 Task: Look for space in Las Breñas, Argentina from 5th September, 2023 to 12th September, 2023 for 2 adults in price range Rs.10000 to Rs.15000.  With 1  bedroom having 1 bed and 1 bathroom. Property type can be house, flat, guest house, hotel. Amenities needed are: heating. Booking option can be shelf check-in. Required host language is English.
Action: Mouse moved to (573, 108)
Screenshot: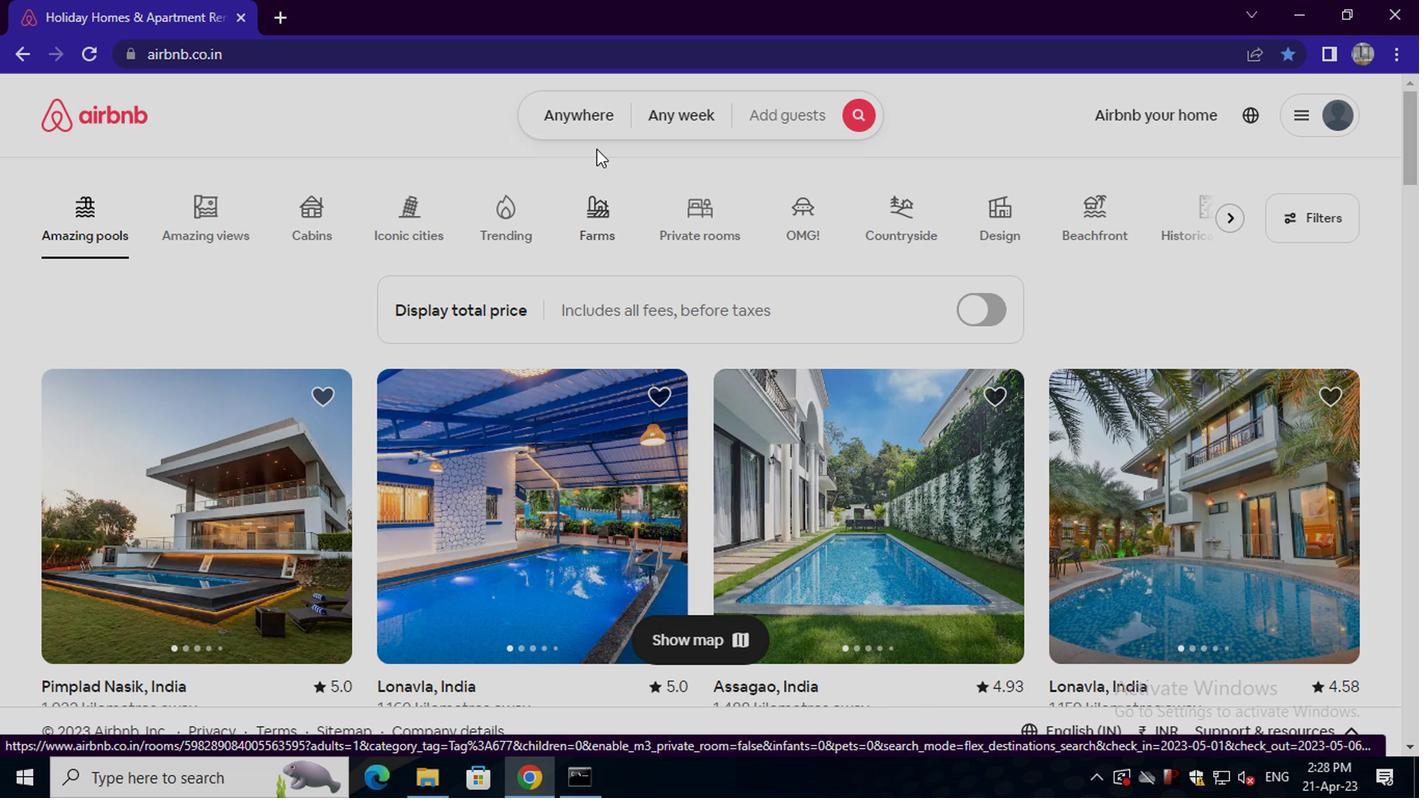 
Action: Mouse pressed left at (573, 108)
Screenshot: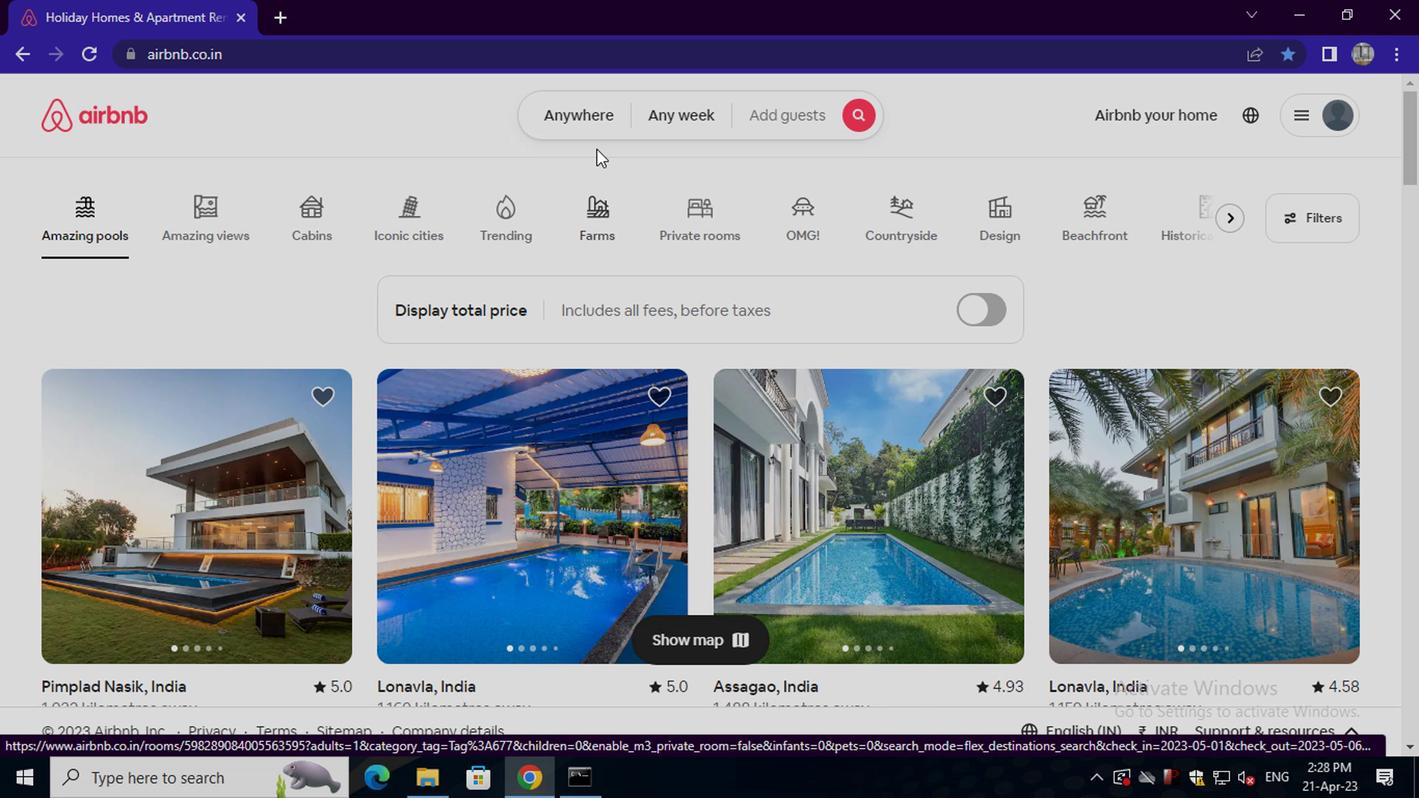 
Action: Mouse moved to (436, 204)
Screenshot: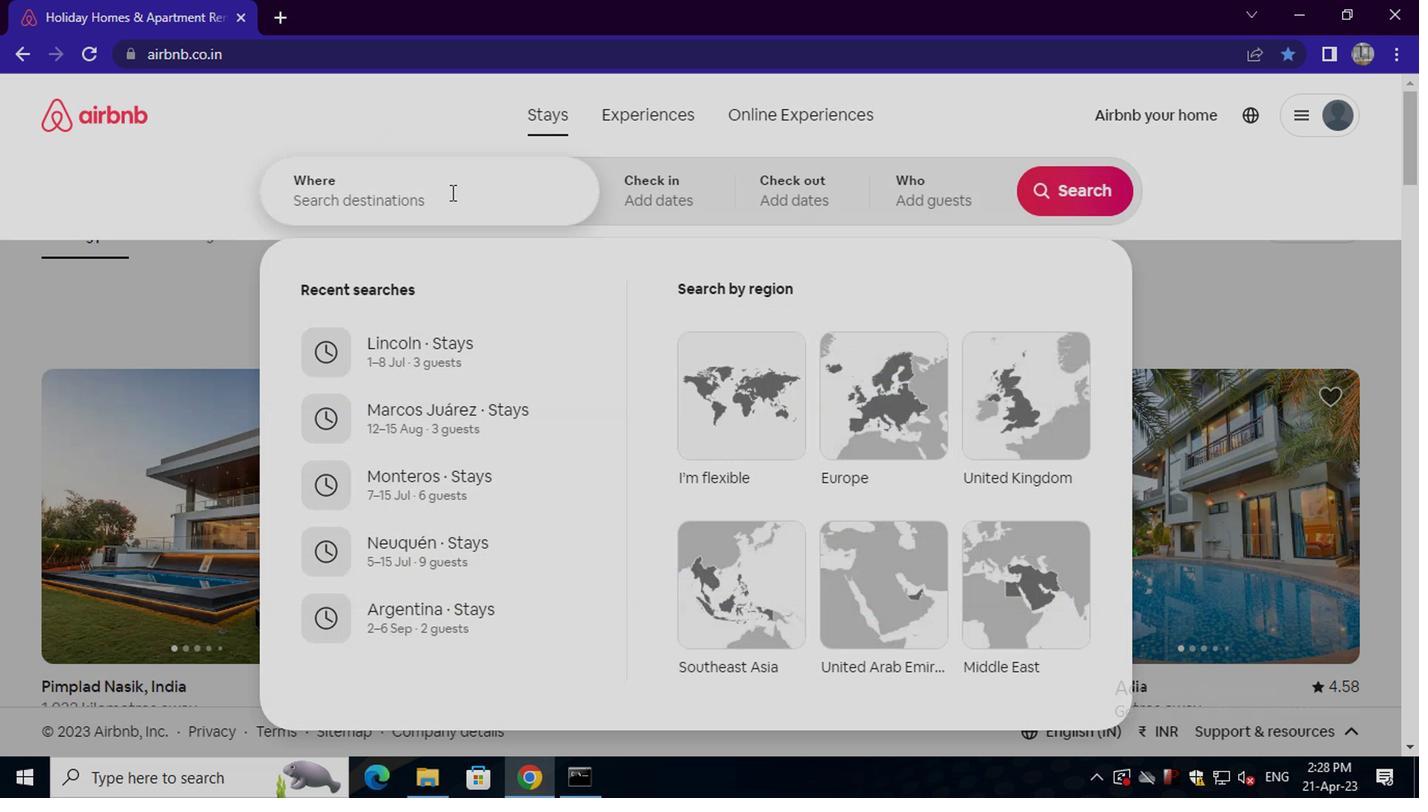 
Action: Mouse pressed left at (436, 204)
Screenshot: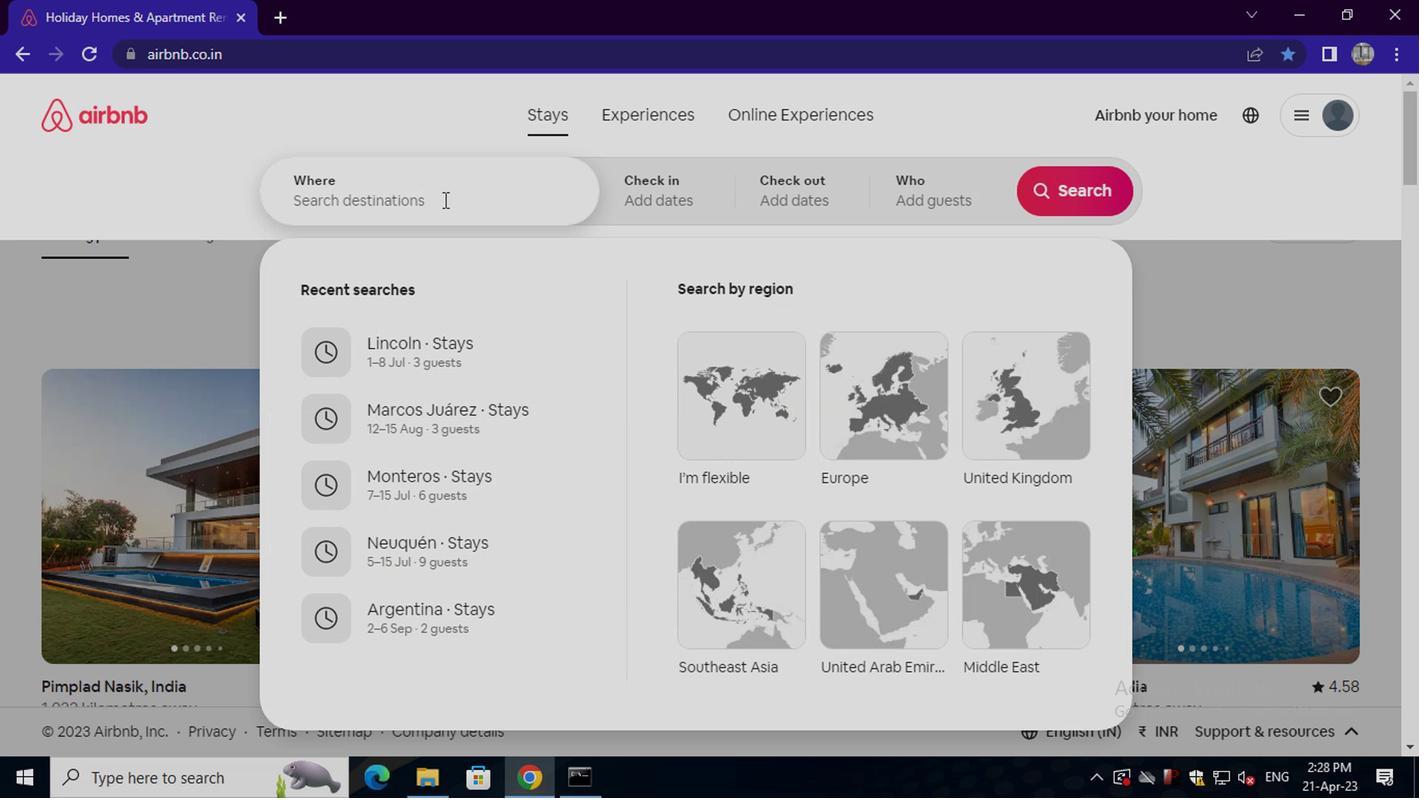 
Action: Key pressed las<Key.space>brenas,<Key.space>argentina<Key.enter>
Screenshot: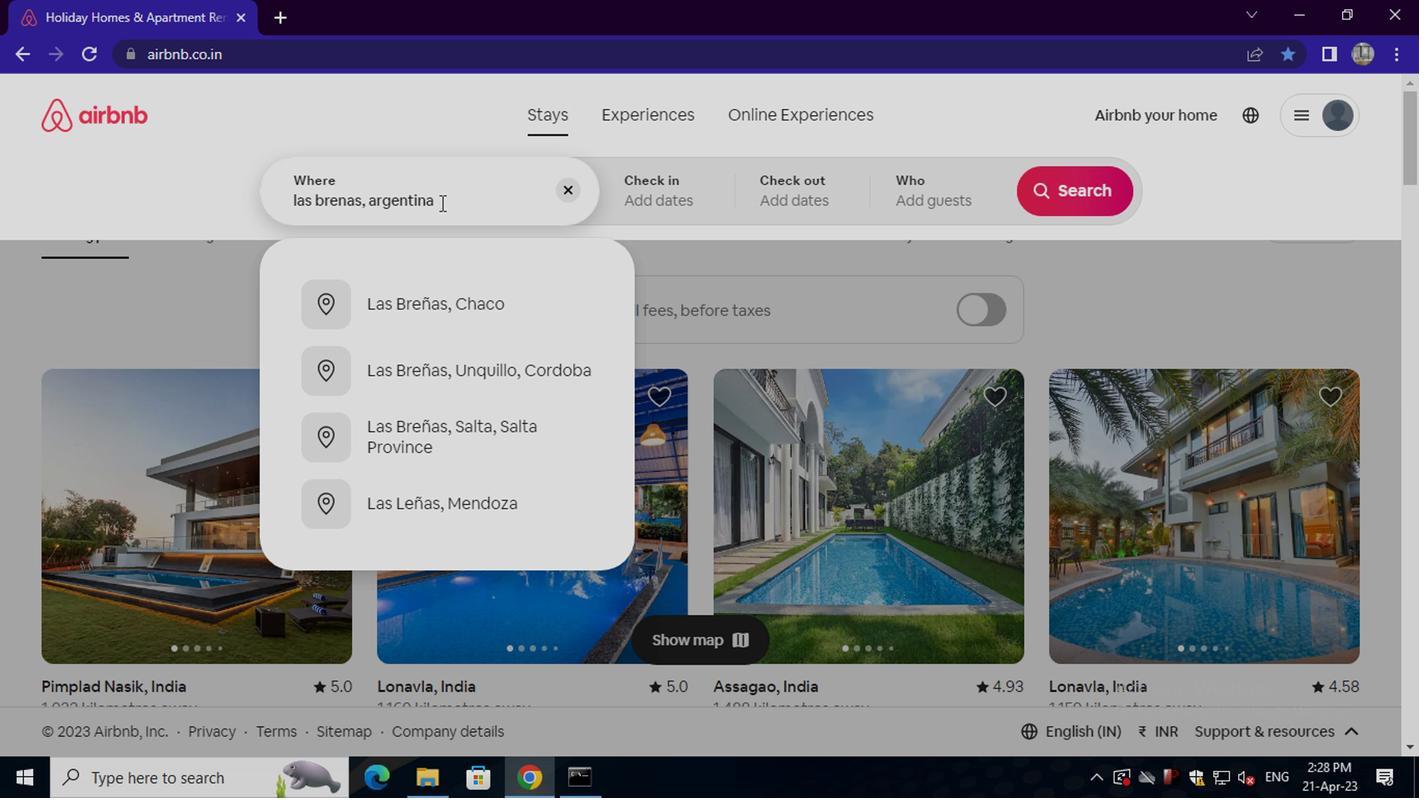 
Action: Mouse moved to (1083, 368)
Screenshot: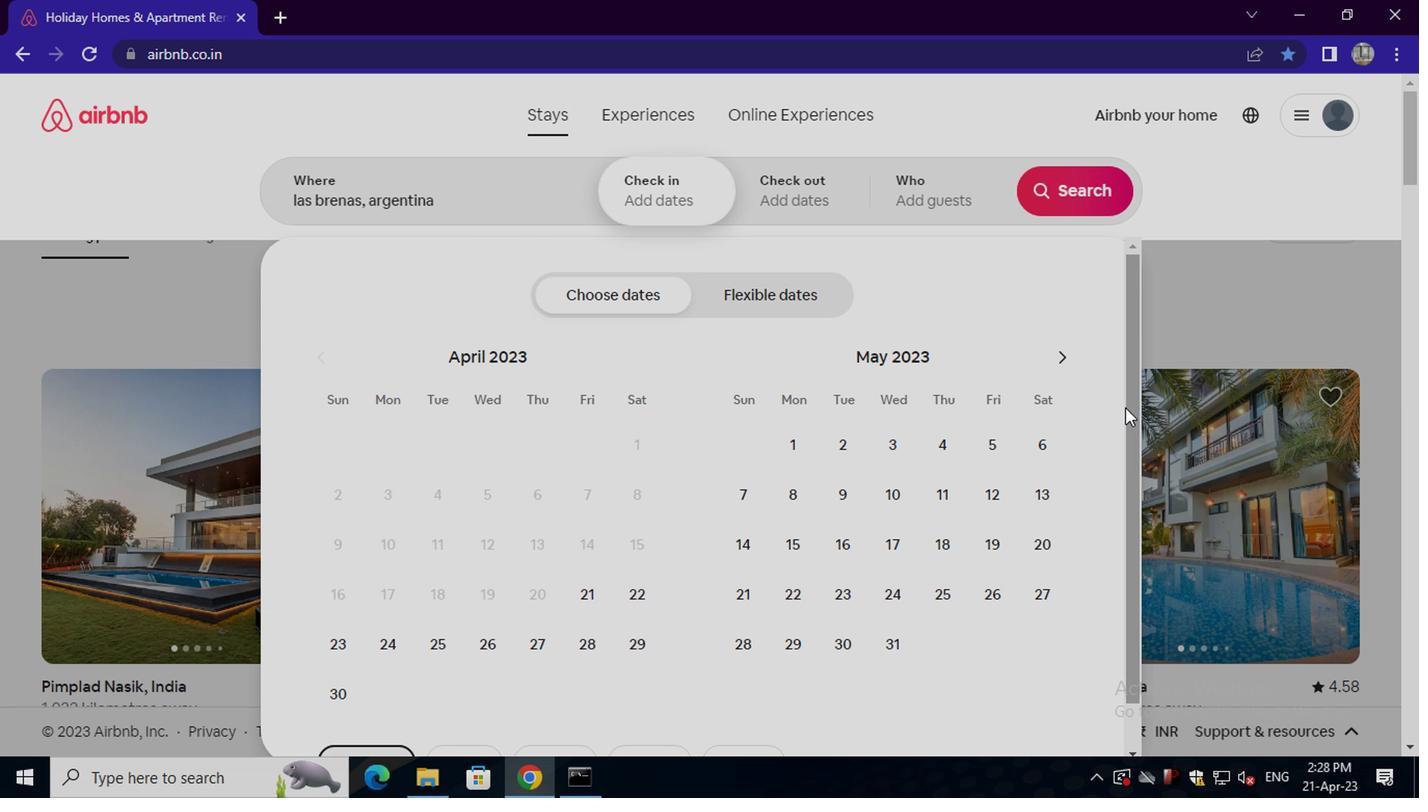 
Action: Mouse pressed left at (1083, 368)
Screenshot: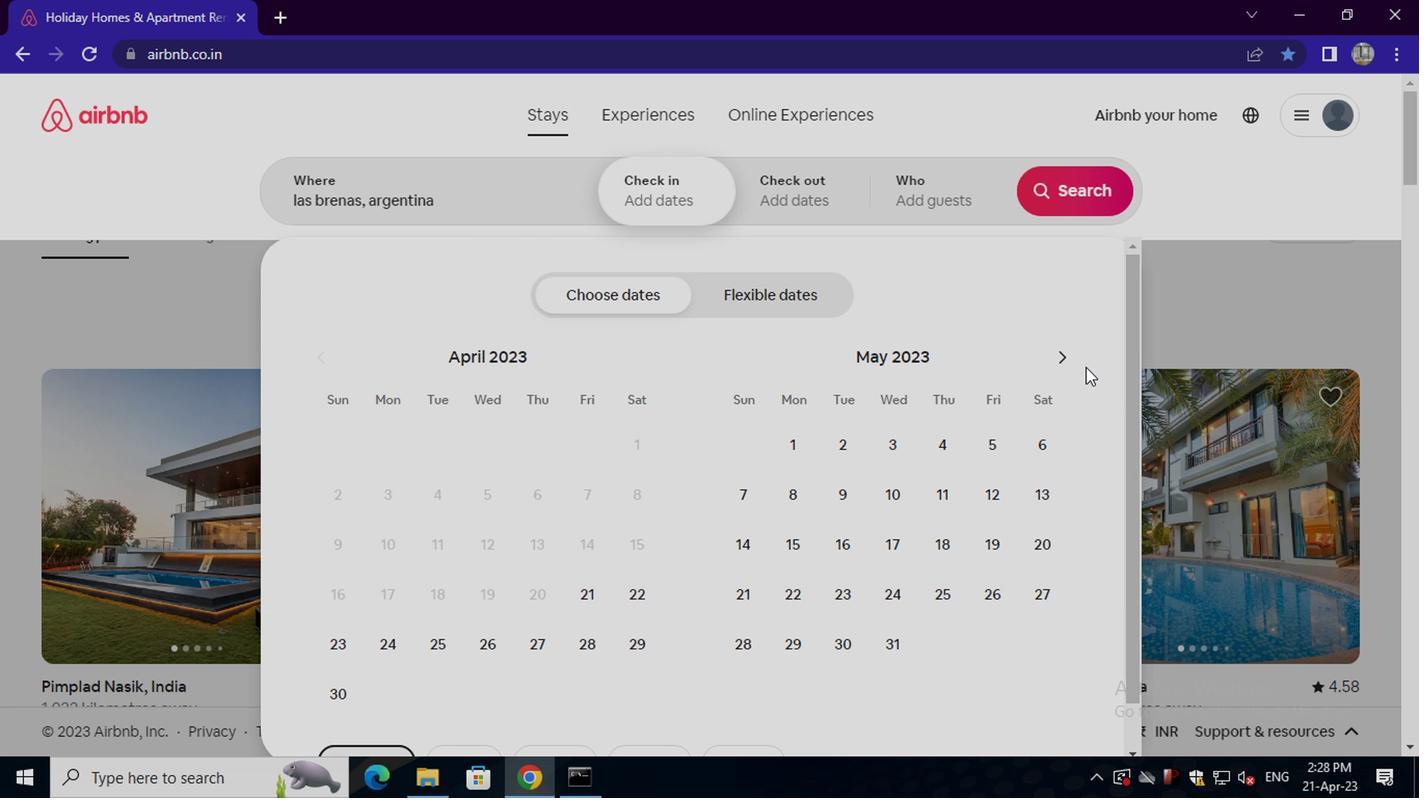 
Action: Mouse moved to (1065, 355)
Screenshot: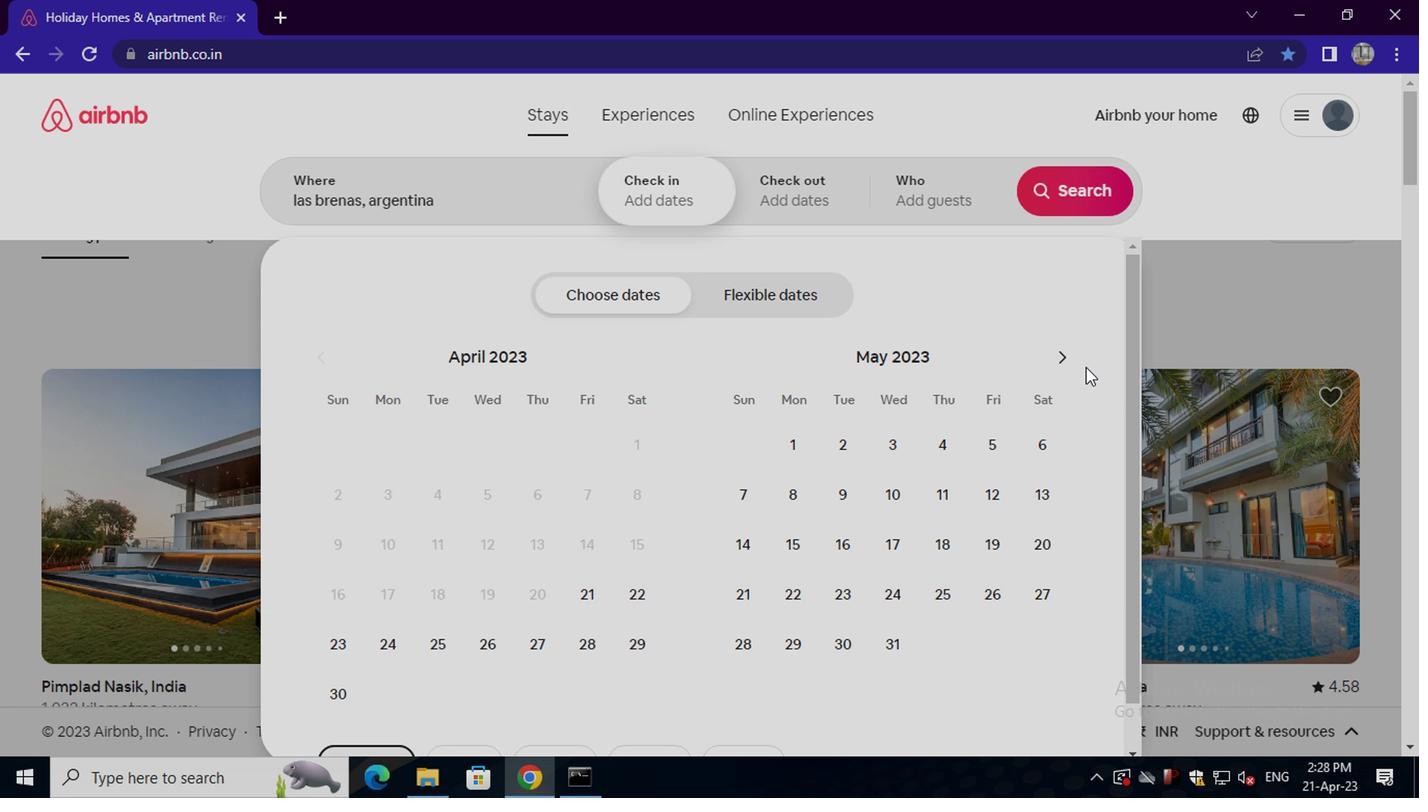 
Action: Mouse pressed left at (1065, 355)
Screenshot: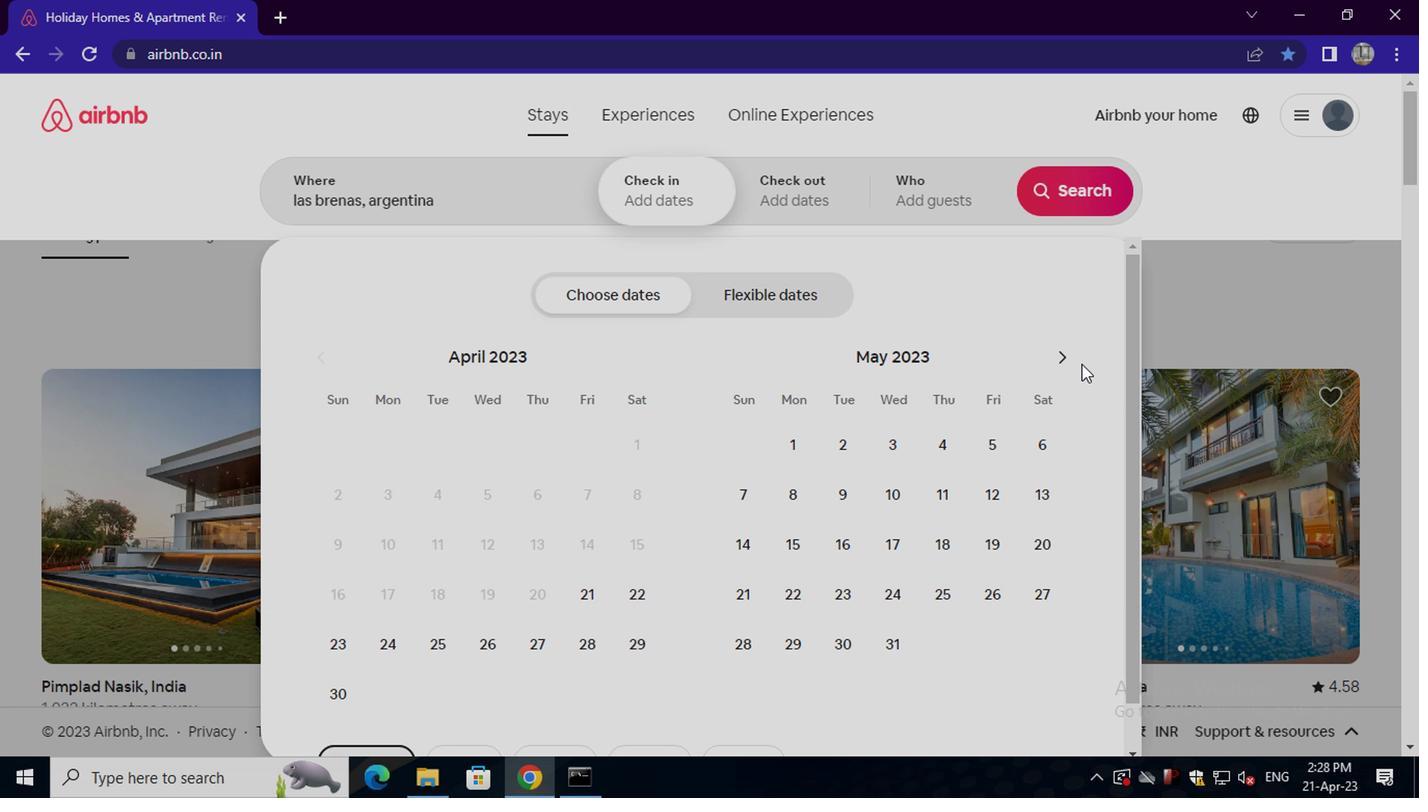 
Action: Mouse pressed left at (1065, 355)
Screenshot: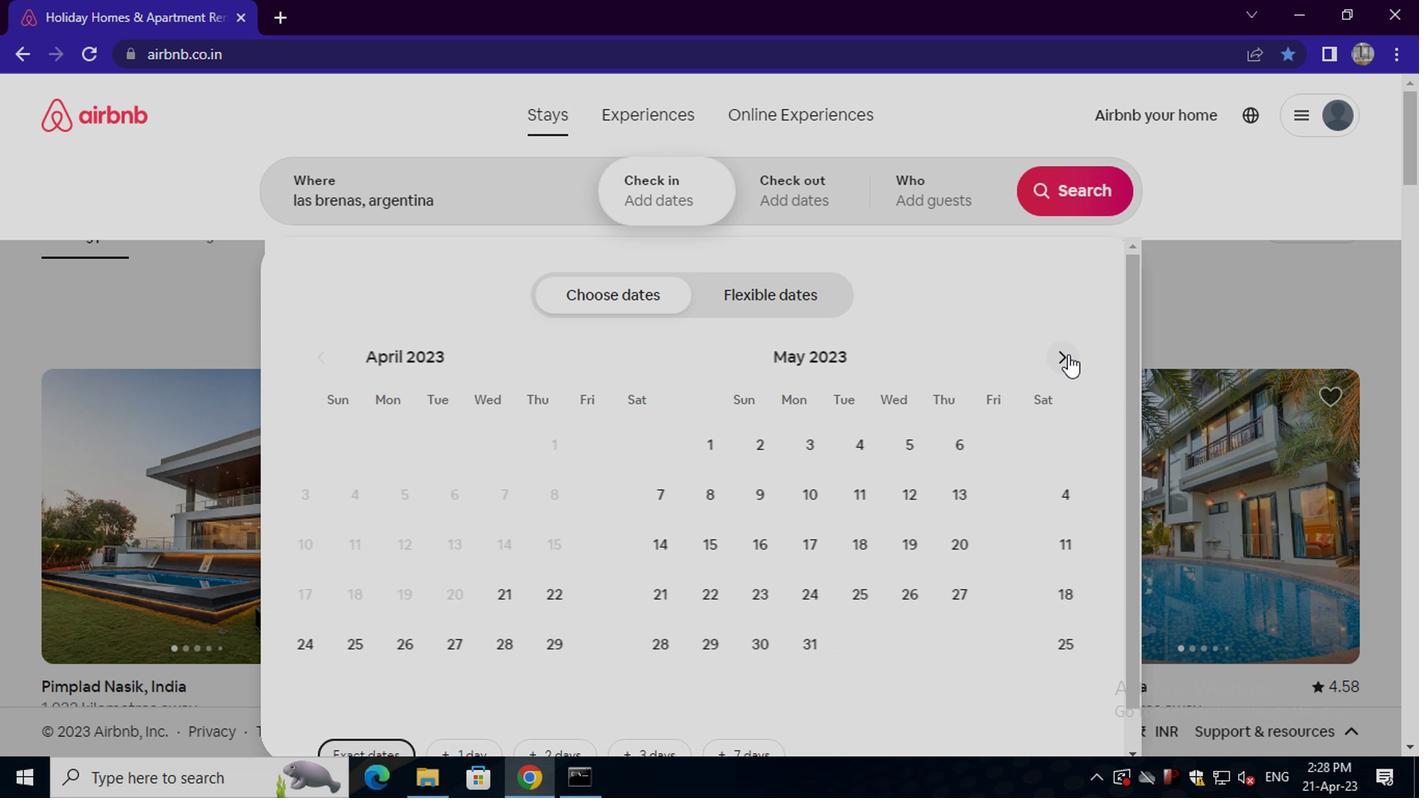 
Action: Mouse pressed left at (1065, 355)
Screenshot: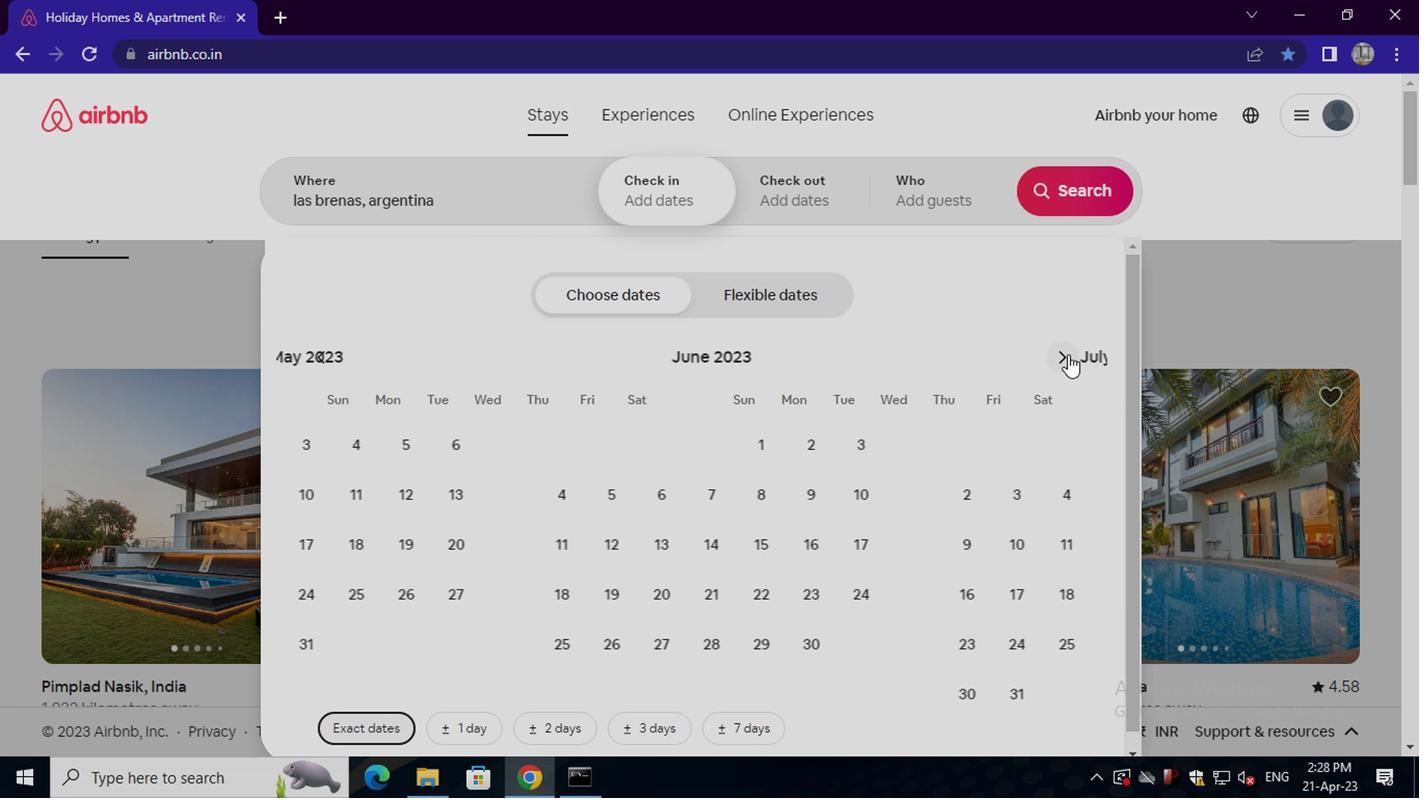 
Action: Mouse pressed left at (1065, 355)
Screenshot: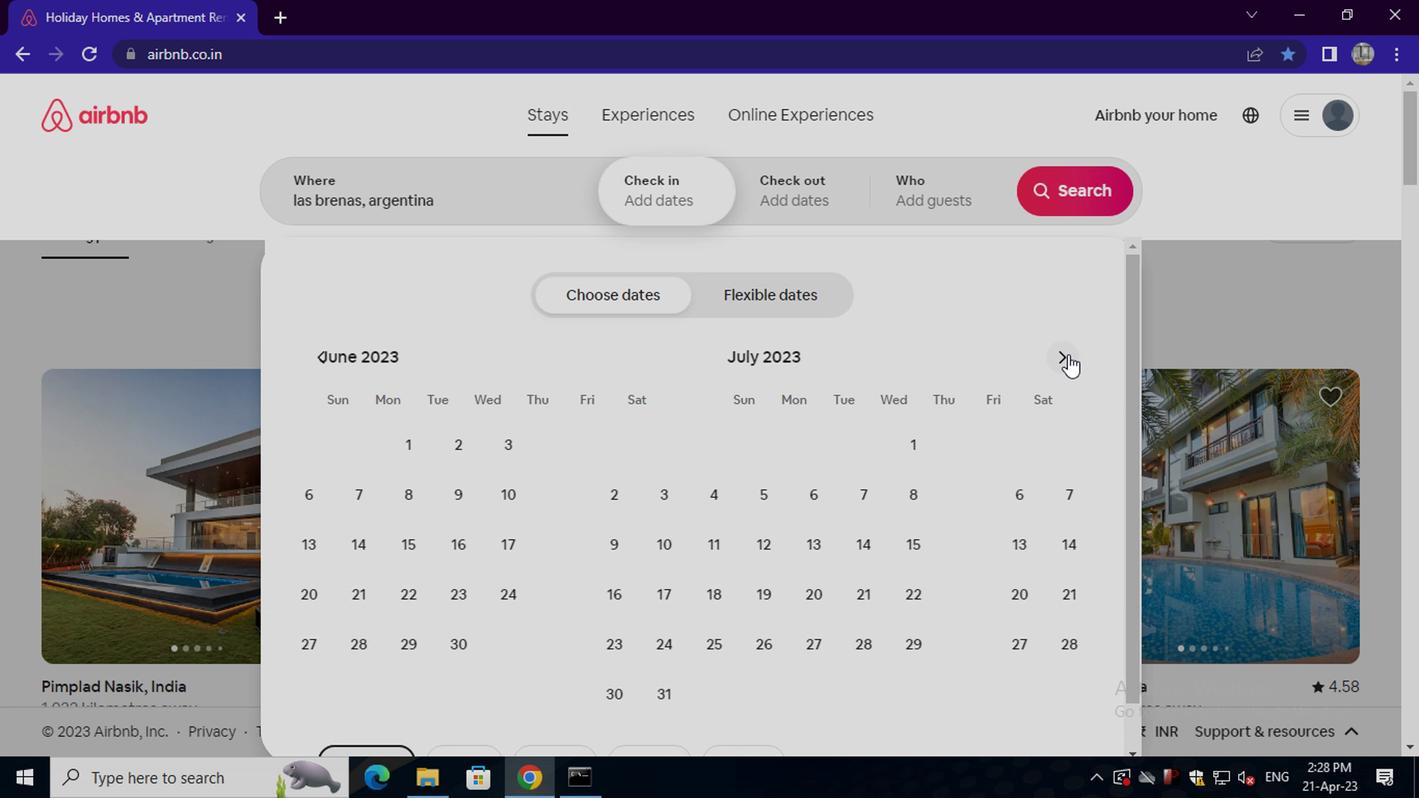 
Action: Mouse moved to (851, 494)
Screenshot: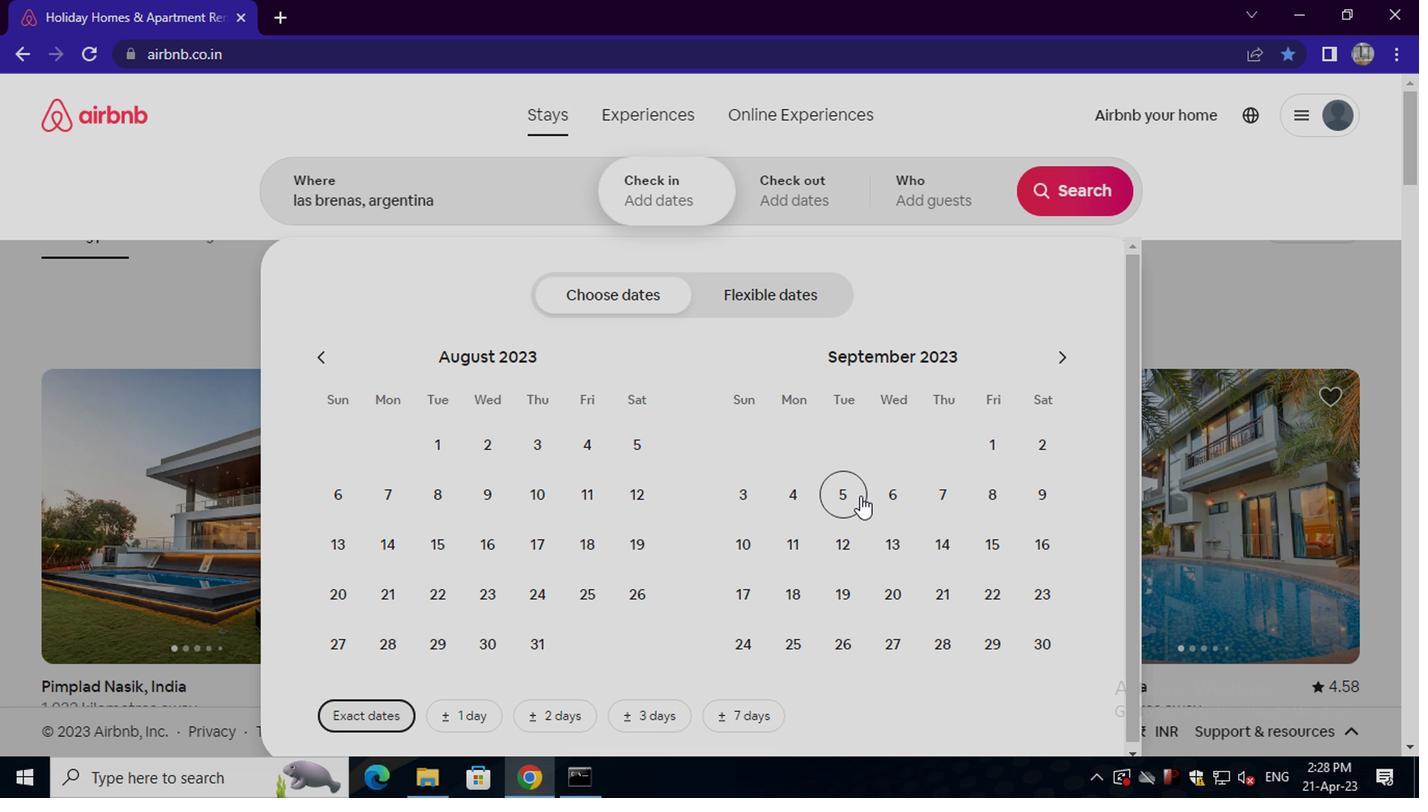 
Action: Mouse pressed left at (851, 494)
Screenshot: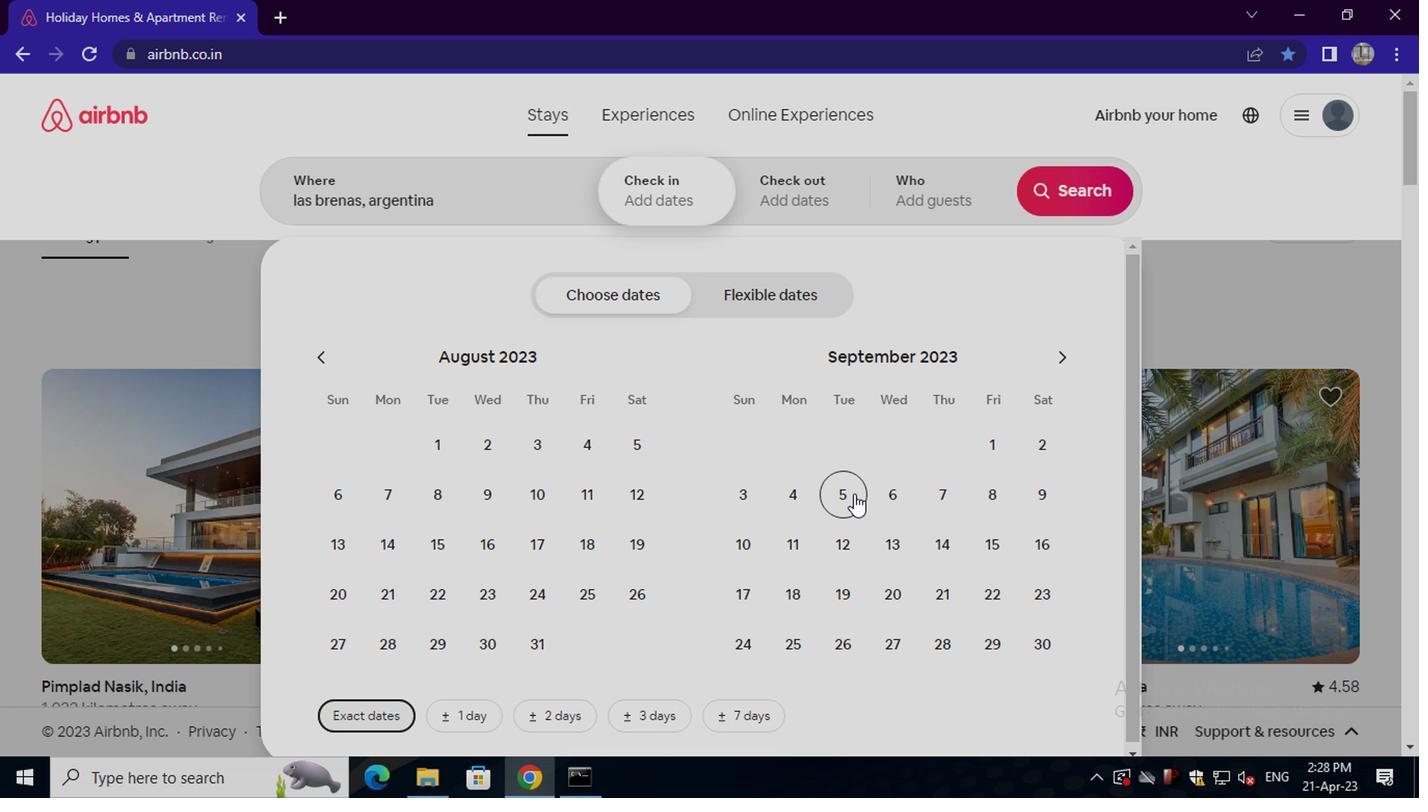 
Action: Mouse moved to (850, 546)
Screenshot: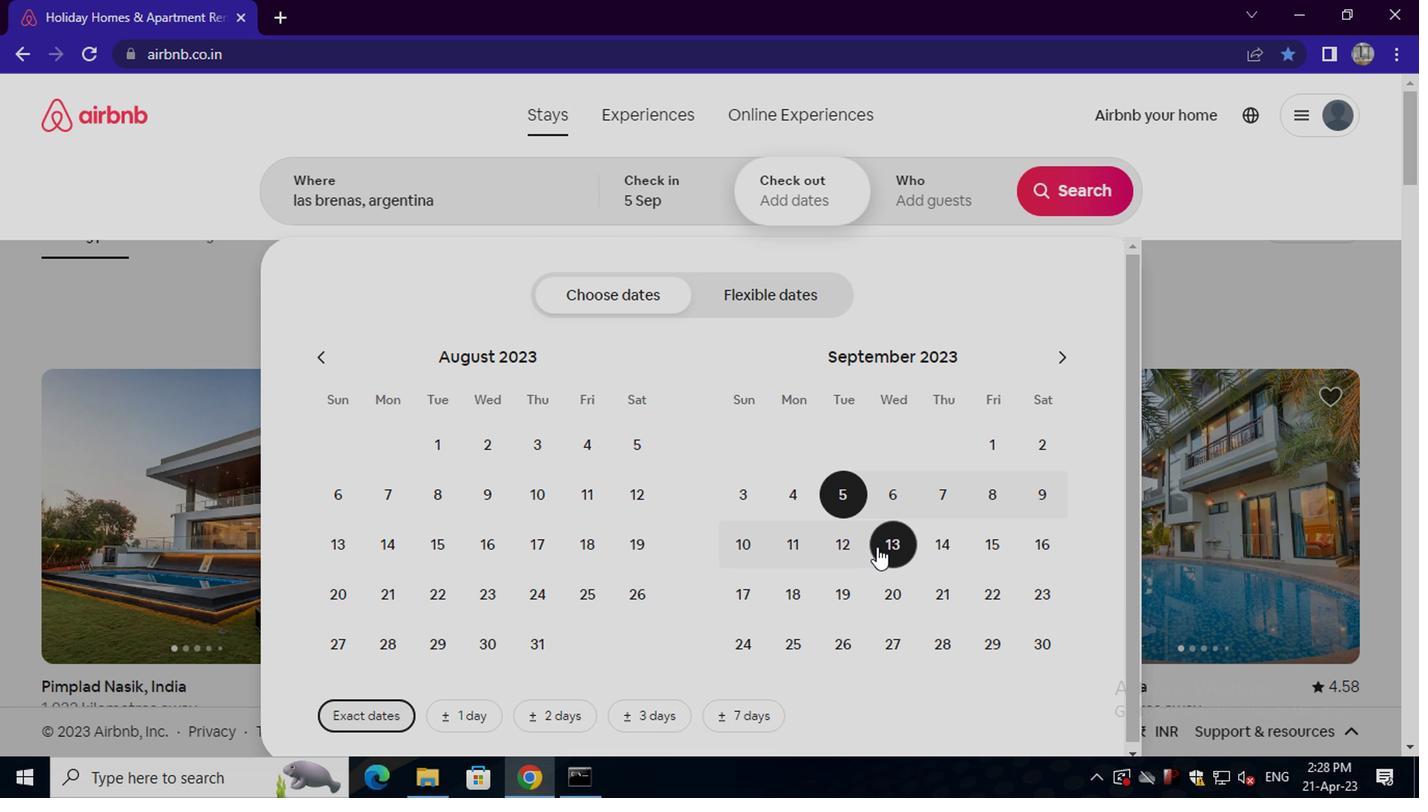 
Action: Mouse pressed left at (850, 546)
Screenshot: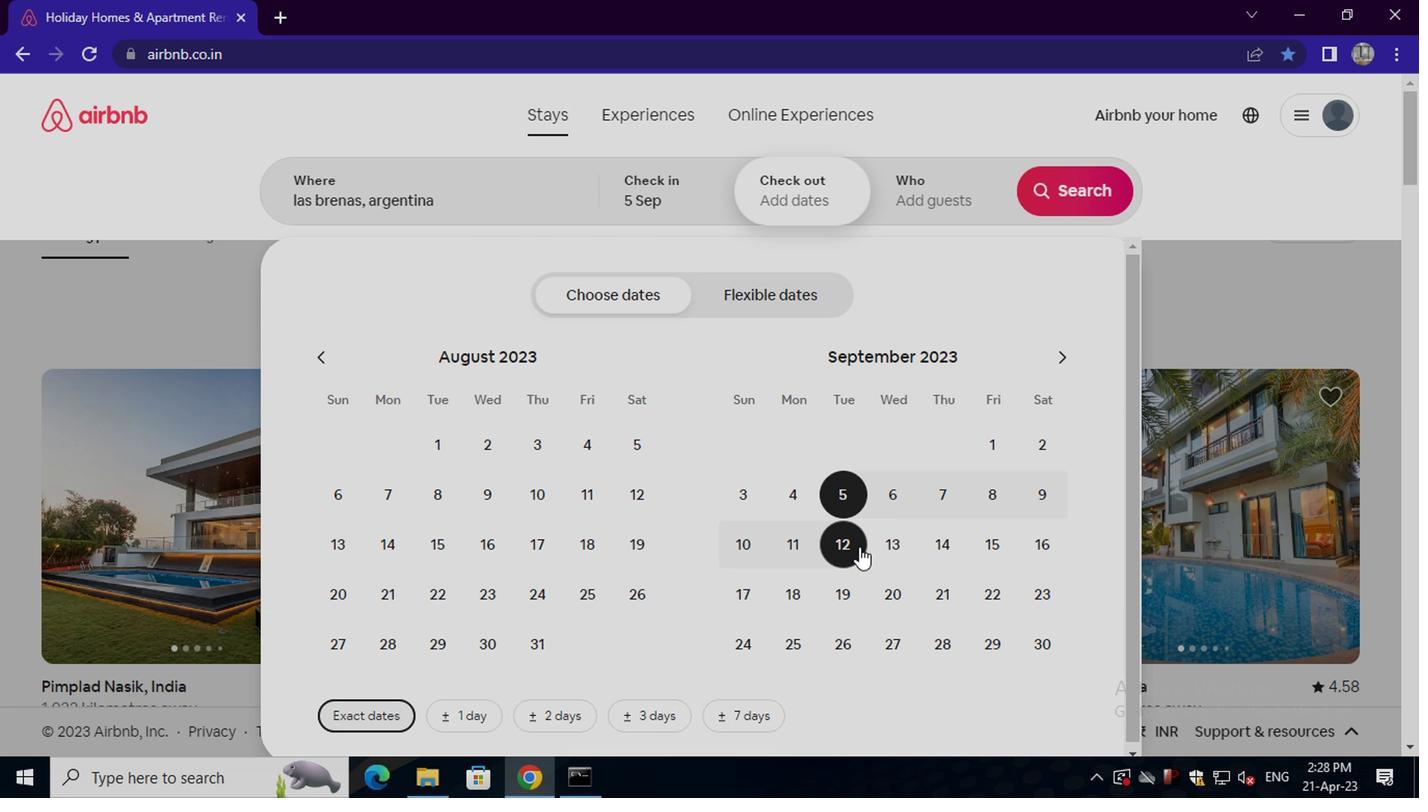 
Action: Mouse moved to (949, 183)
Screenshot: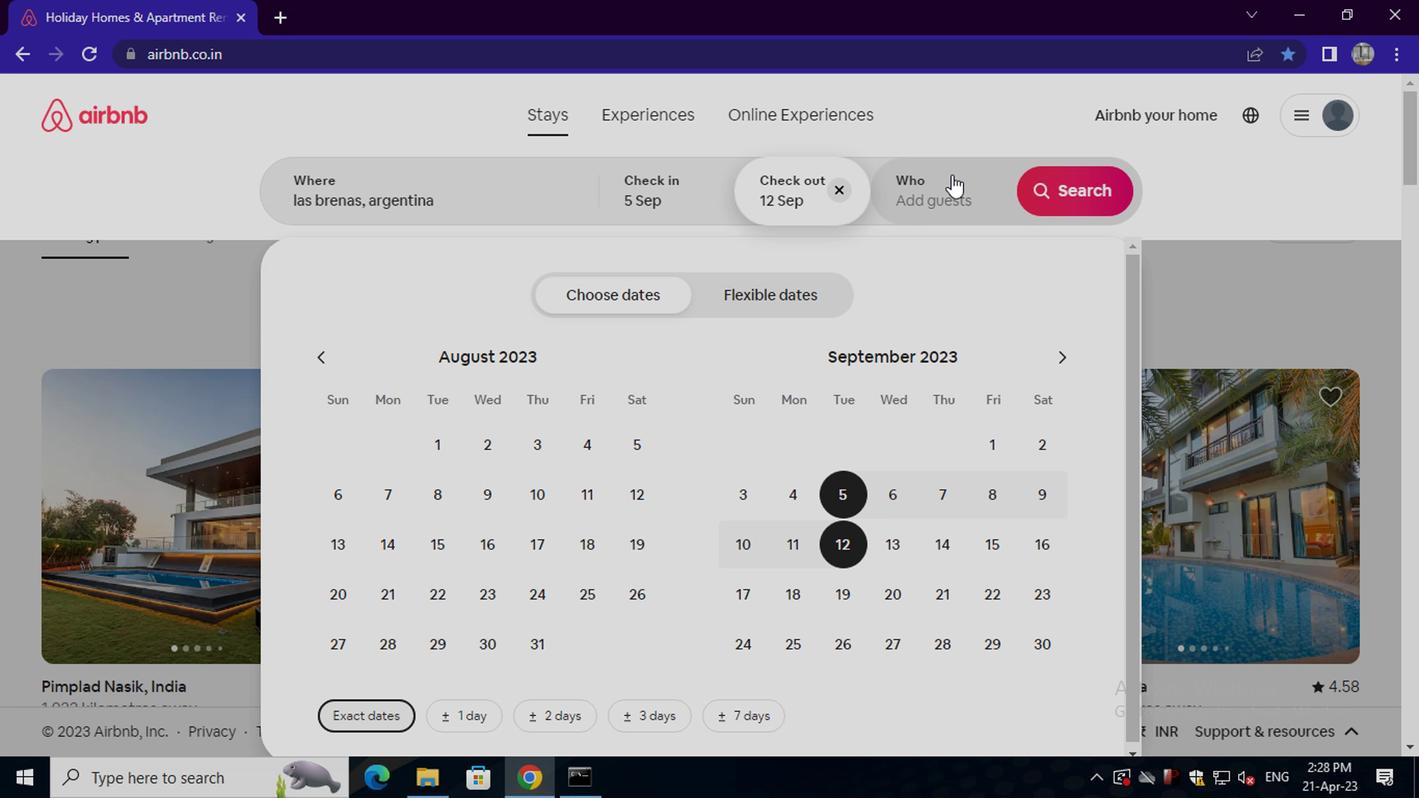 
Action: Mouse pressed left at (949, 183)
Screenshot: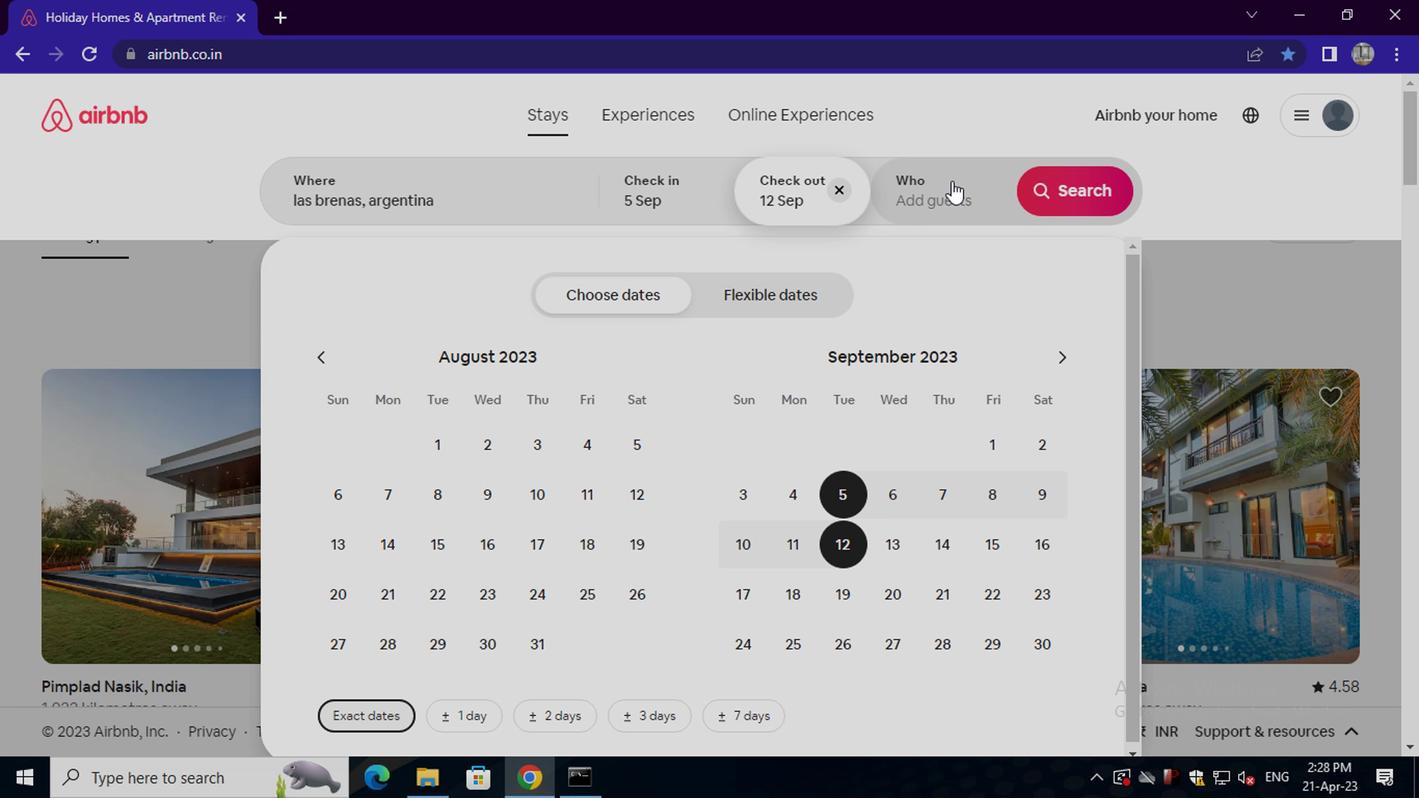 
Action: Mouse moved to (1087, 306)
Screenshot: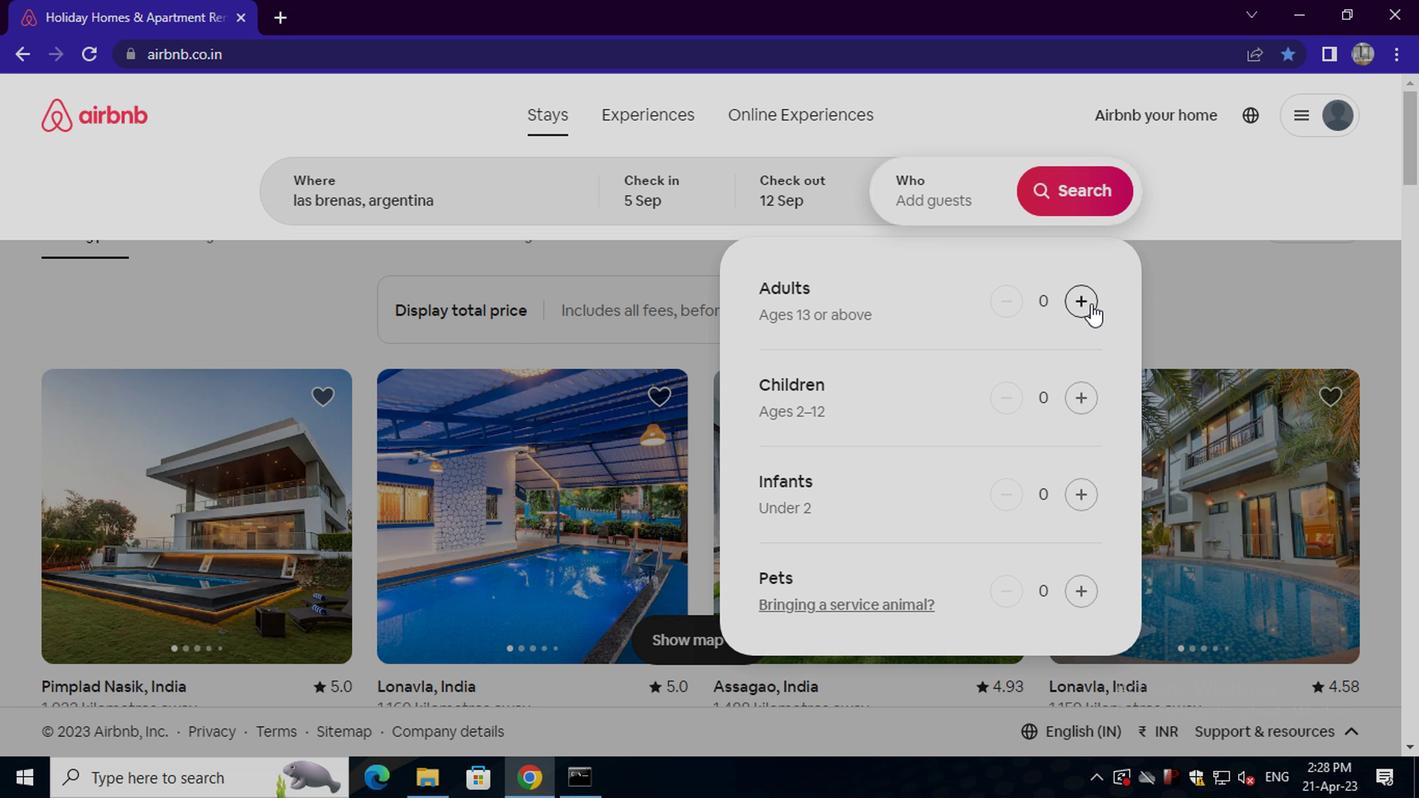 
Action: Mouse pressed left at (1087, 306)
Screenshot: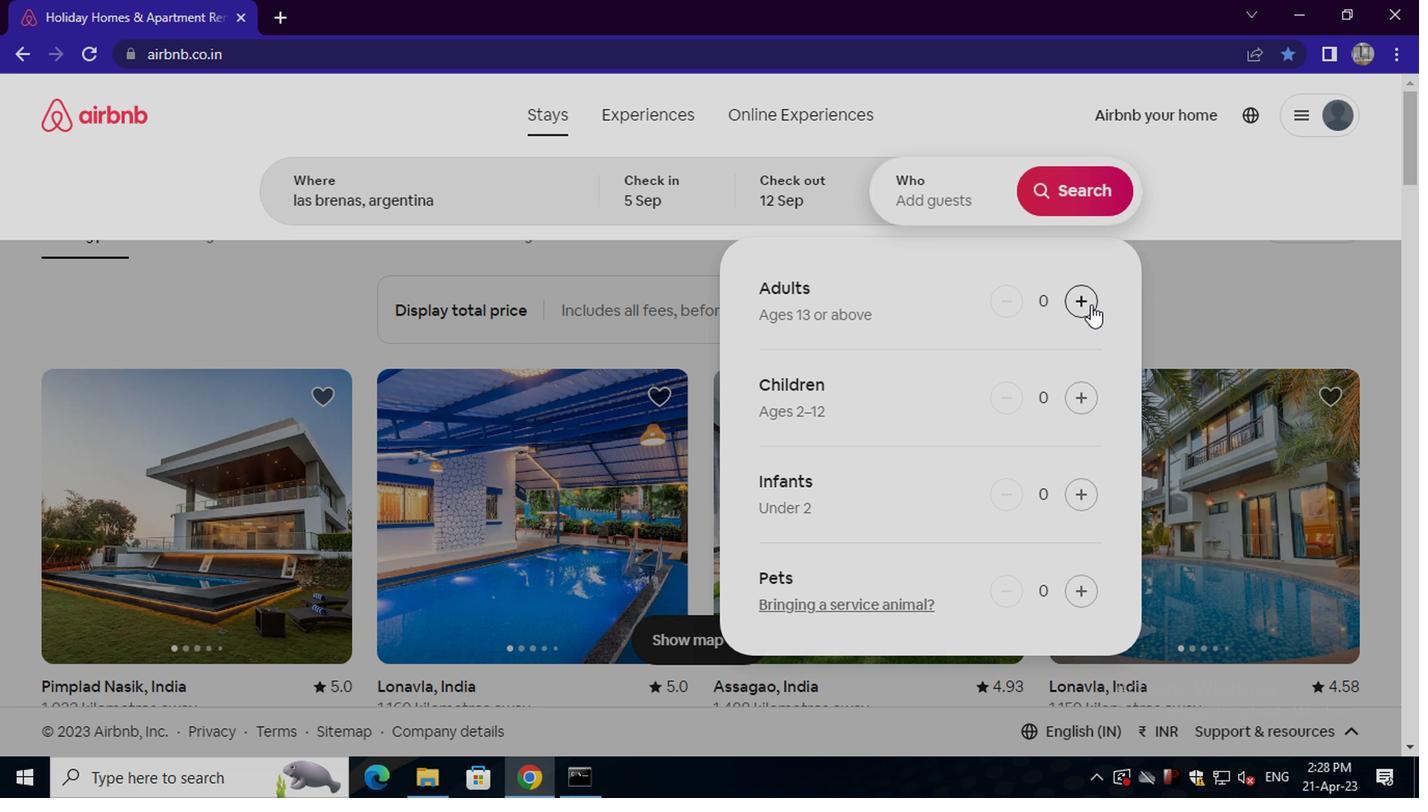 
Action: Mouse pressed left at (1087, 306)
Screenshot: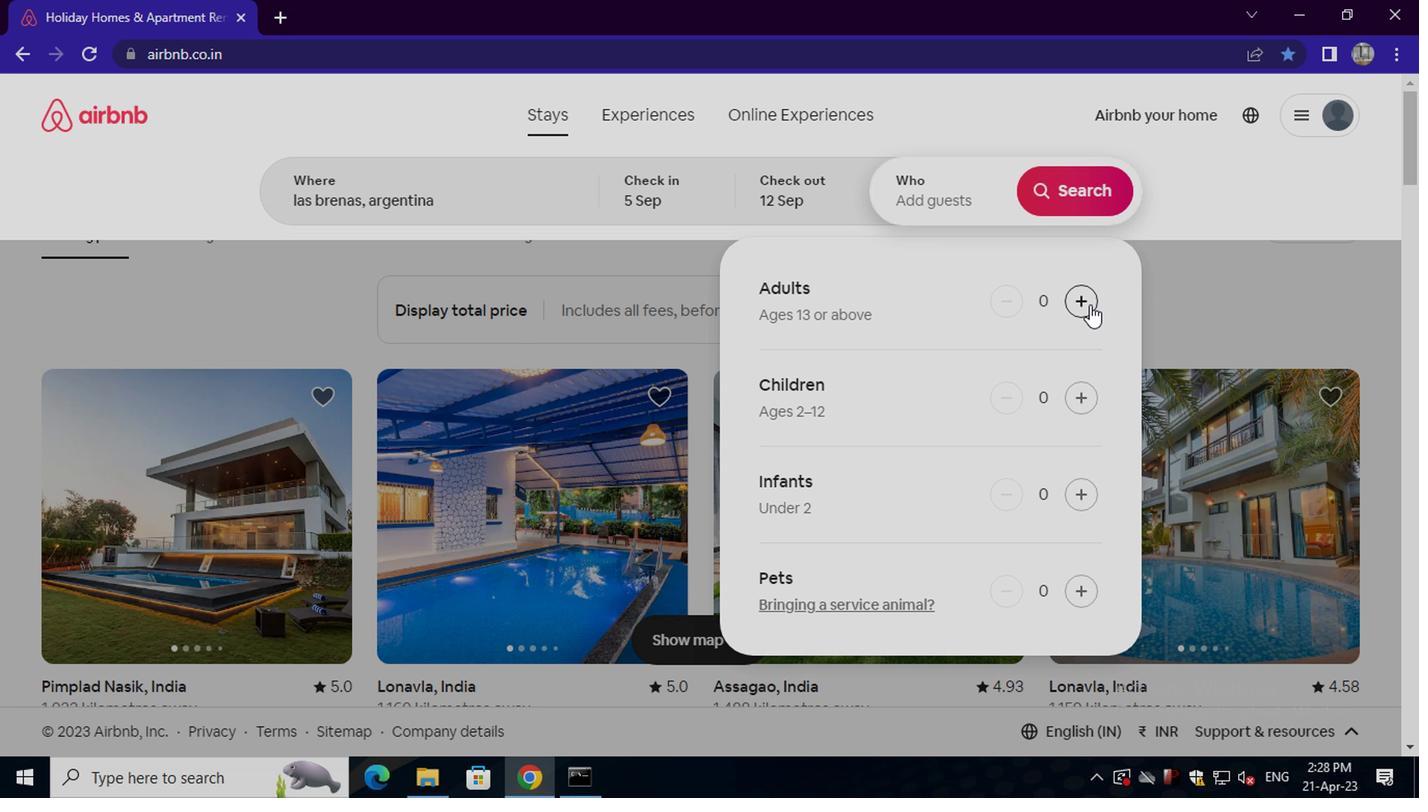 
Action: Mouse moved to (1084, 199)
Screenshot: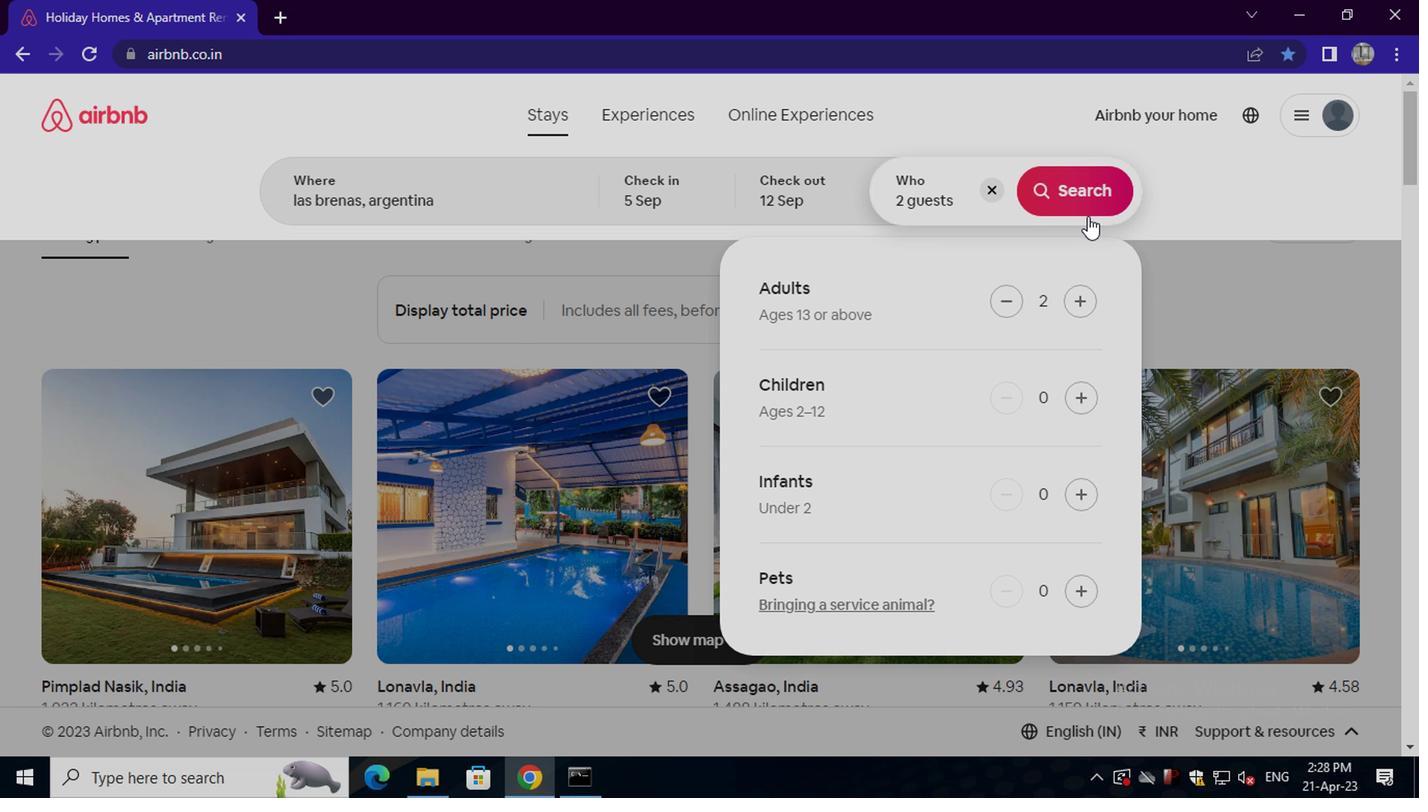 
Action: Mouse pressed left at (1084, 199)
Screenshot: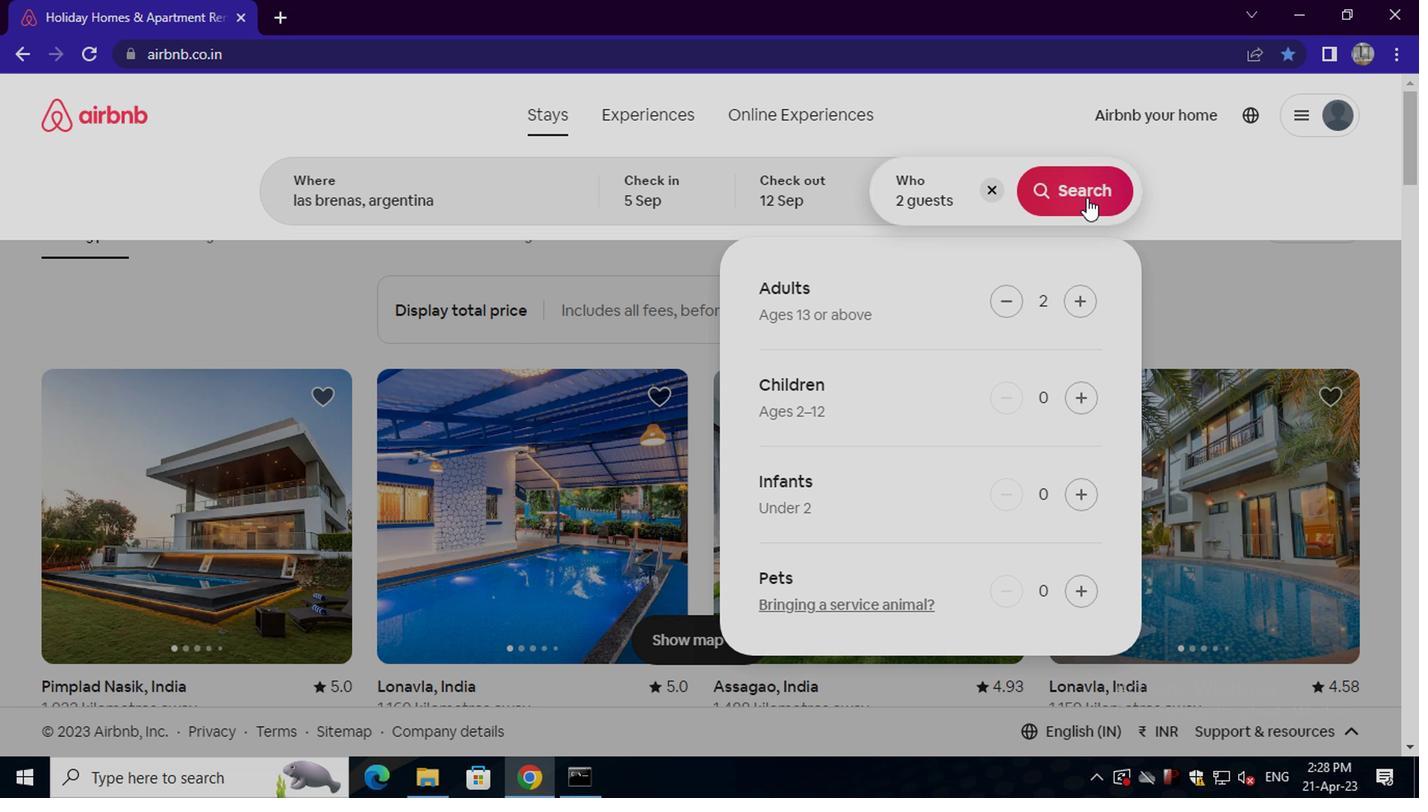 
Action: Mouse moved to (1322, 205)
Screenshot: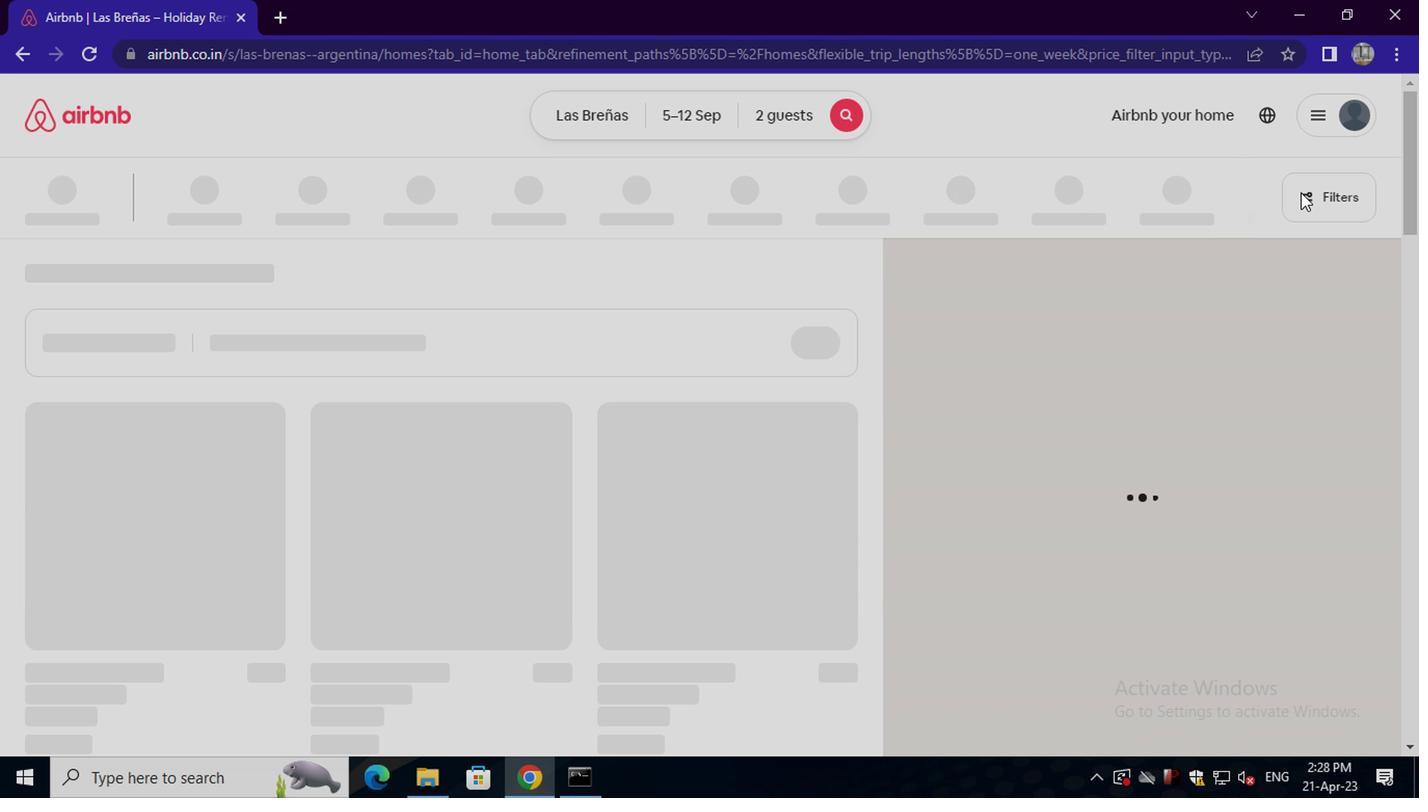 
Action: Mouse pressed left at (1322, 205)
Screenshot: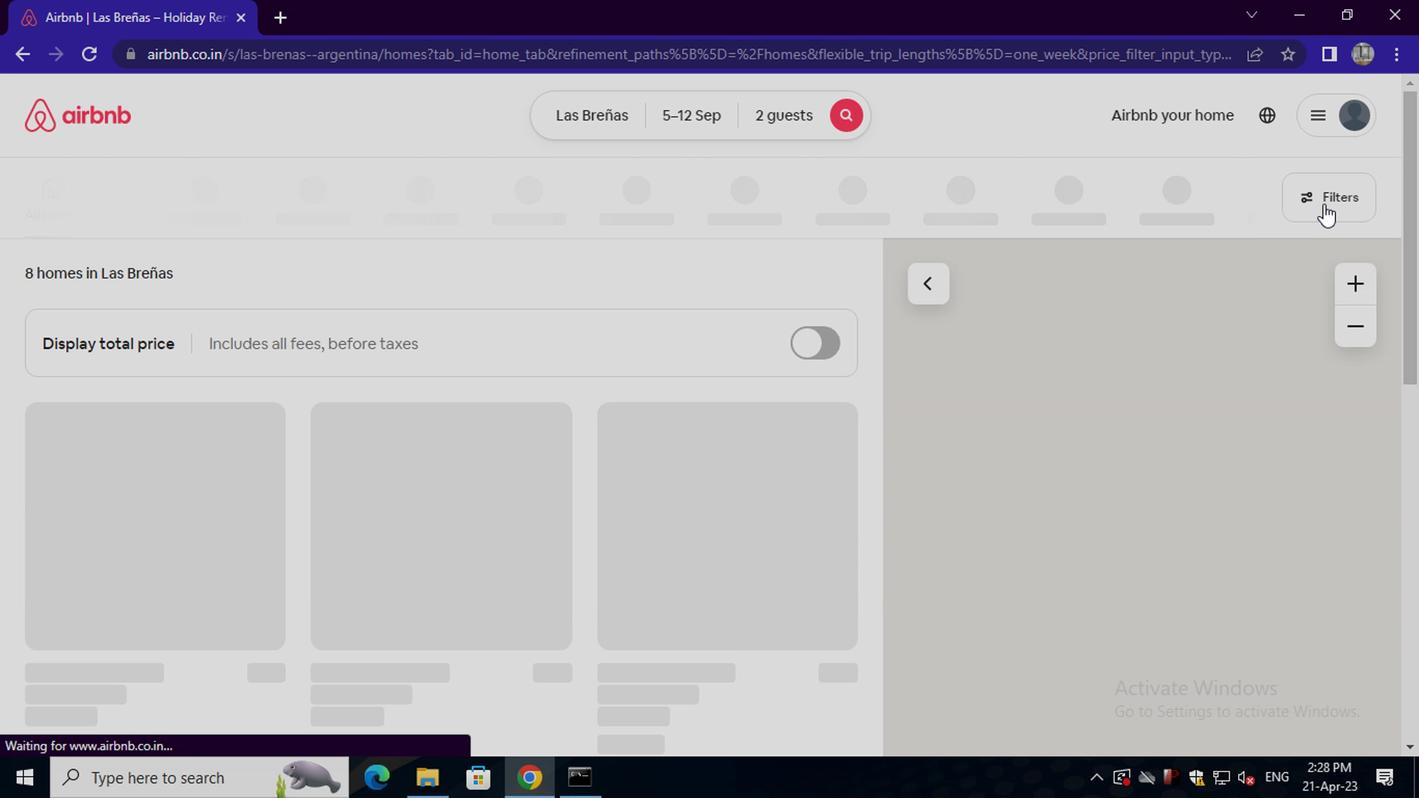 
Action: Mouse moved to (529, 465)
Screenshot: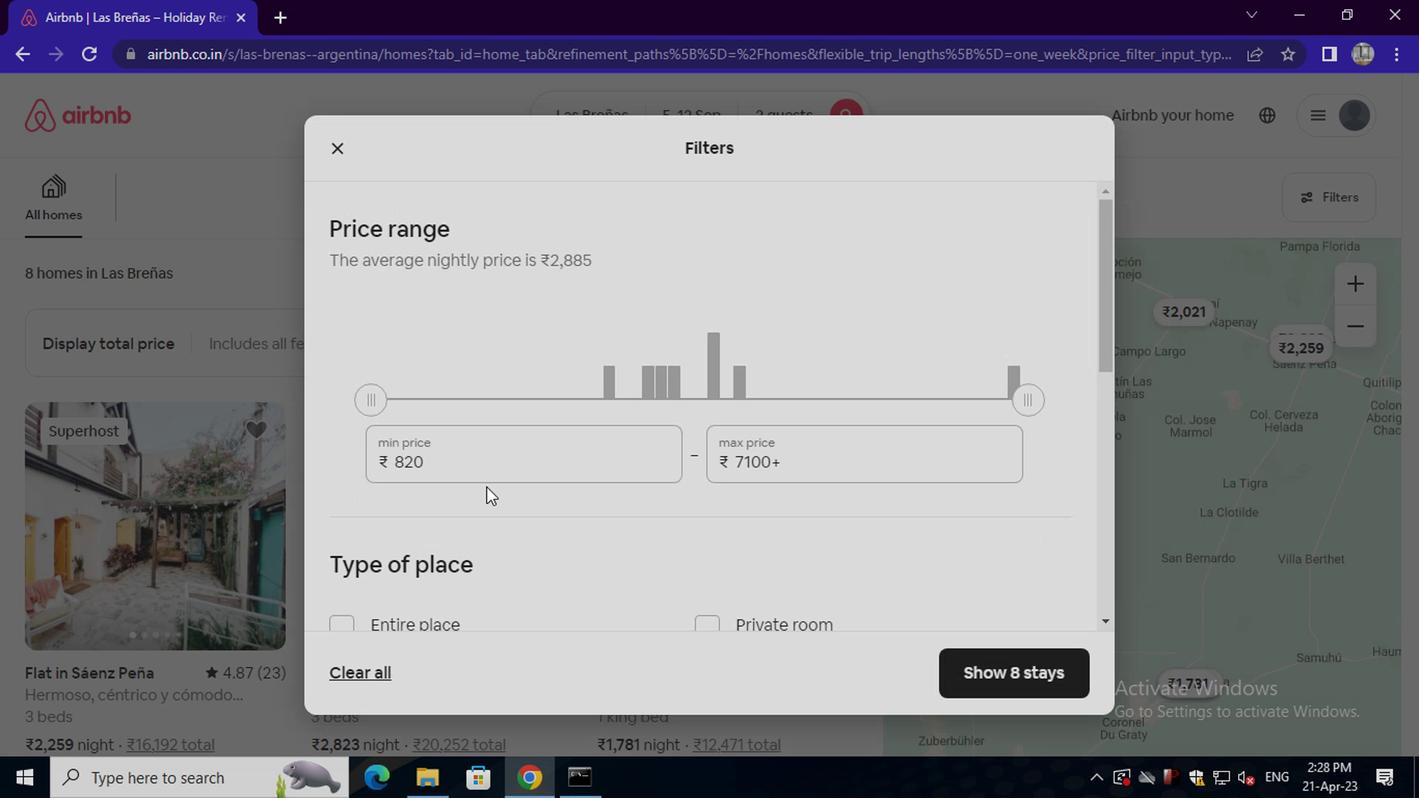 
Action: Mouse pressed left at (529, 465)
Screenshot: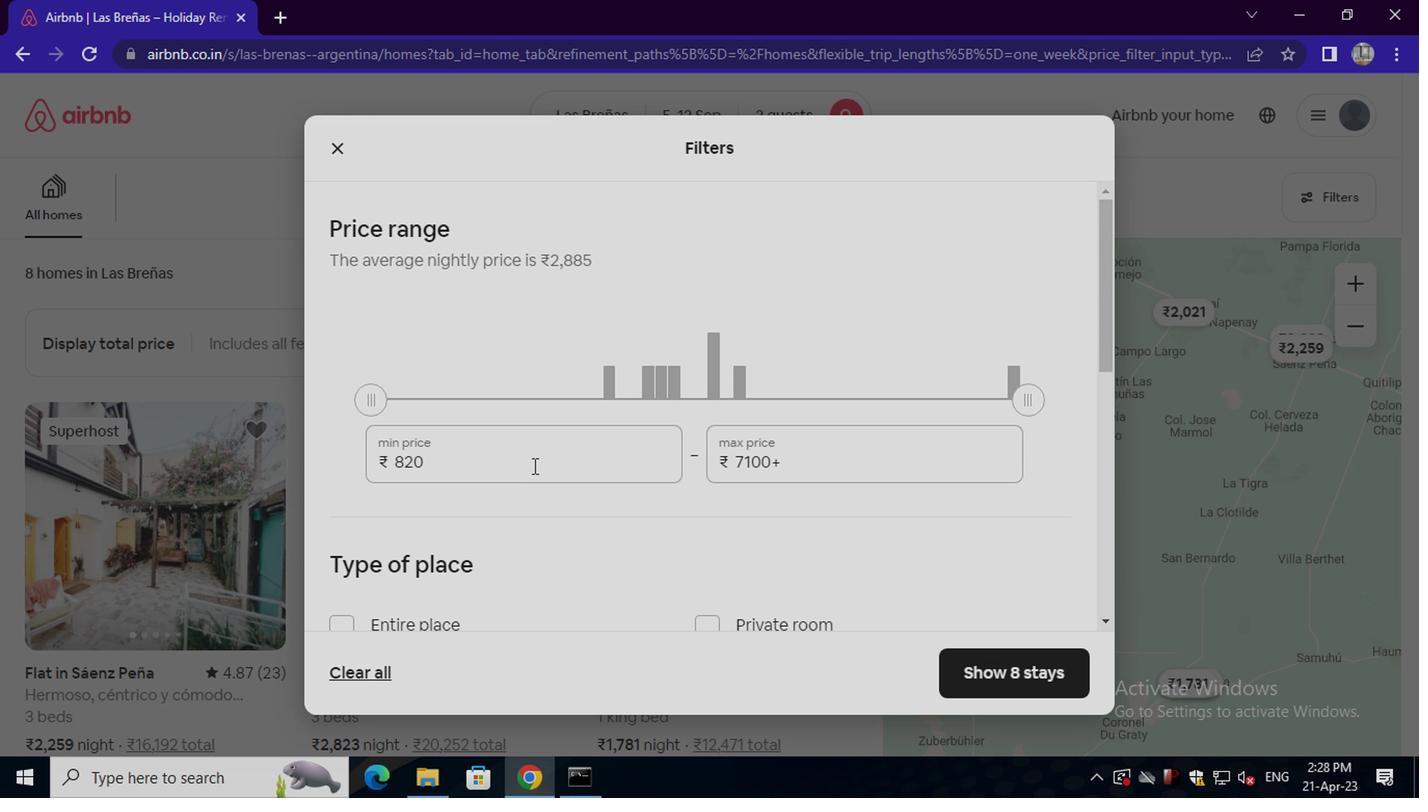 
Action: Key pressed <Key.backspace><Key.backspace><Key.backspace><Key.backspace><Key.backspace><Key.backspace><Key.backspace><Key.backspace><Key.backspace><Key.backspace>10000
Screenshot: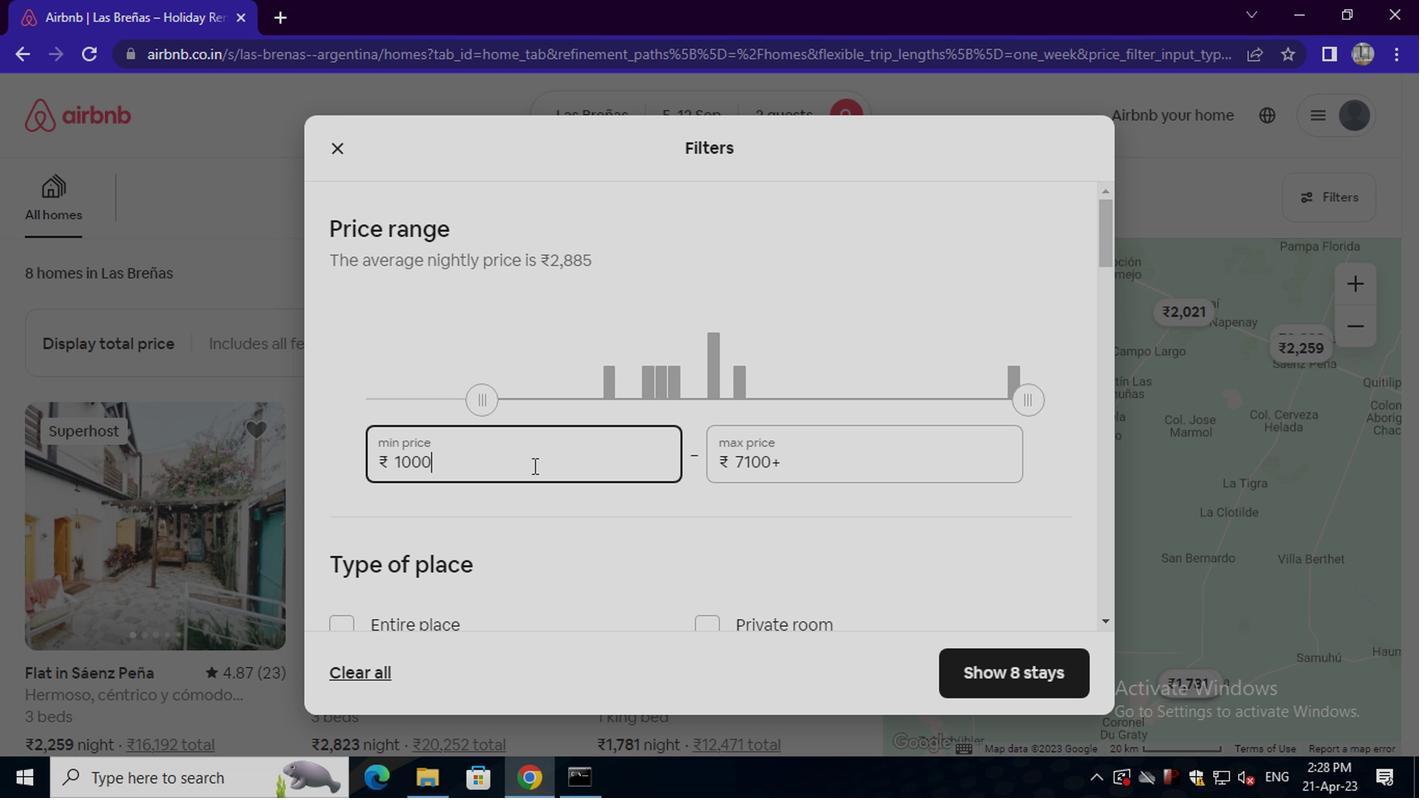 
Action: Mouse moved to (792, 459)
Screenshot: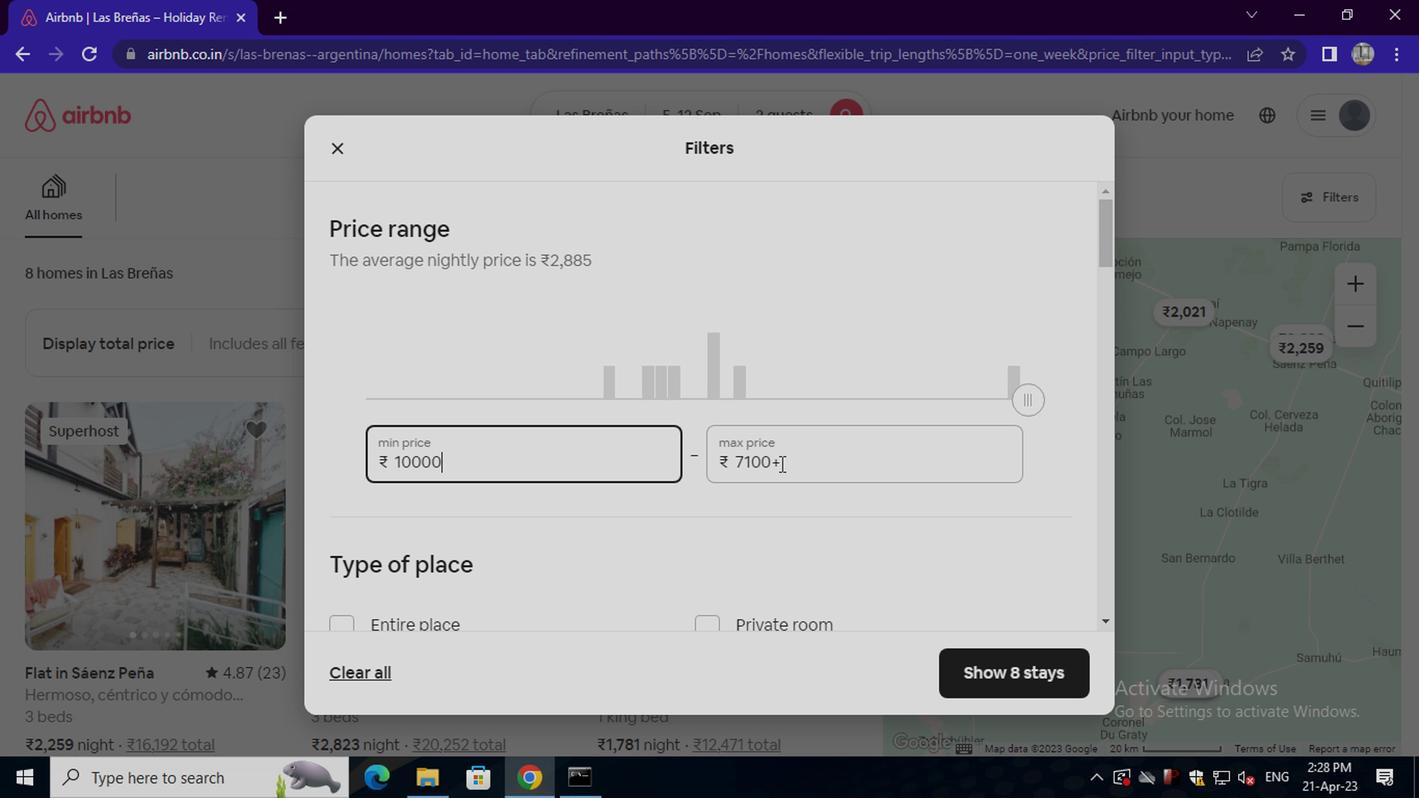 
Action: Mouse pressed left at (792, 459)
Screenshot: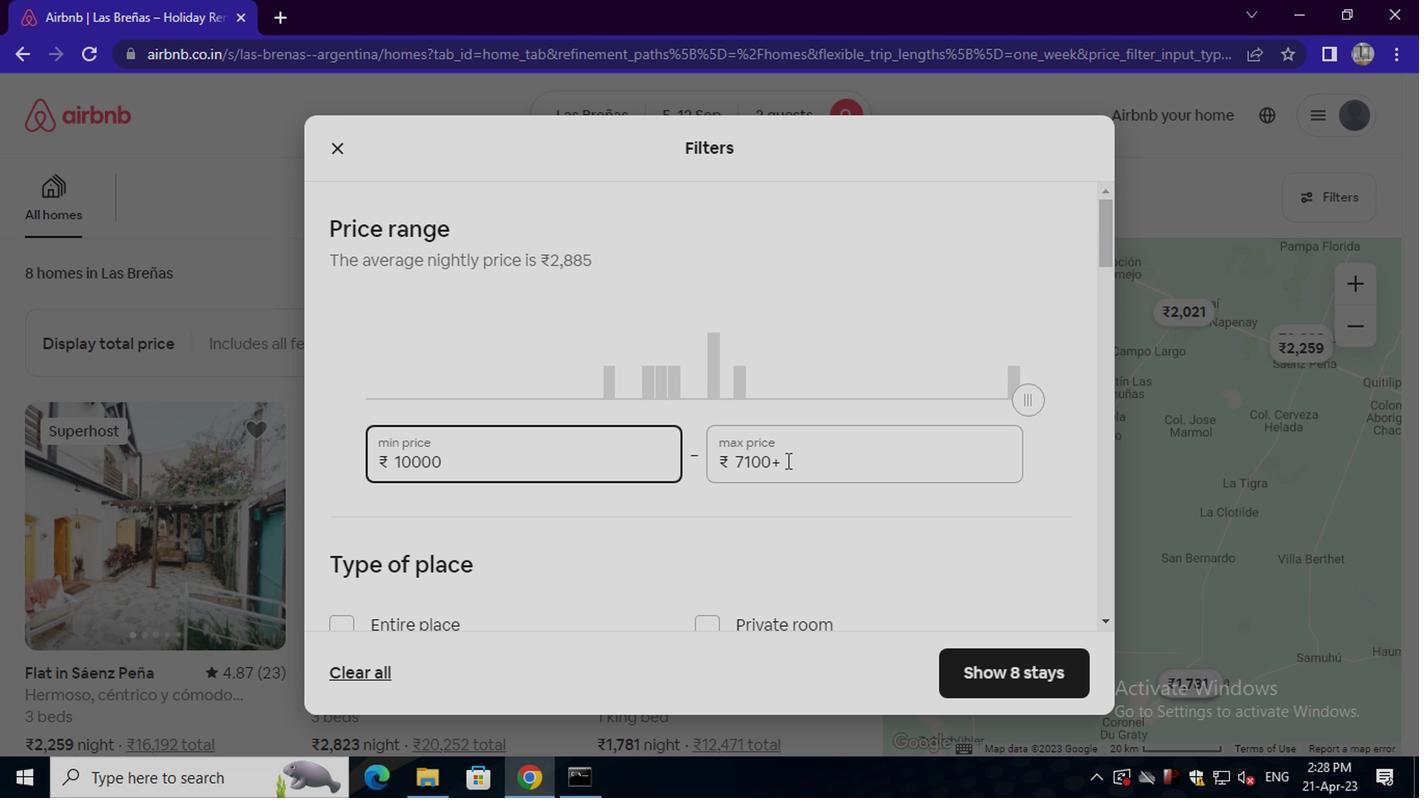 
Action: Key pressed <Key.backspace><Key.backspace><Key.backspace><Key.backspace><Key.backspace><Key.backspace><Key.backspace><Key.backspace><Key.backspace><Key.backspace><Key.backspace>15000
Screenshot: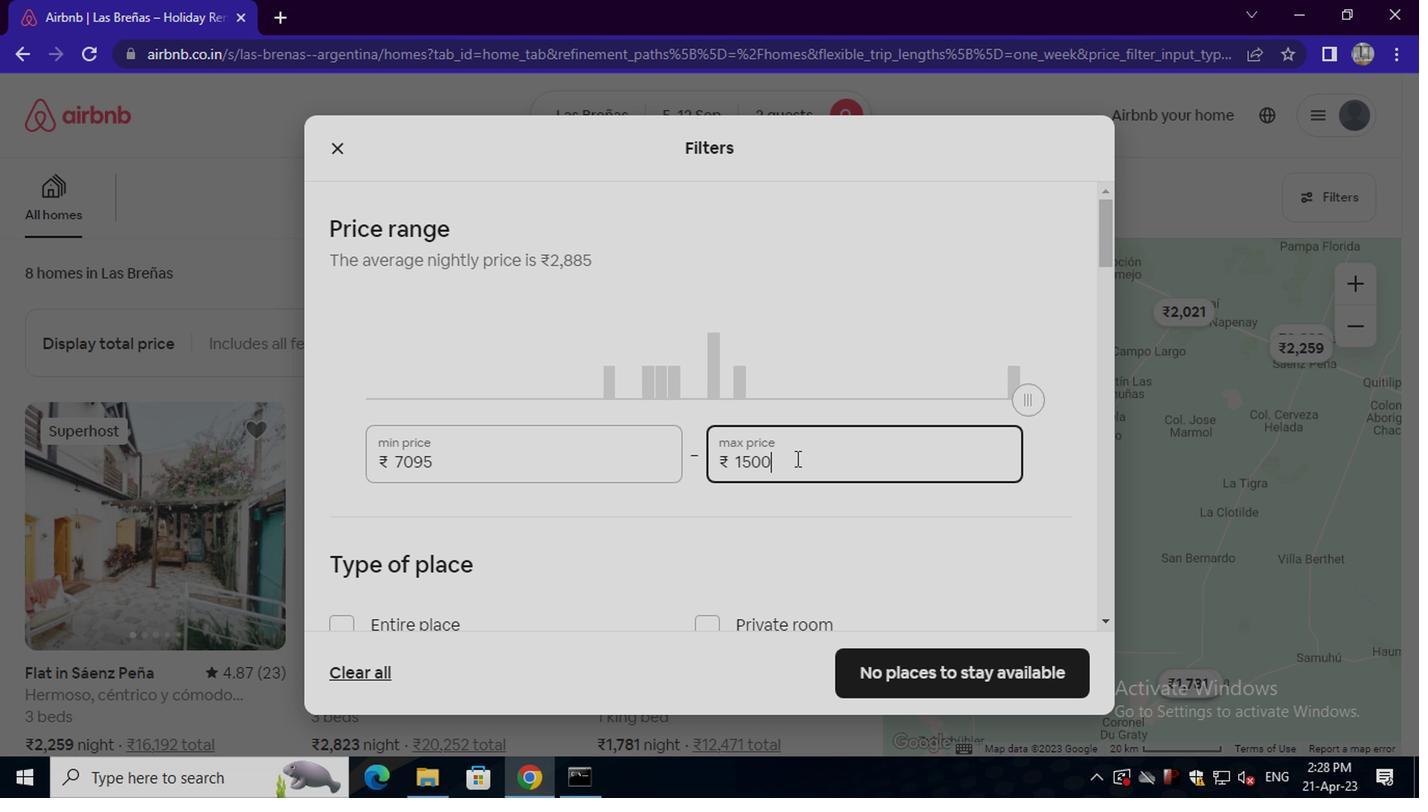 
Action: Mouse scrolled (792, 457) with delta (0, -1)
Screenshot: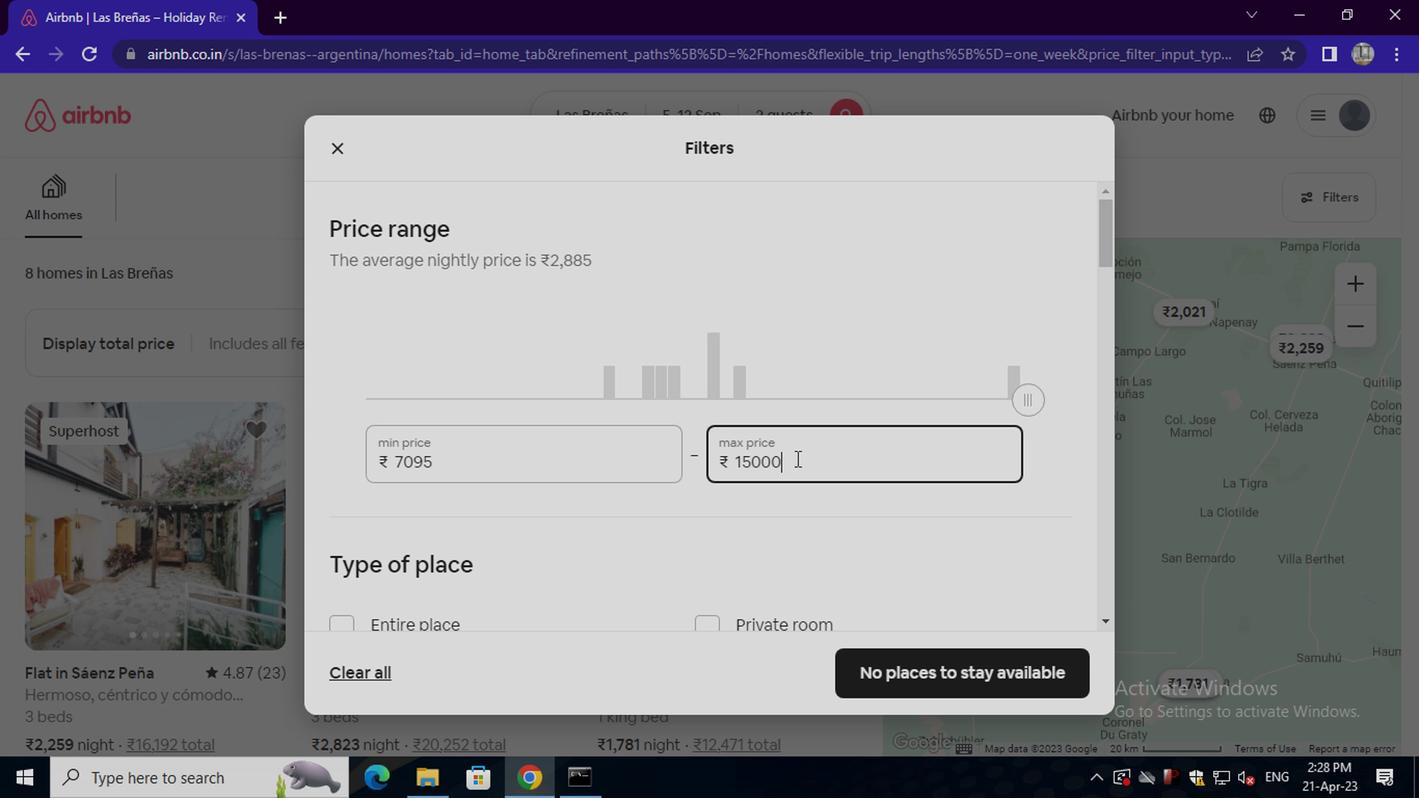 
Action: Mouse scrolled (792, 457) with delta (0, -1)
Screenshot: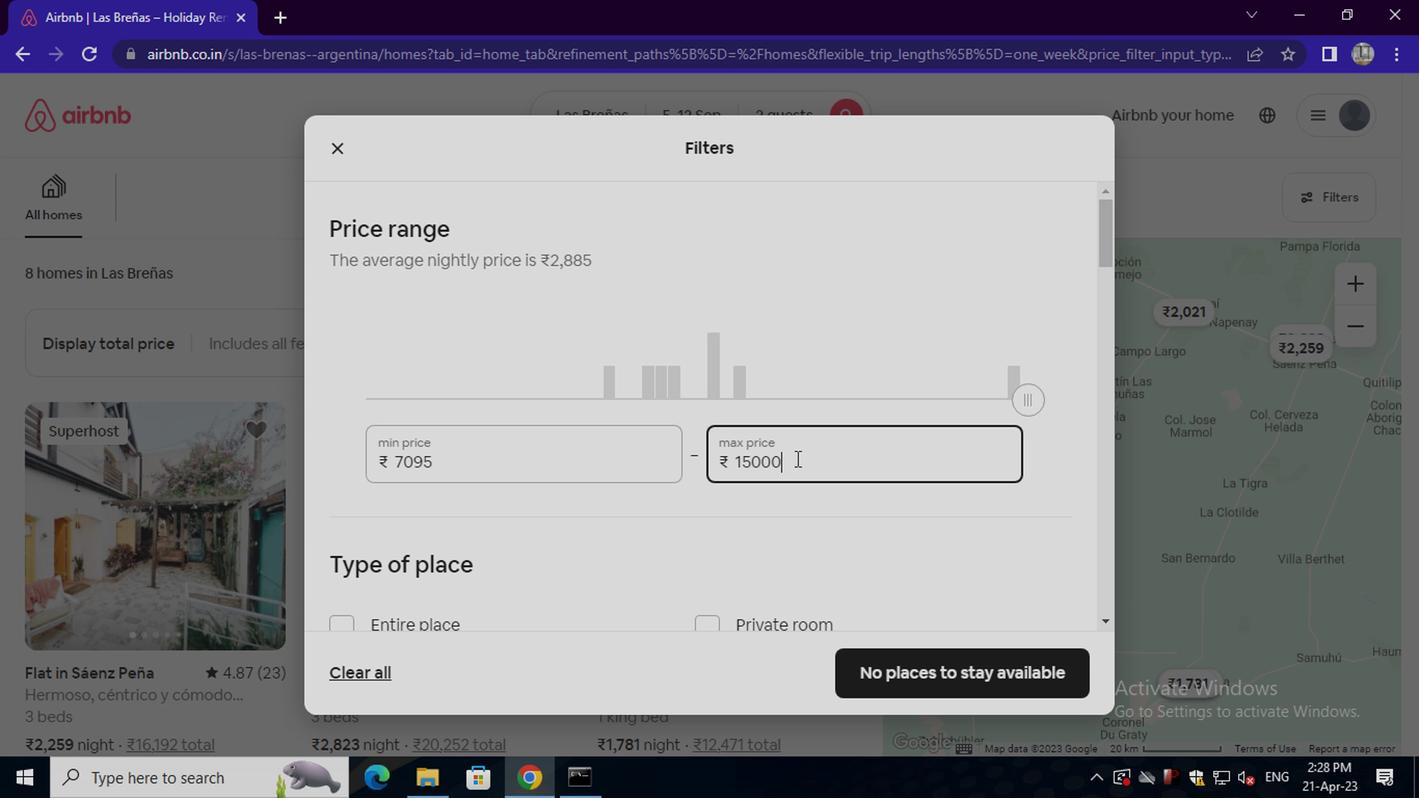 
Action: Mouse moved to (792, 460)
Screenshot: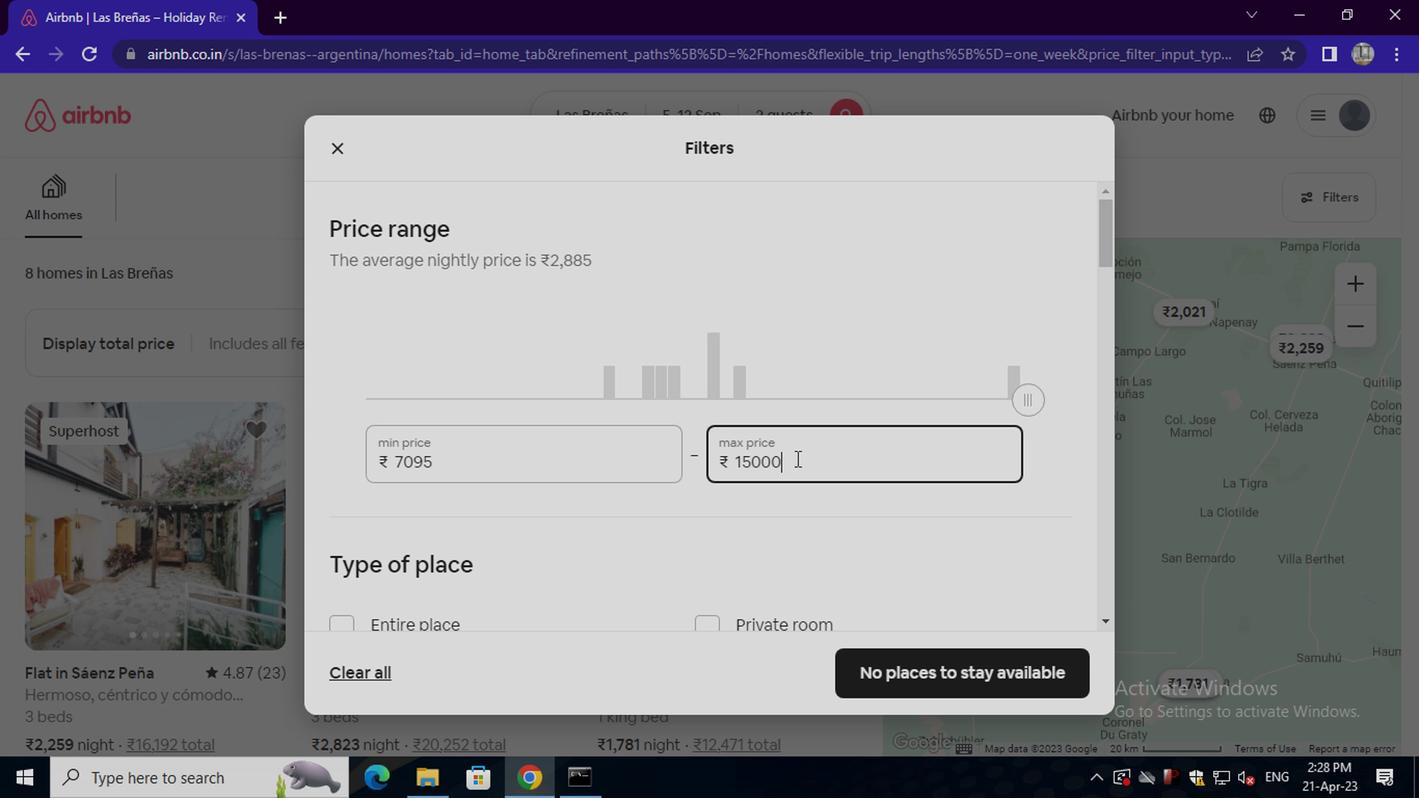 
Action: Mouse scrolled (792, 459) with delta (0, 0)
Screenshot: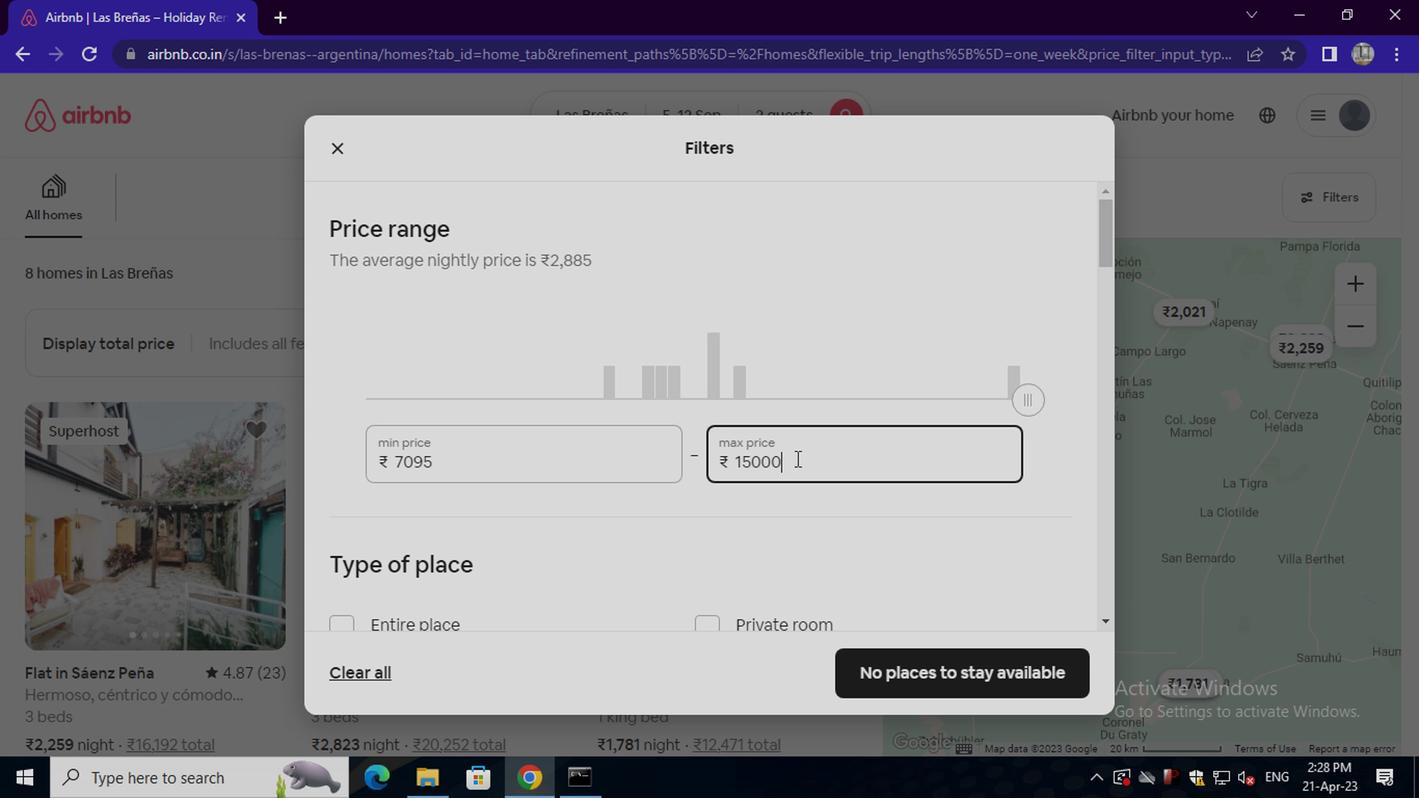 
Action: Mouse moved to (380, 363)
Screenshot: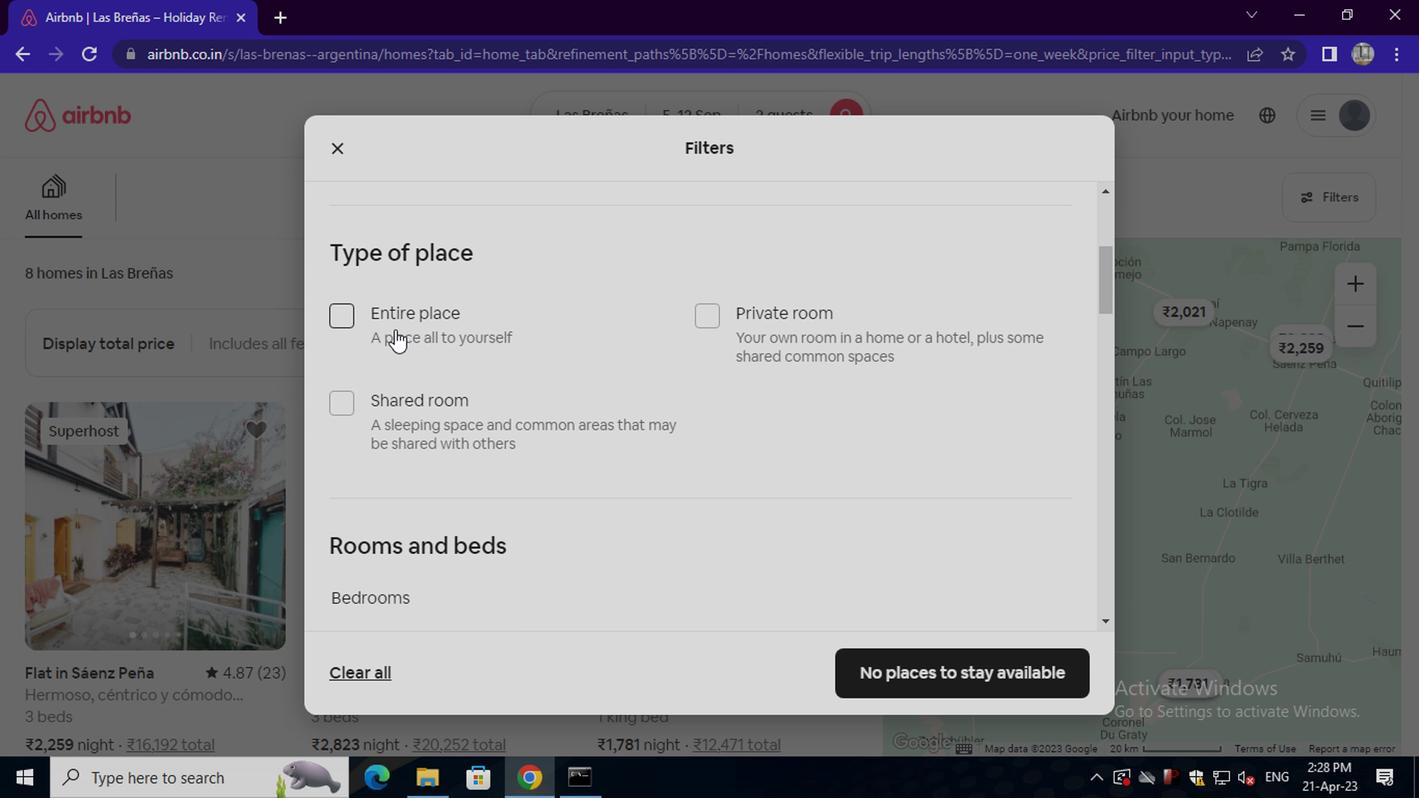 
Action: Mouse scrolled (380, 363) with delta (0, 0)
Screenshot: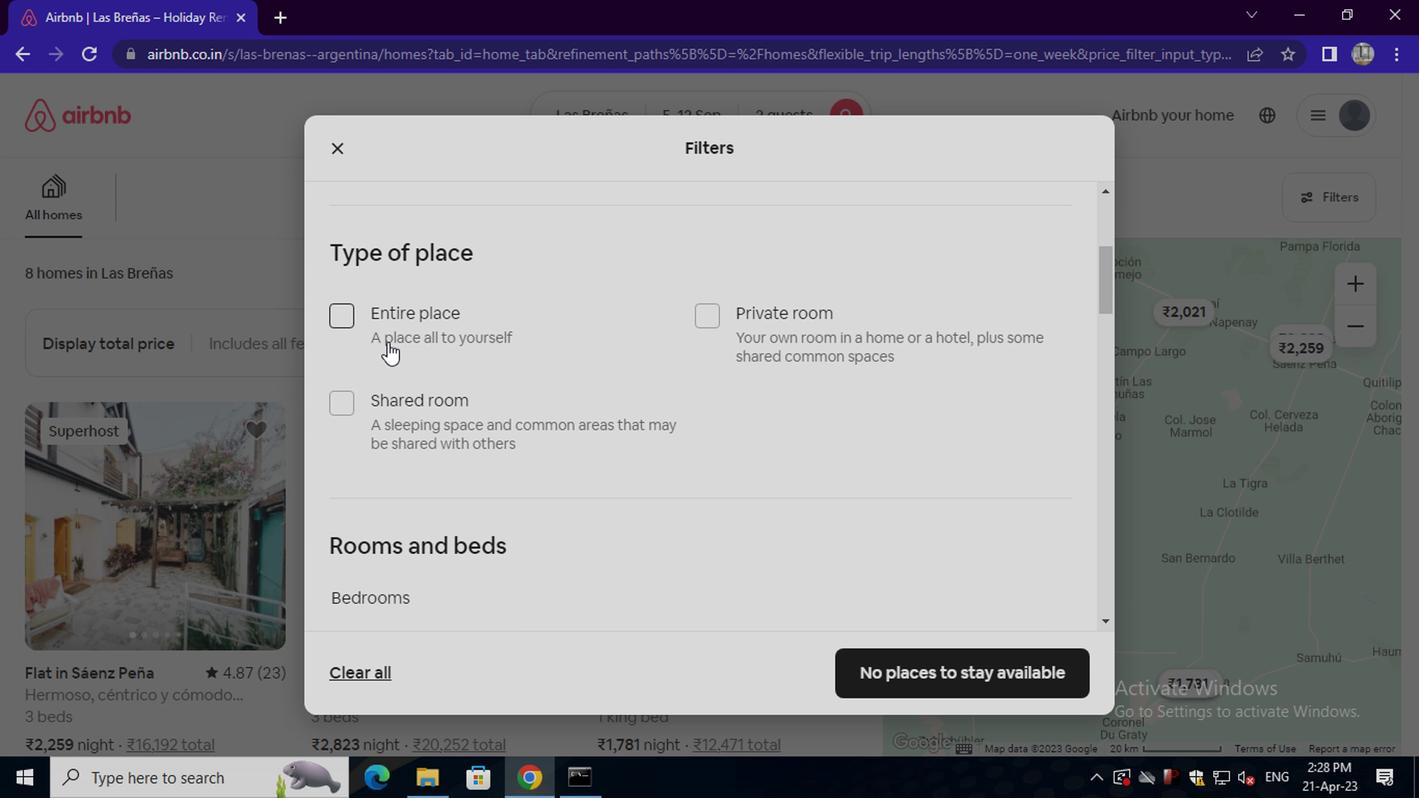 
Action: Mouse moved to (379, 364)
Screenshot: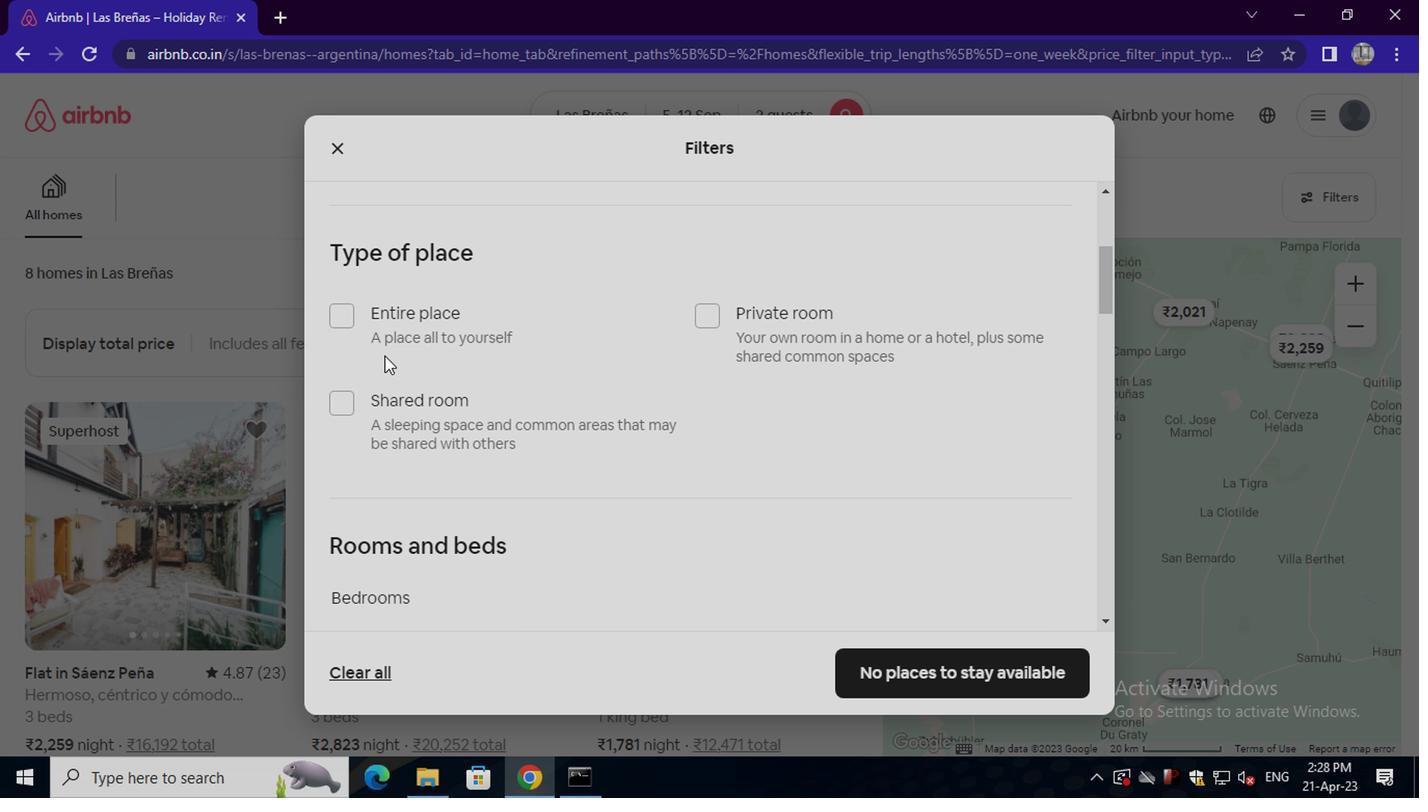 
Action: Mouse scrolled (379, 363) with delta (0, 0)
Screenshot: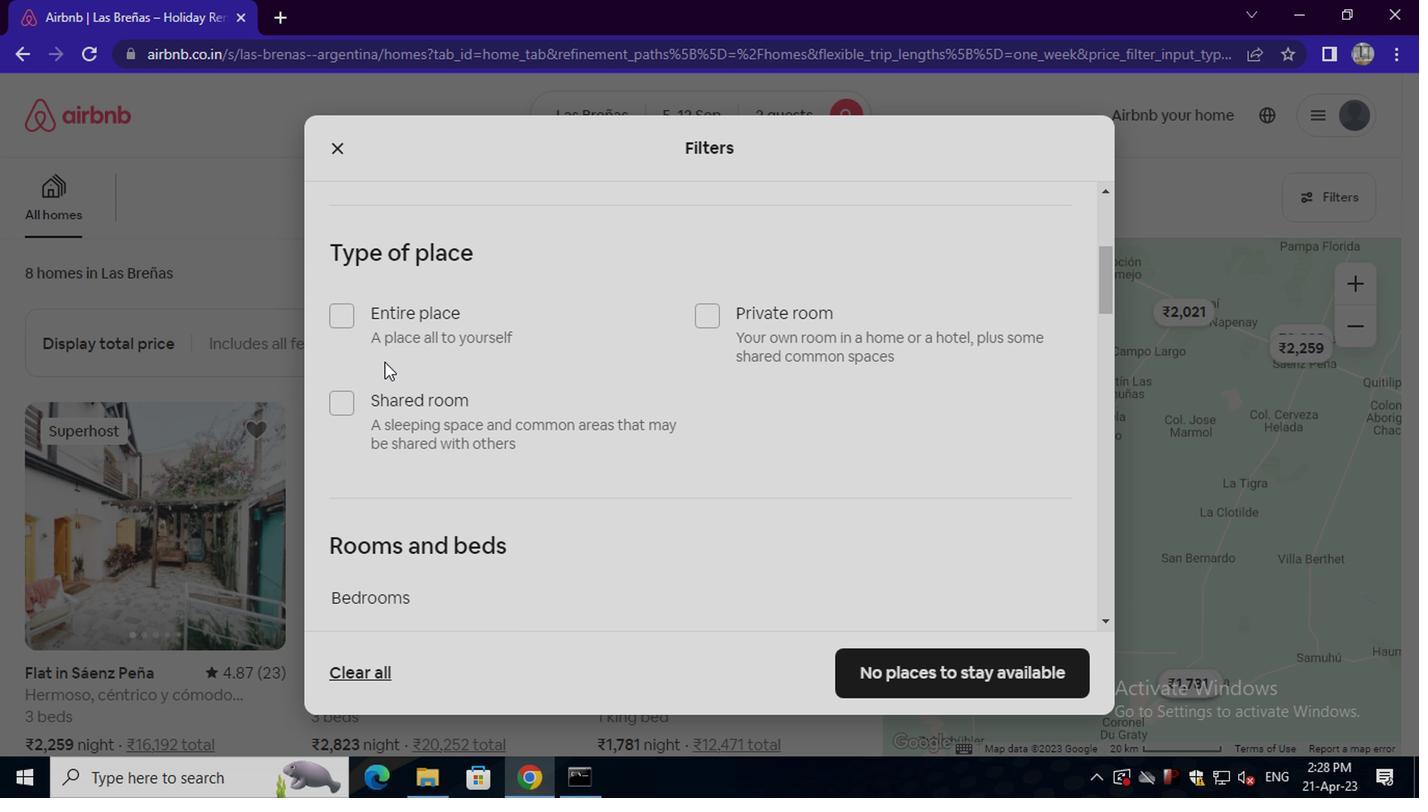 
Action: Mouse moved to (429, 448)
Screenshot: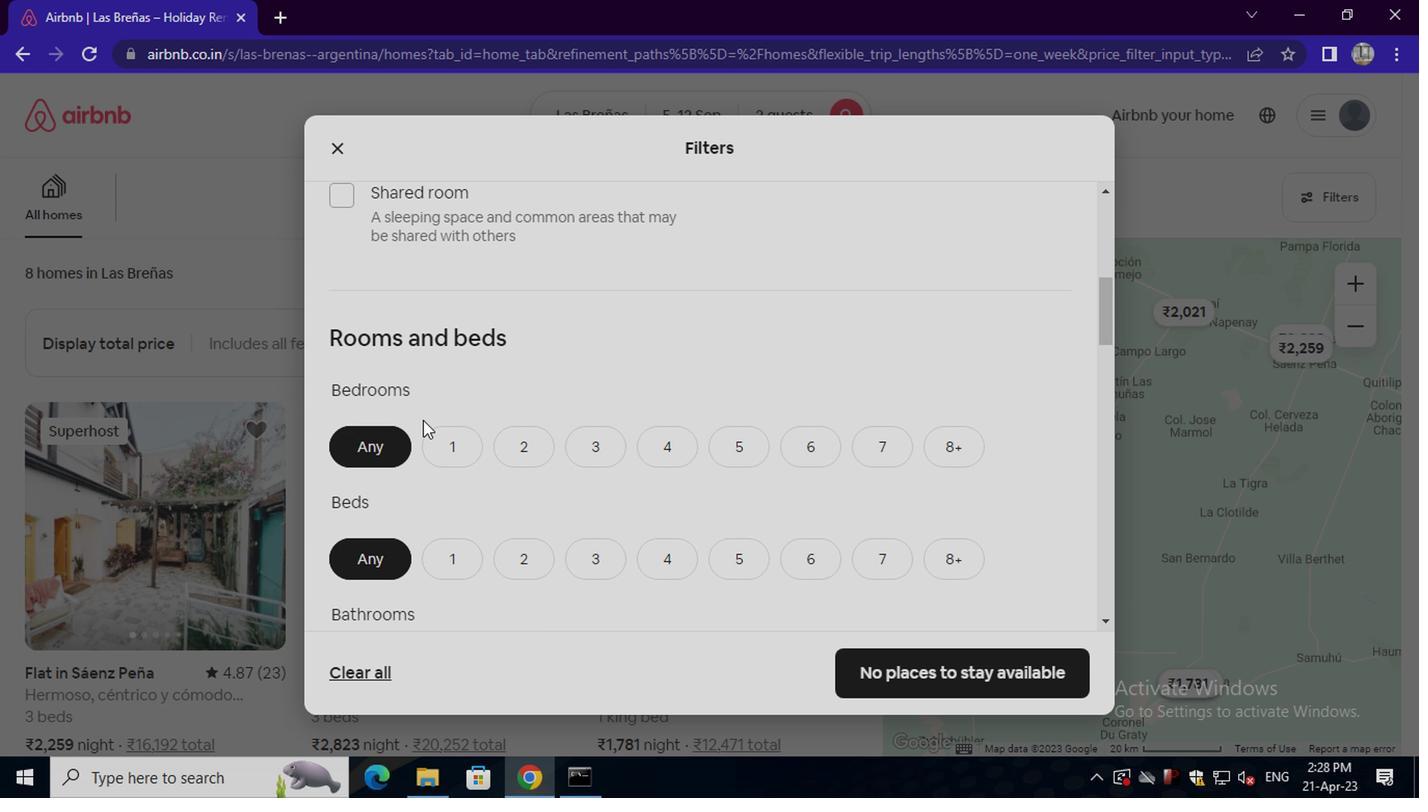 
Action: Mouse pressed left at (429, 448)
Screenshot: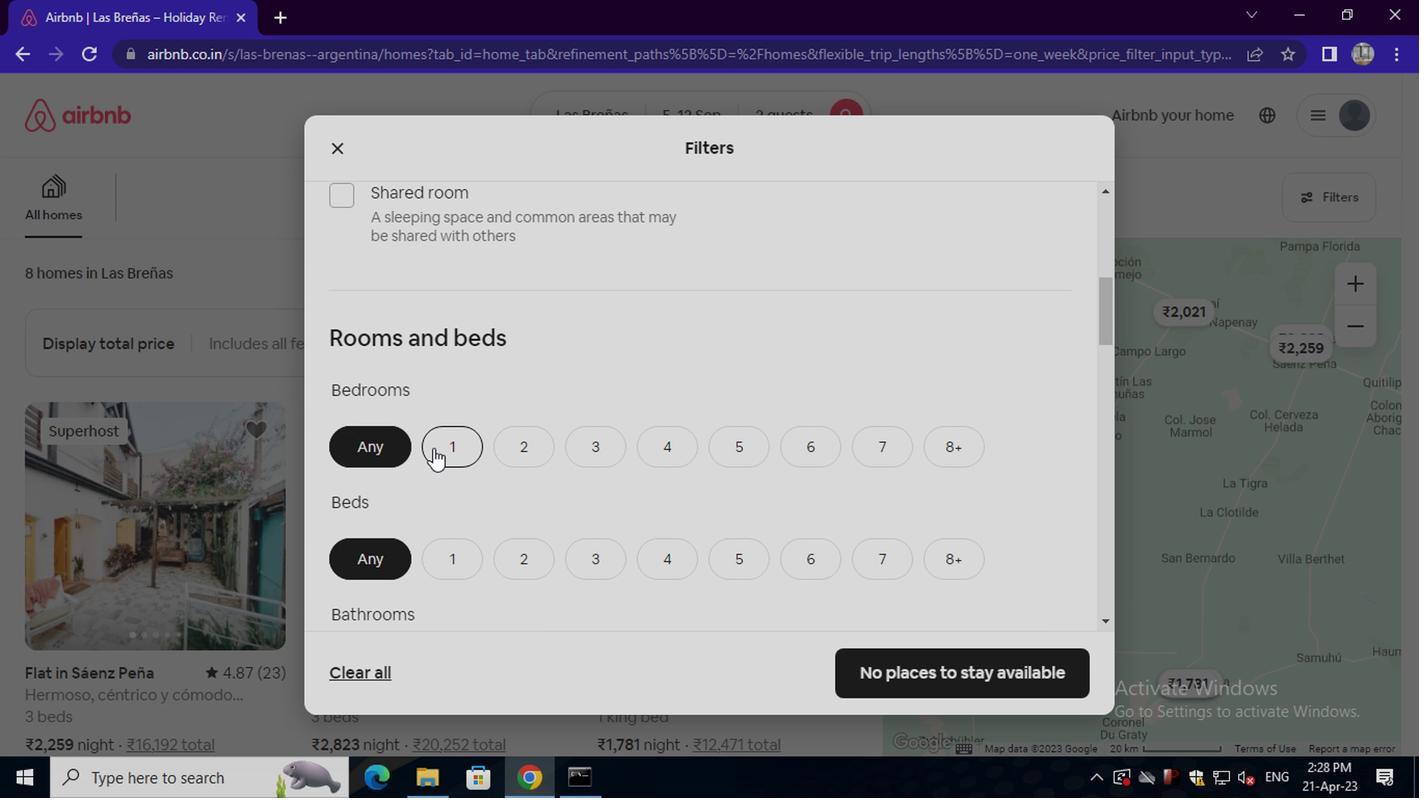 
Action: Mouse scrolled (429, 447) with delta (0, -1)
Screenshot: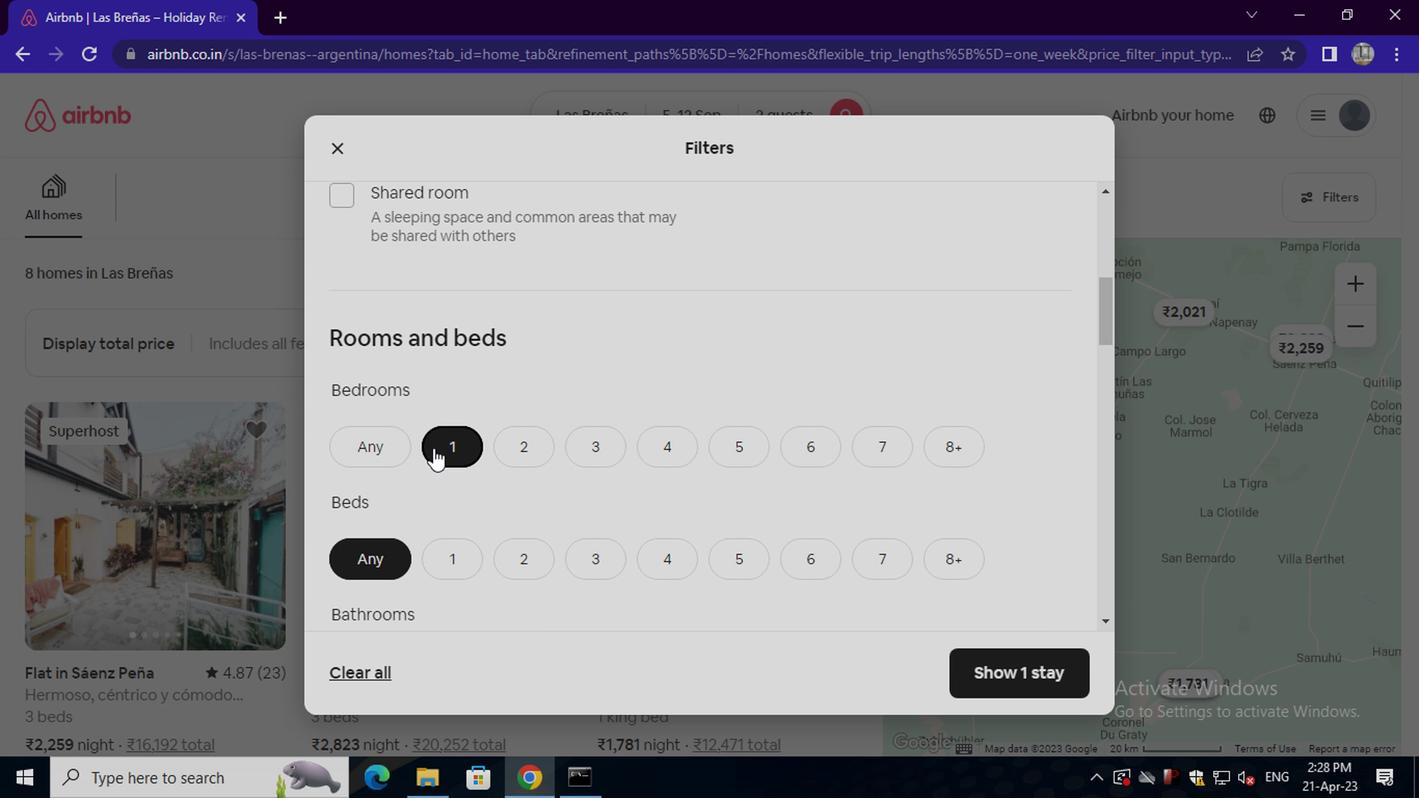 
Action: Mouse moved to (464, 468)
Screenshot: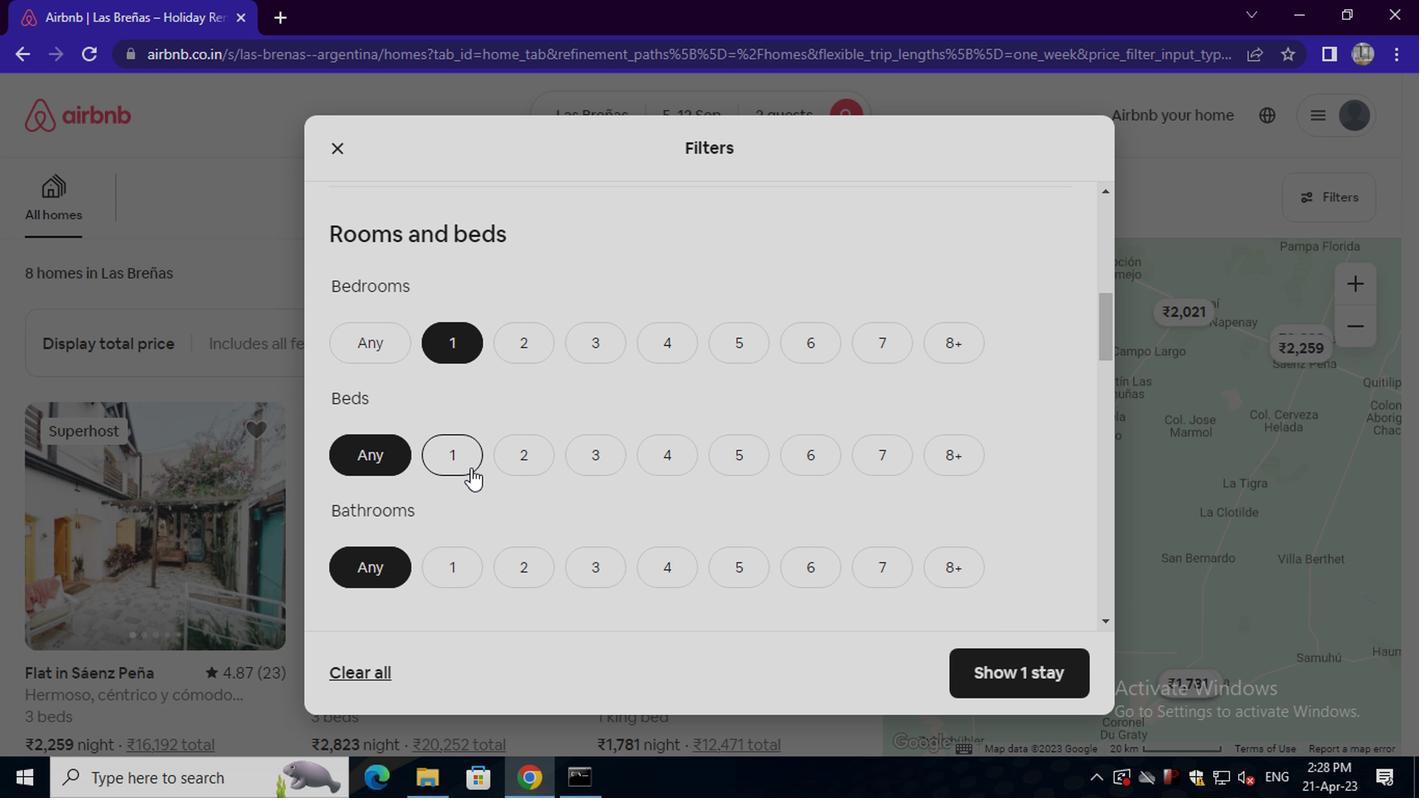 
Action: Mouse pressed left at (464, 468)
Screenshot: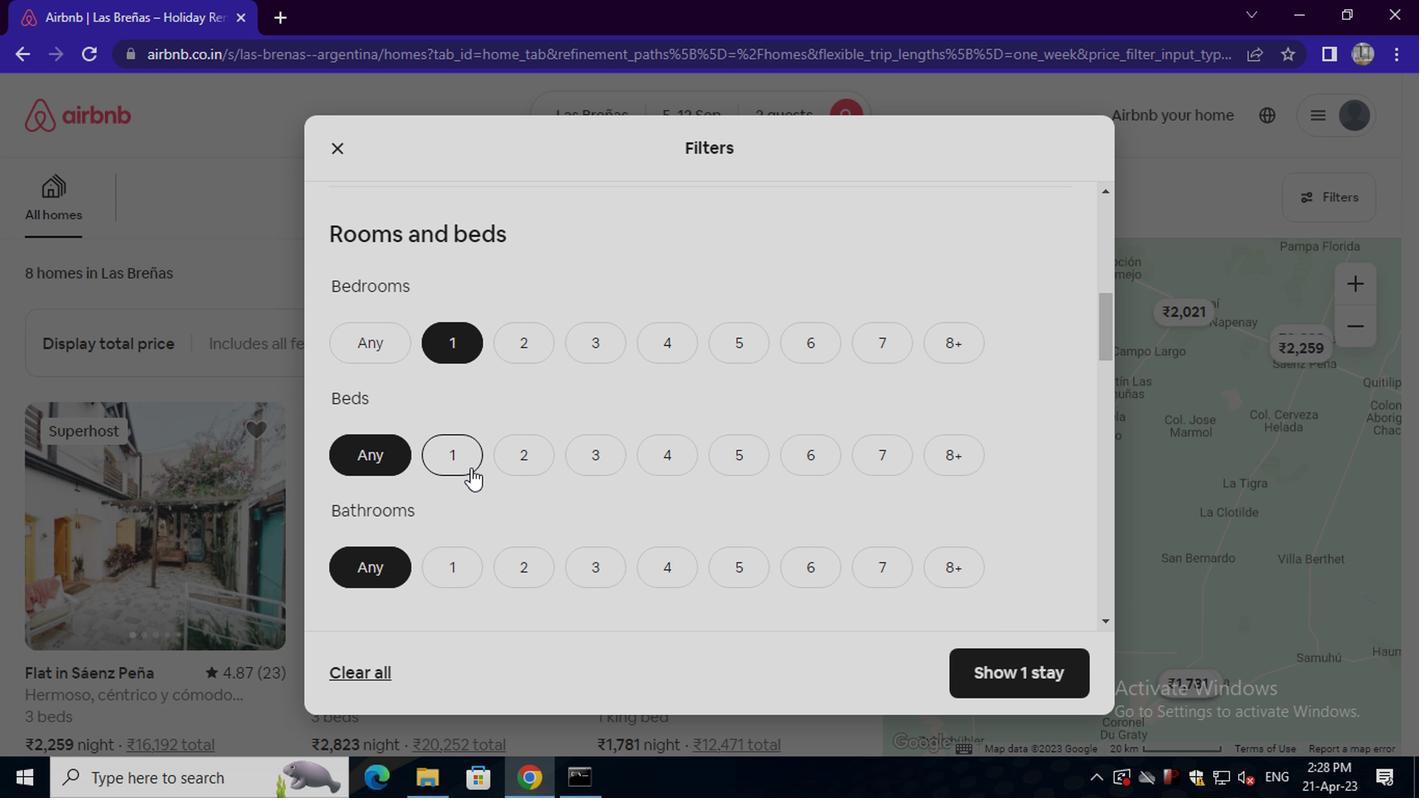 
Action: Mouse moved to (464, 560)
Screenshot: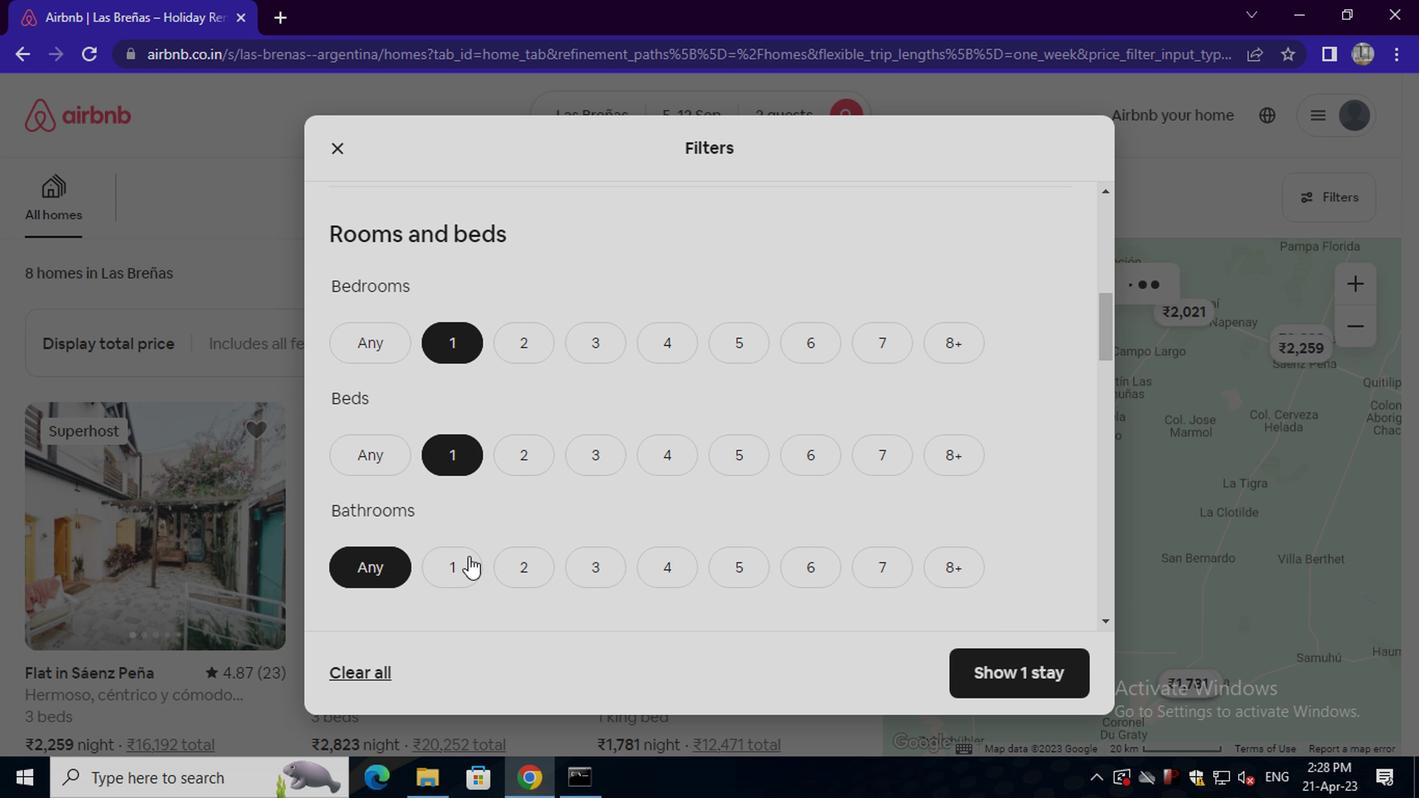 
Action: Mouse pressed left at (464, 560)
Screenshot: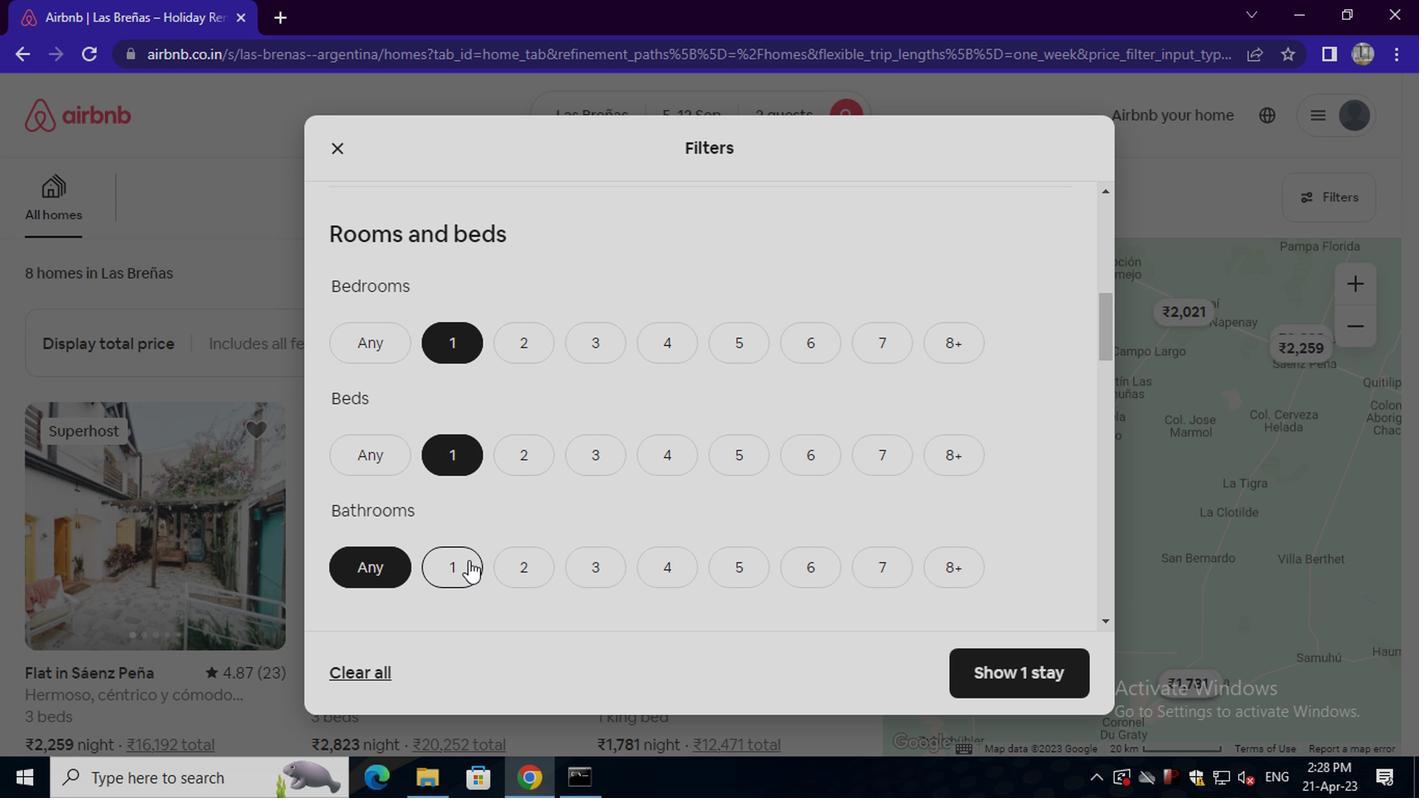 
Action: Mouse scrolled (464, 559) with delta (0, -1)
Screenshot: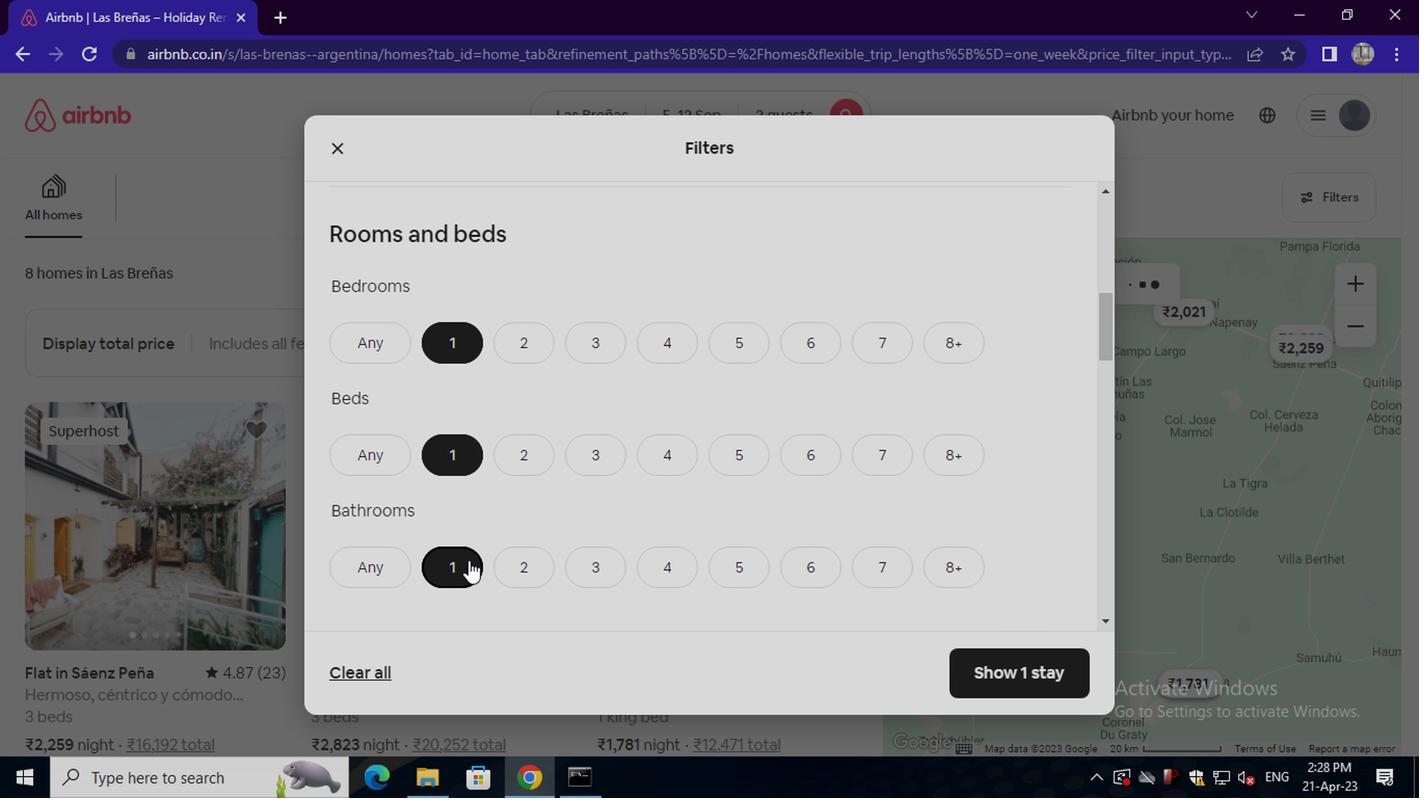 
Action: Mouse scrolled (464, 559) with delta (0, -1)
Screenshot: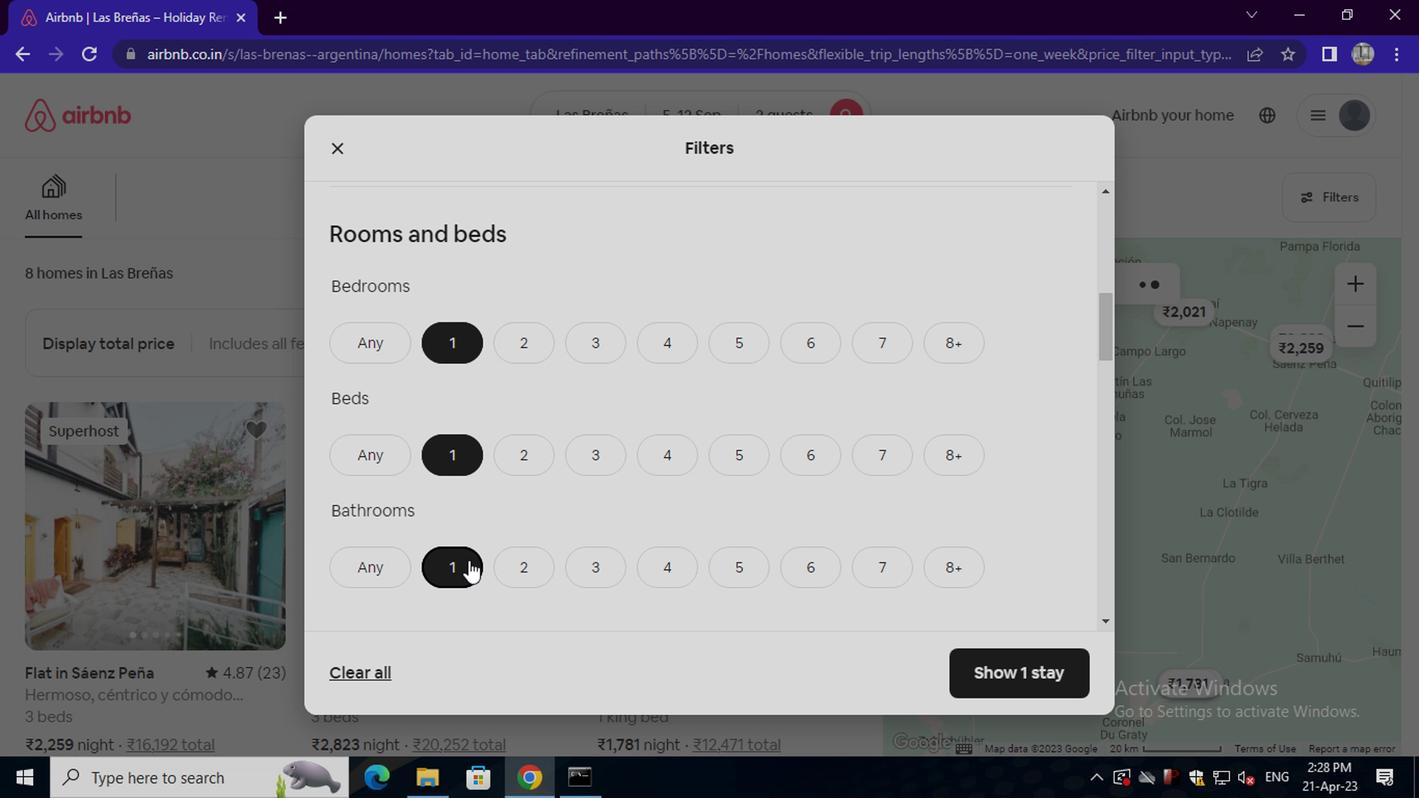 
Action: Mouse scrolled (464, 559) with delta (0, -1)
Screenshot: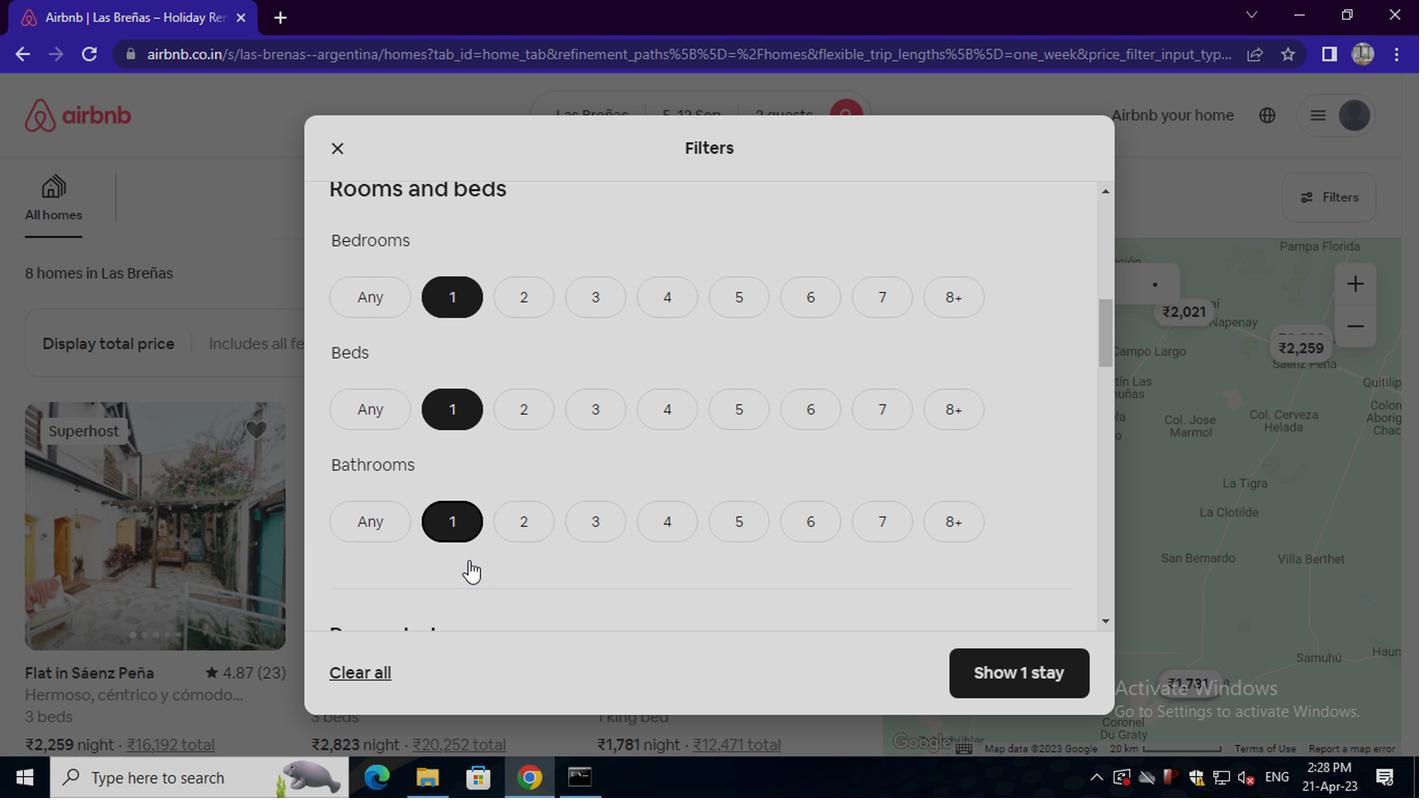 
Action: Mouse moved to (452, 504)
Screenshot: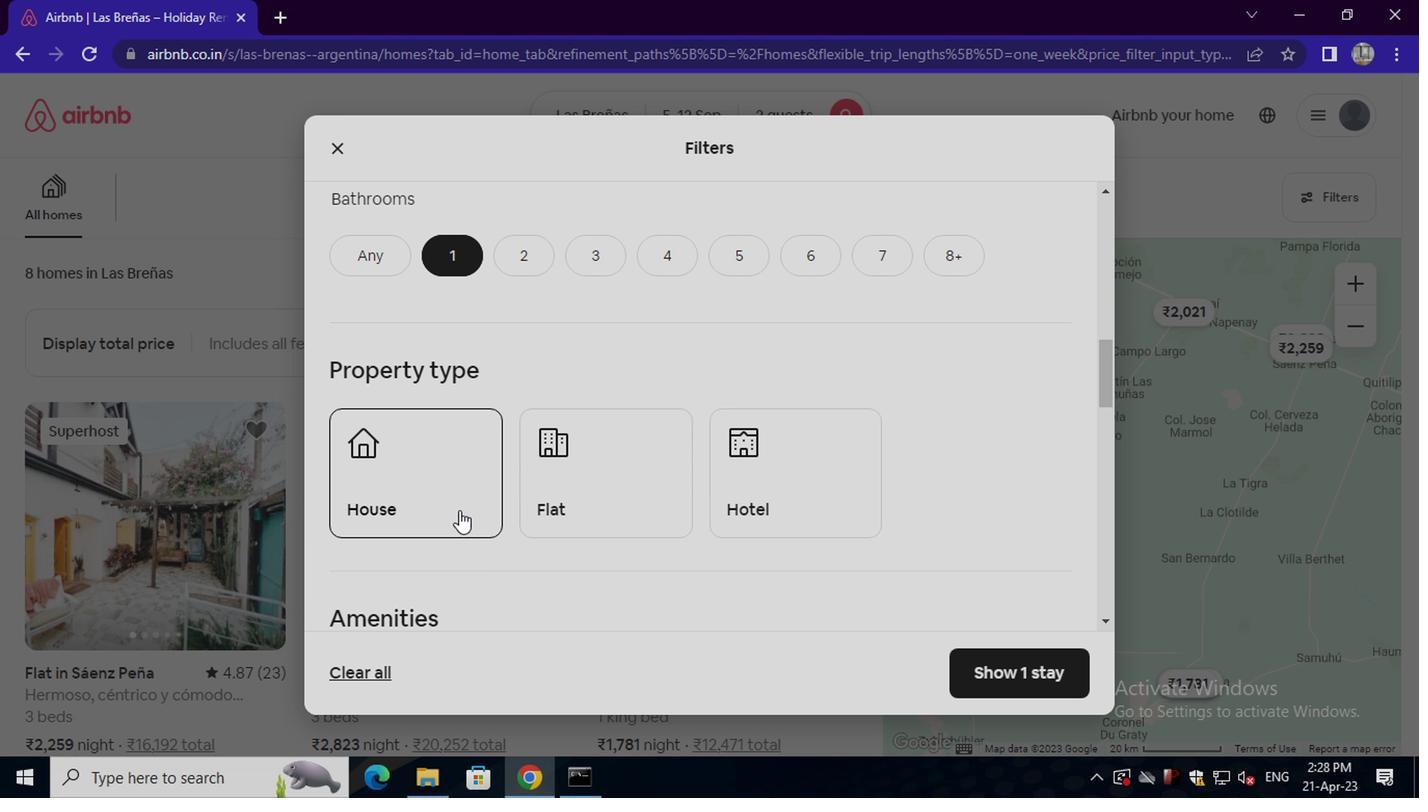
Action: Mouse pressed left at (452, 504)
Screenshot: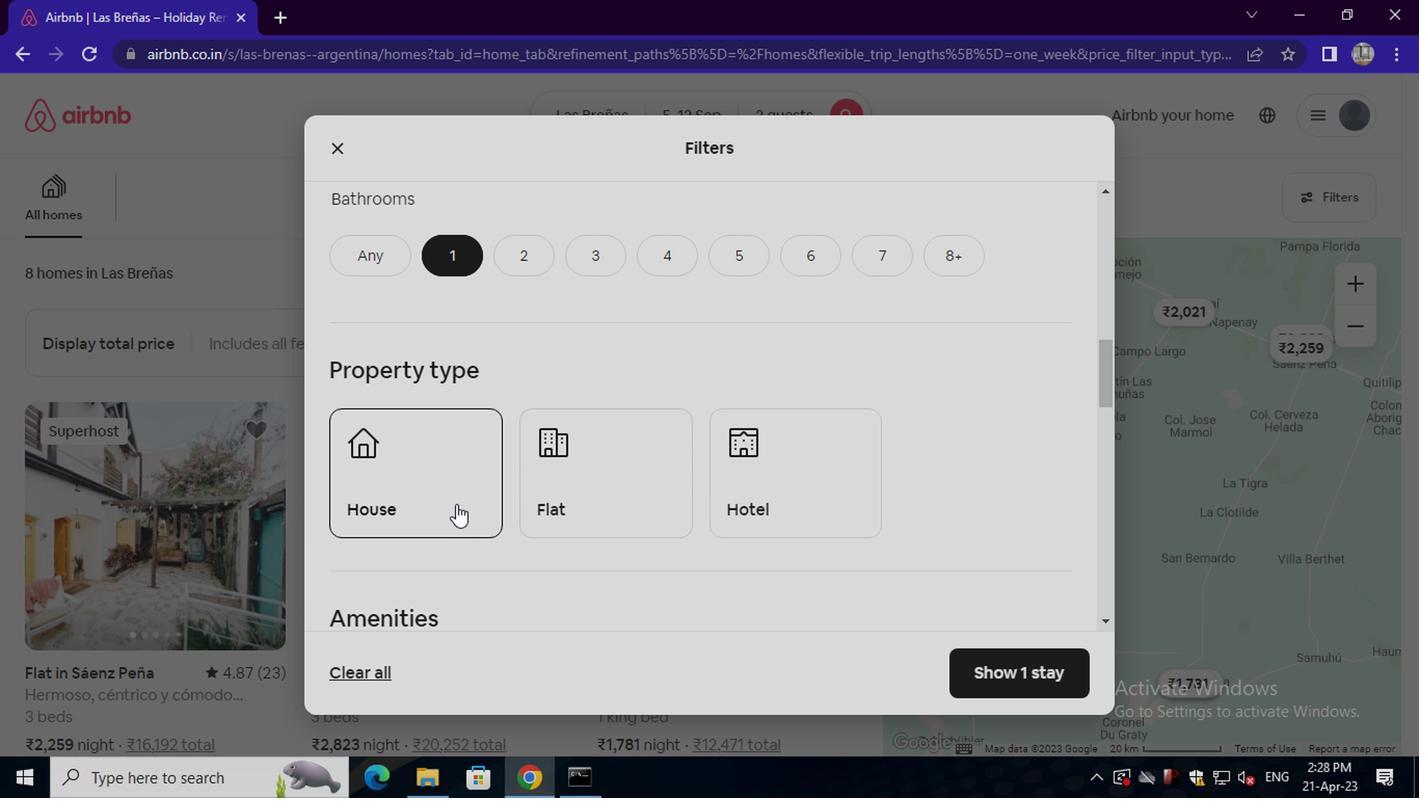 
Action: Mouse moved to (572, 499)
Screenshot: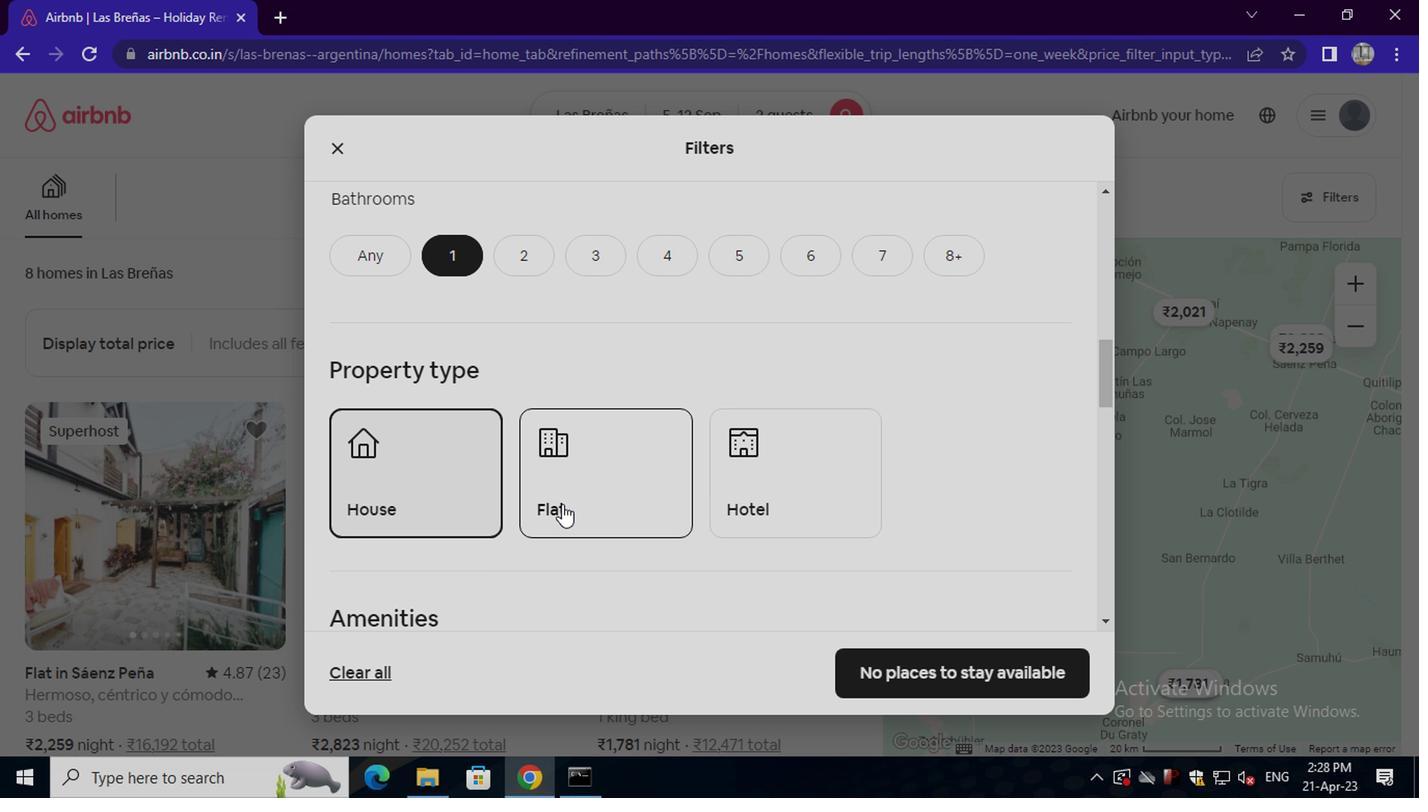 
Action: Mouse pressed left at (572, 499)
Screenshot: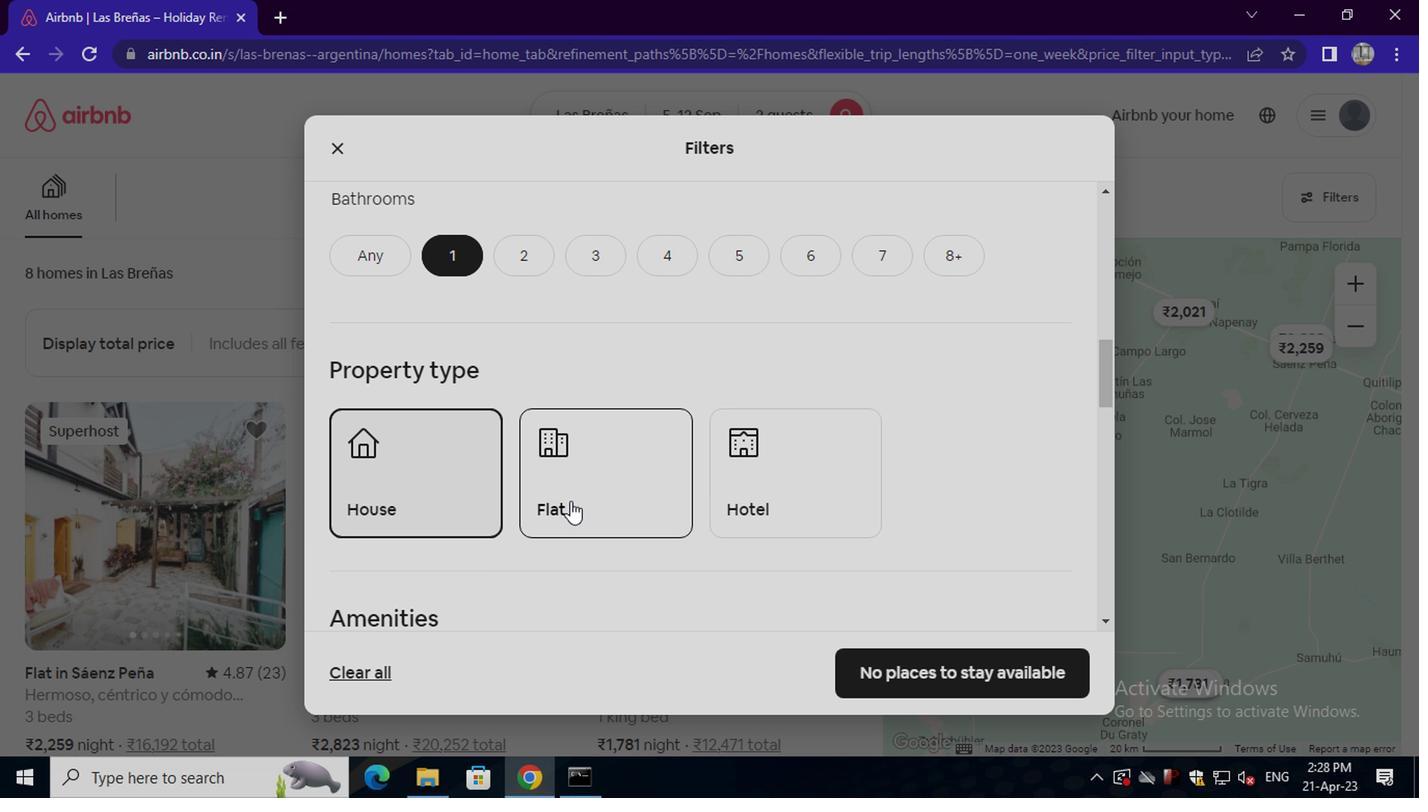 
Action: Mouse moved to (783, 477)
Screenshot: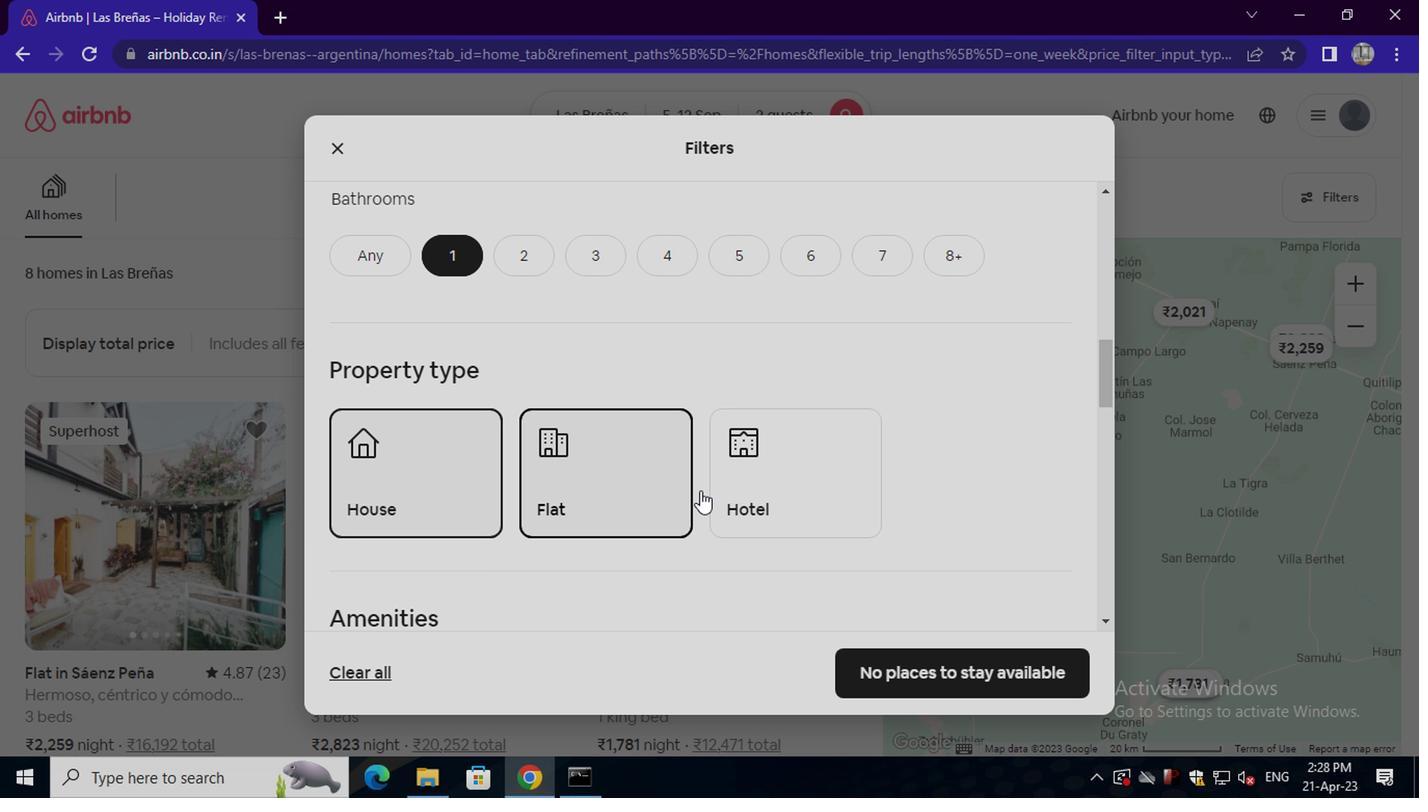
Action: Mouse pressed left at (783, 477)
Screenshot: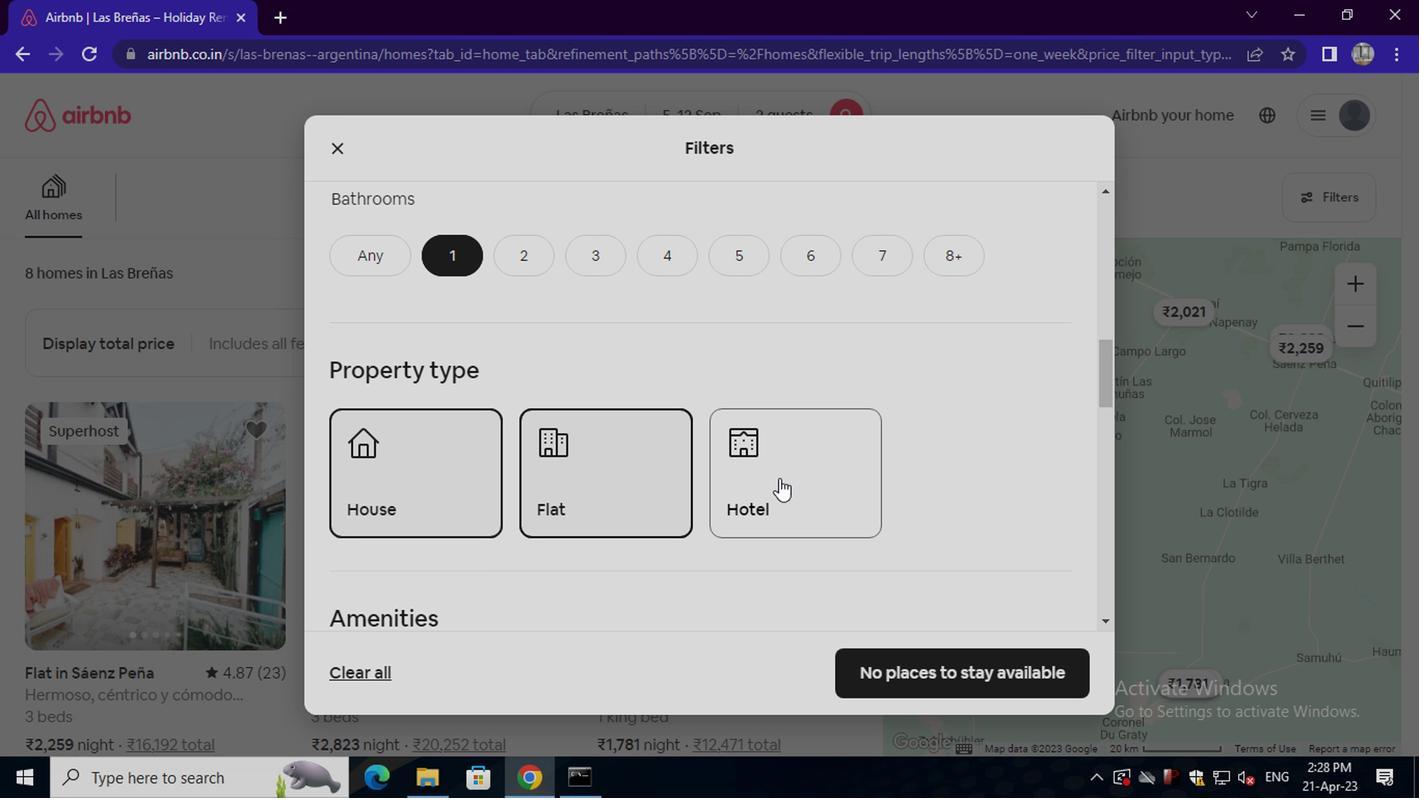 
Action: Mouse moved to (780, 485)
Screenshot: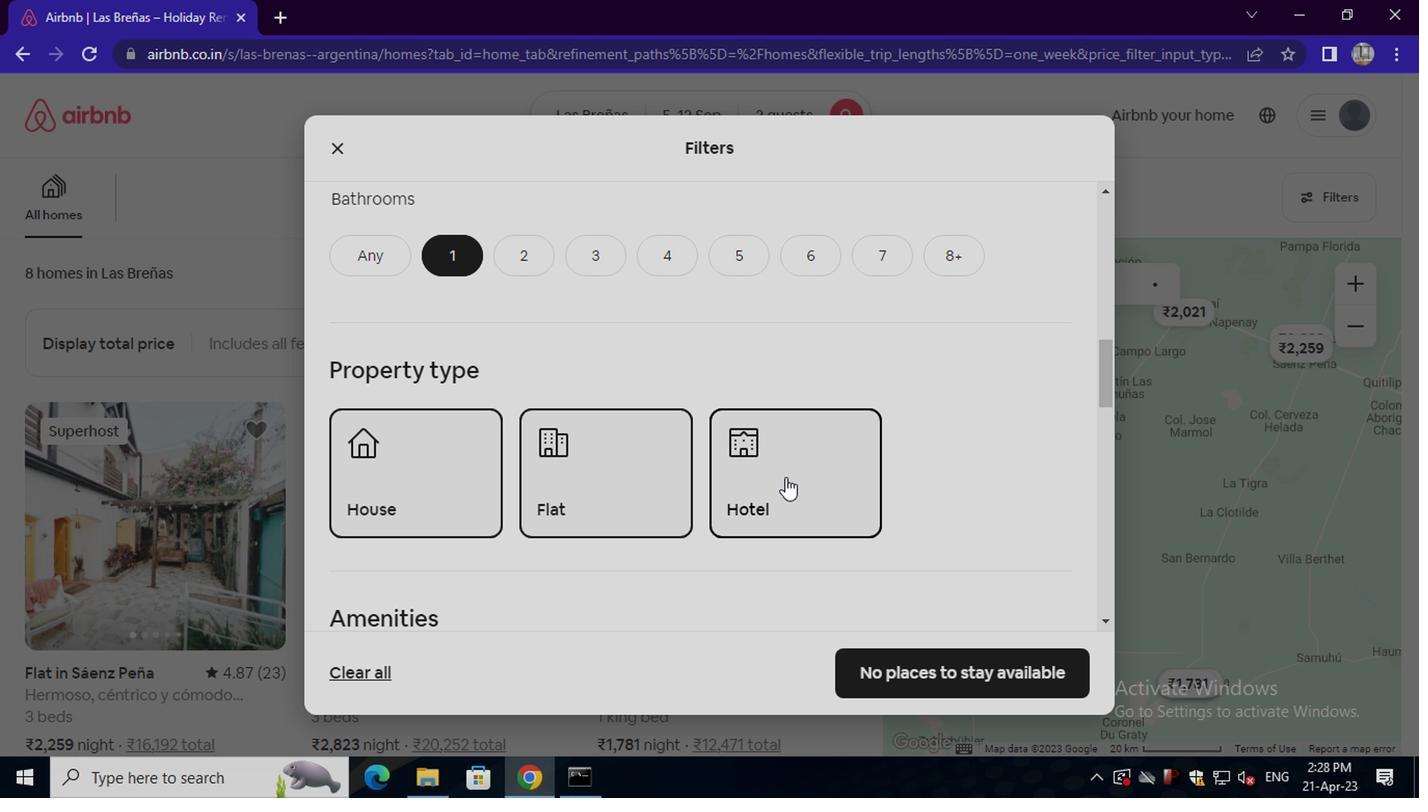 
Action: Mouse scrolled (780, 483) with delta (0, -1)
Screenshot: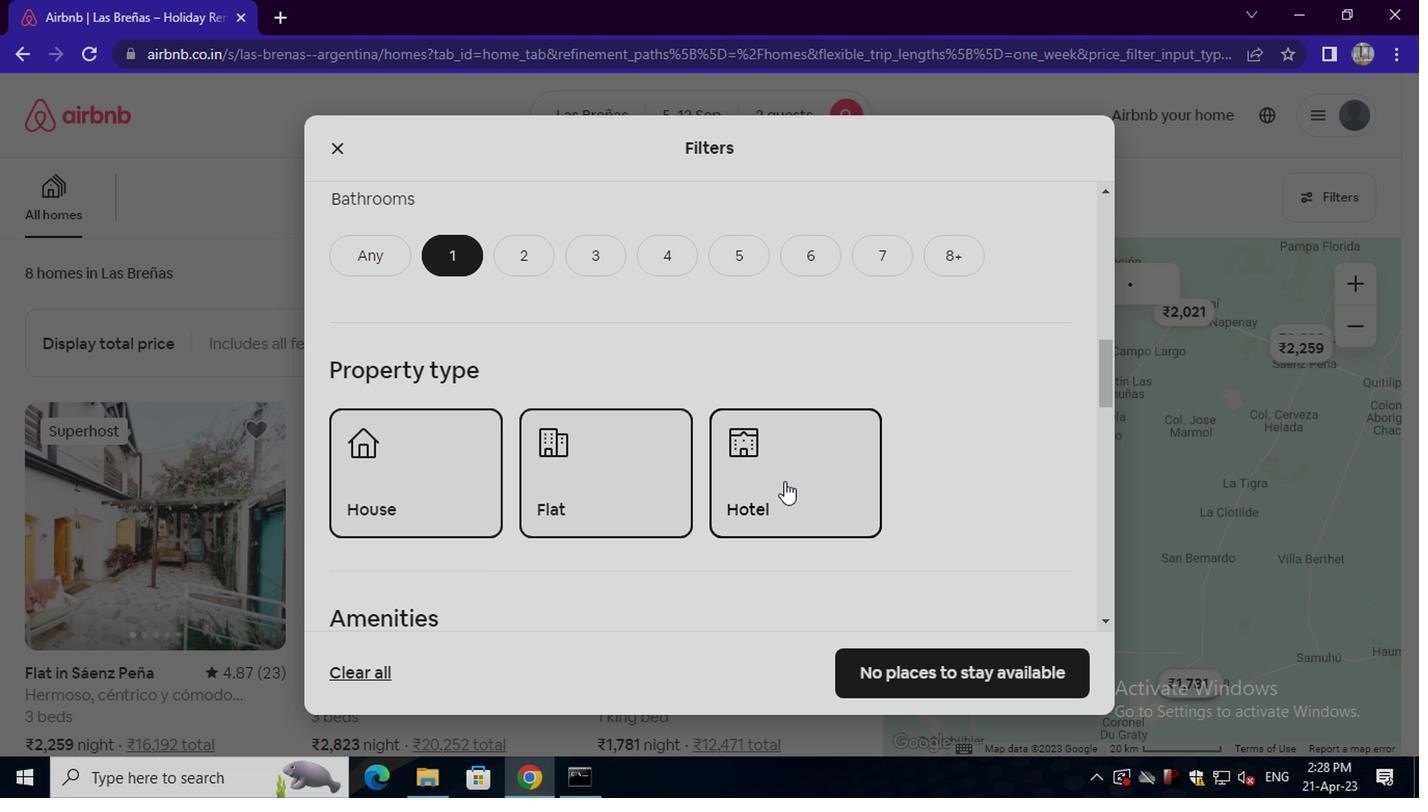 
Action: Mouse scrolled (780, 483) with delta (0, -1)
Screenshot: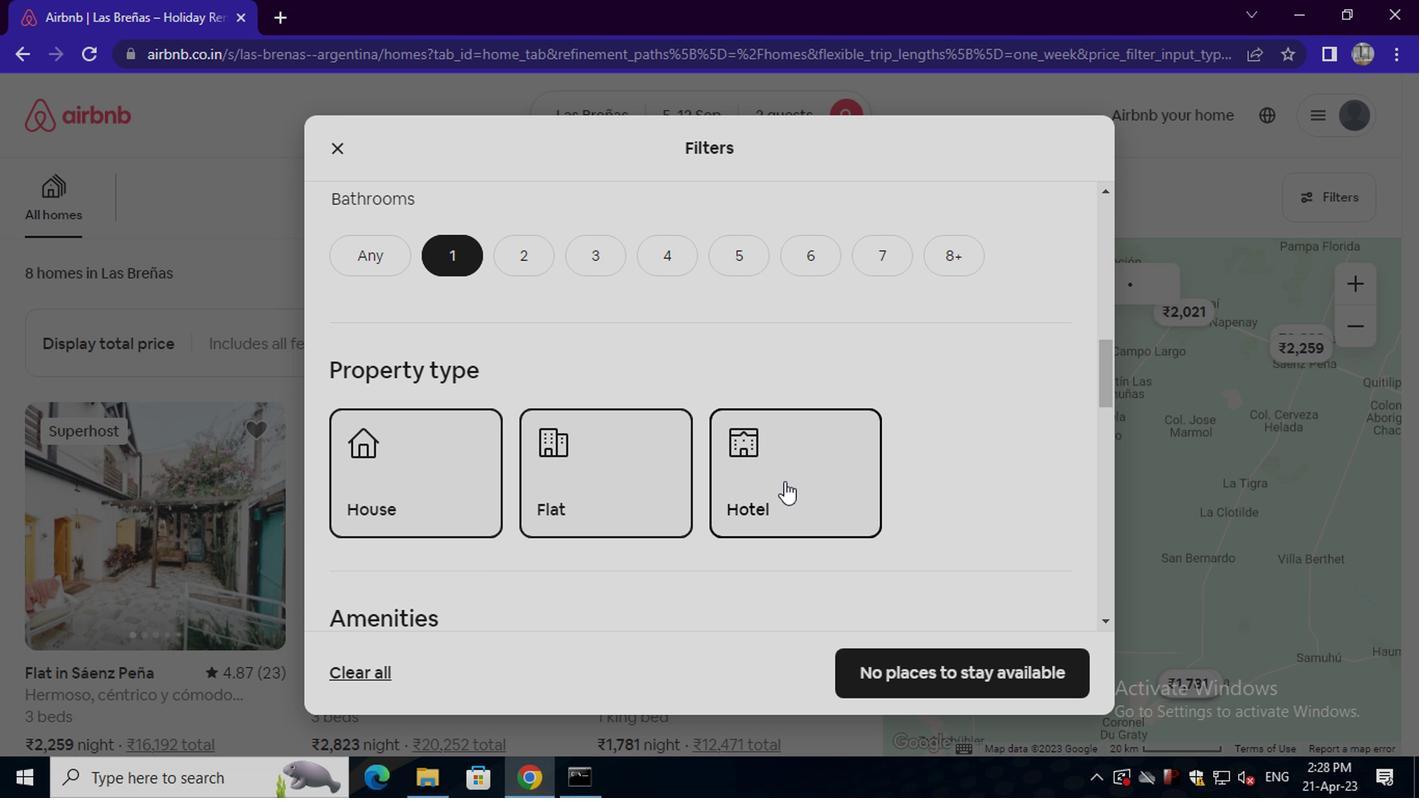 
Action: Mouse scrolled (780, 483) with delta (0, -1)
Screenshot: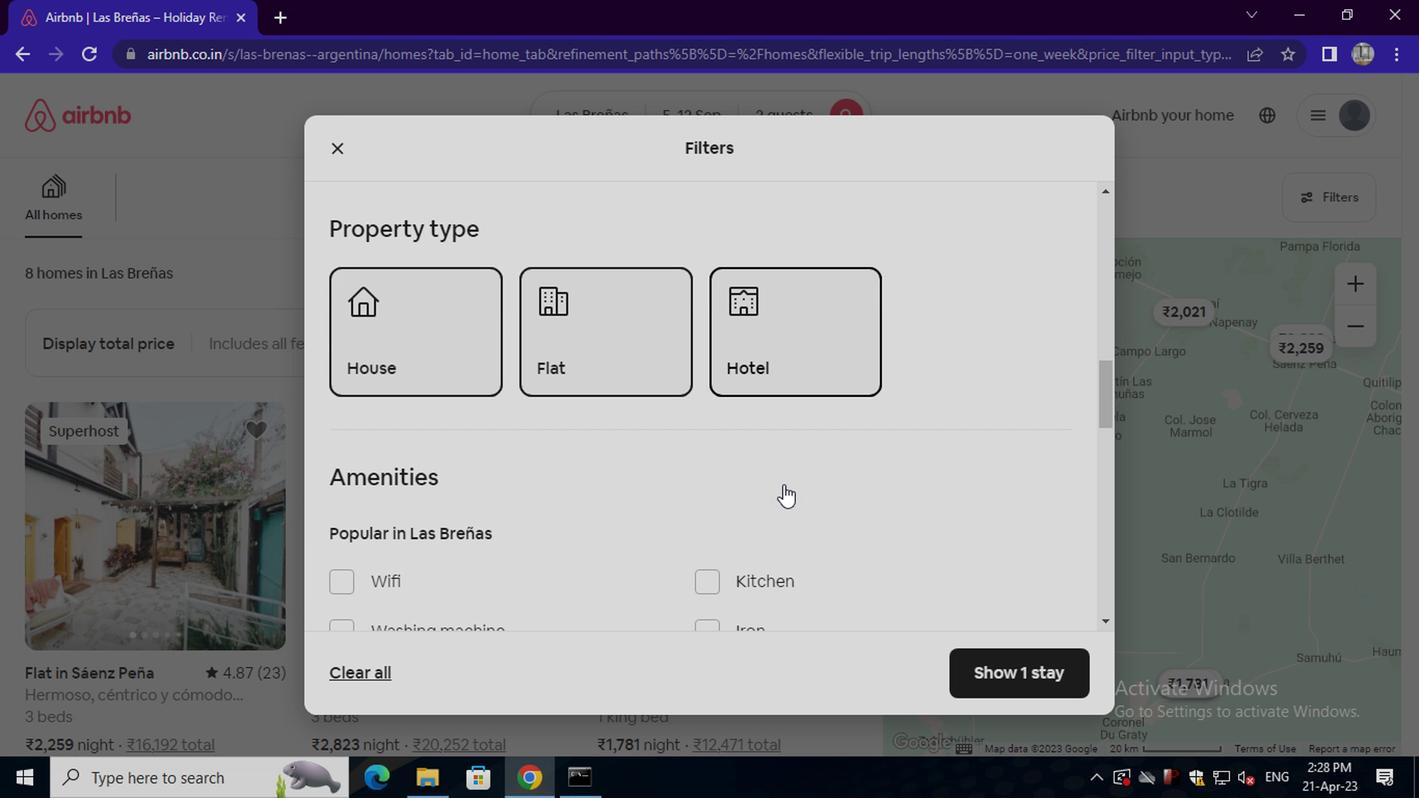 
Action: Mouse scrolled (780, 483) with delta (0, -1)
Screenshot: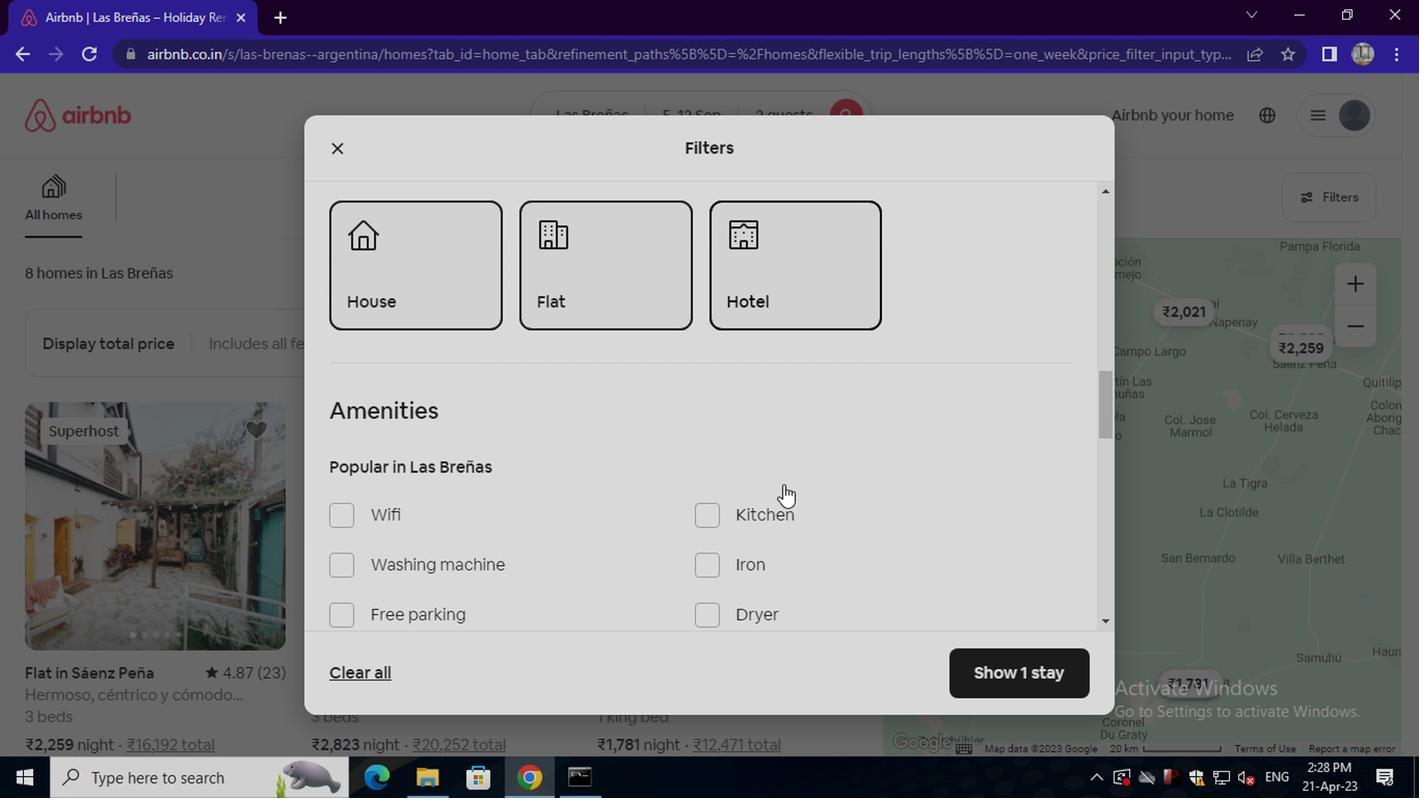 
Action: Mouse scrolled (780, 483) with delta (0, -1)
Screenshot: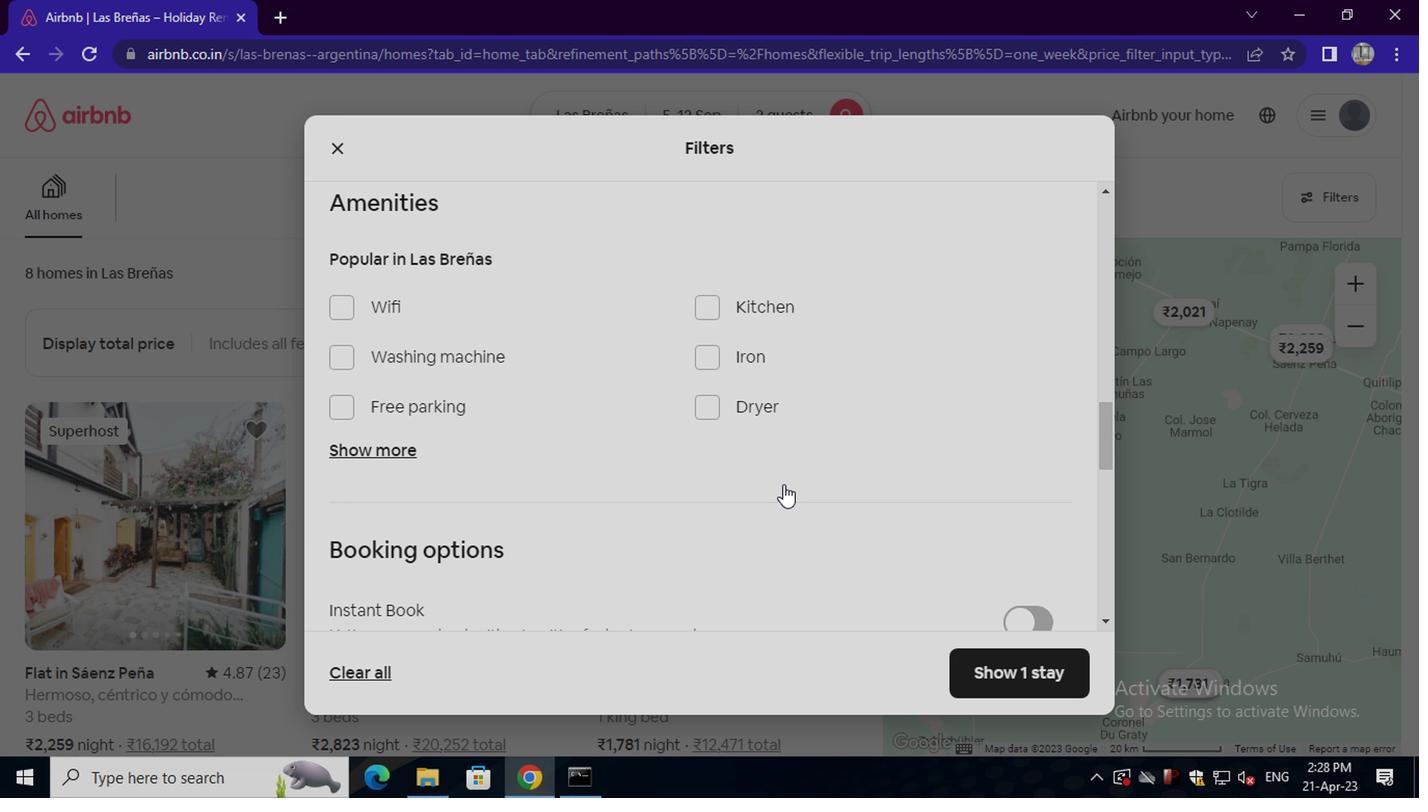 
Action: Mouse scrolled (780, 483) with delta (0, -1)
Screenshot: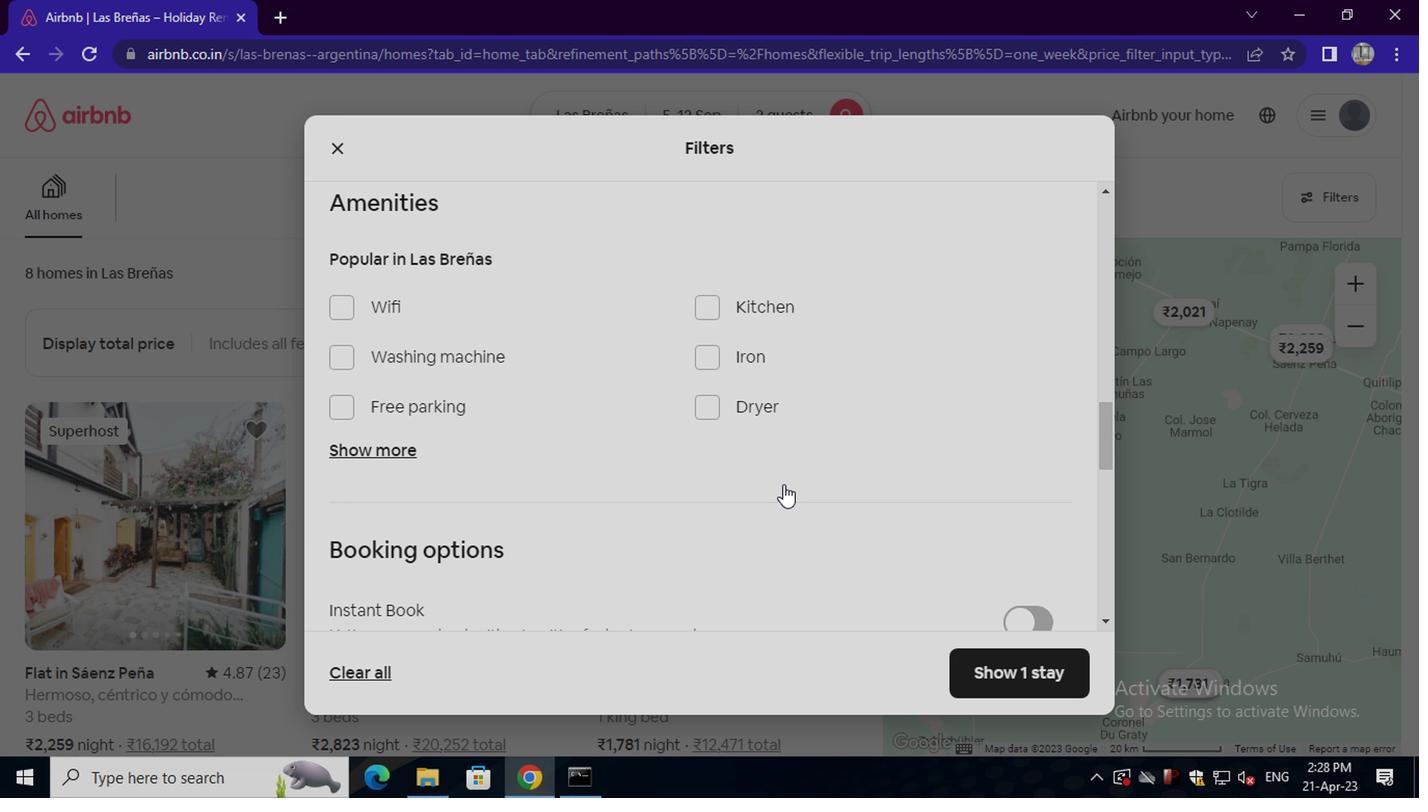 
Action: Mouse moved to (350, 235)
Screenshot: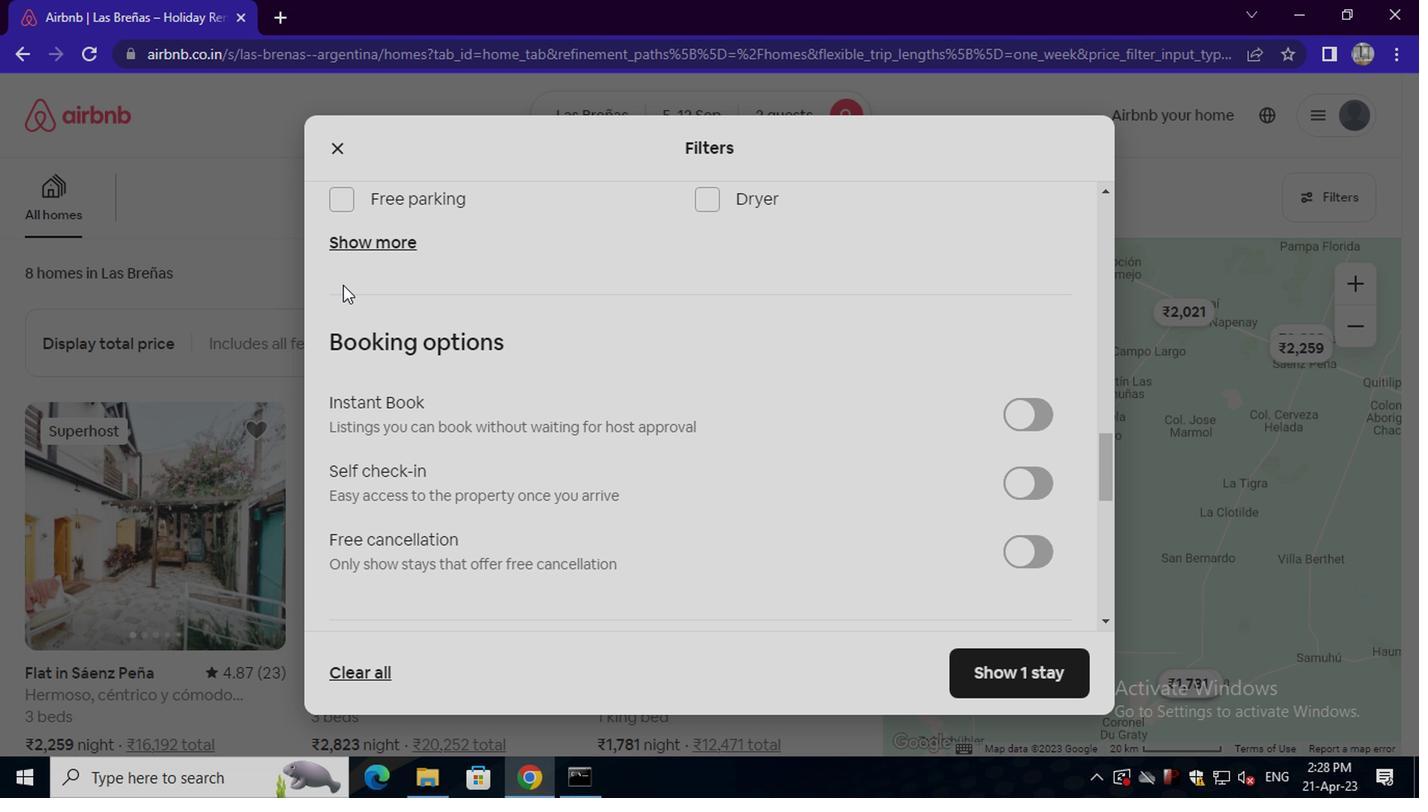 
Action: Mouse pressed left at (350, 235)
Screenshot: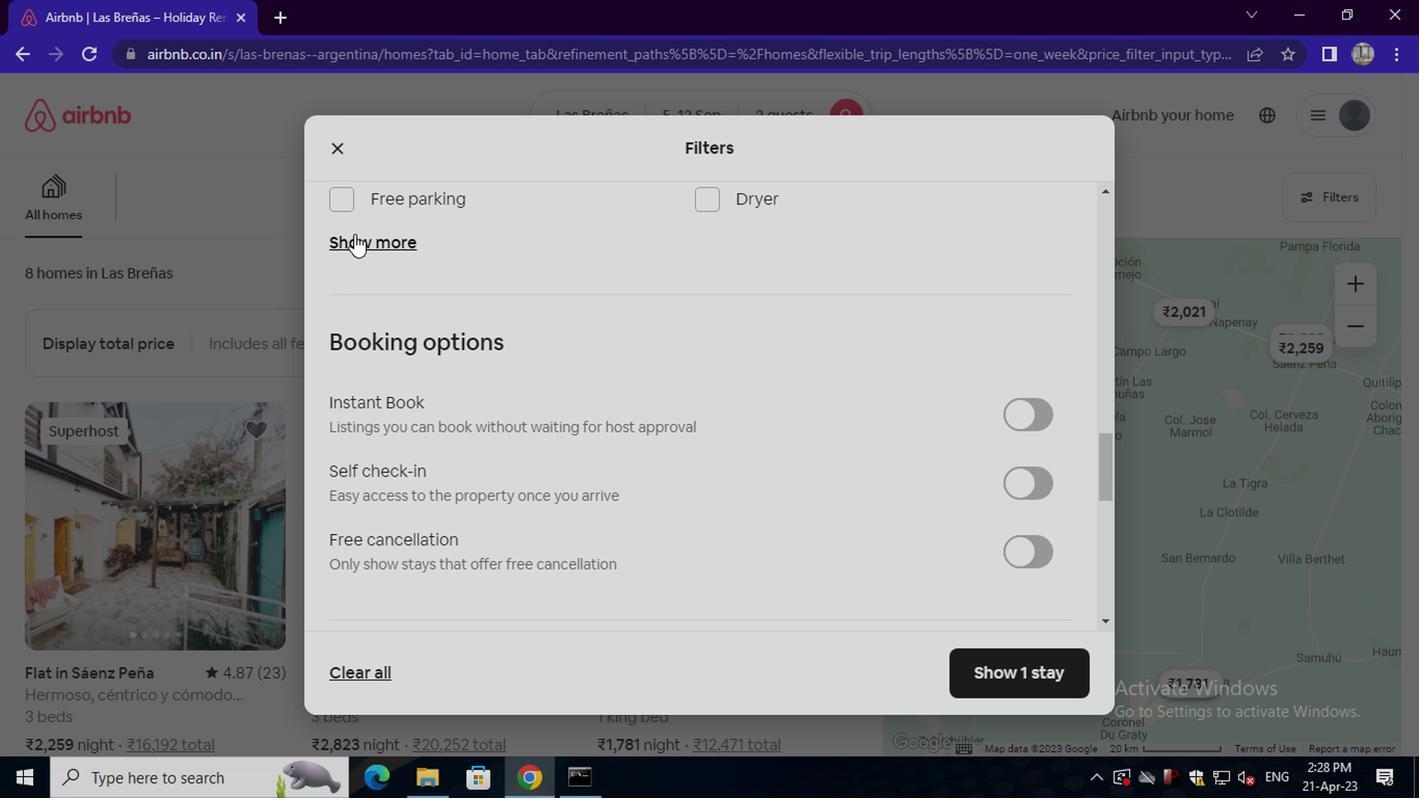 
Action: Mouse moved to (697, 321)
Screenshot: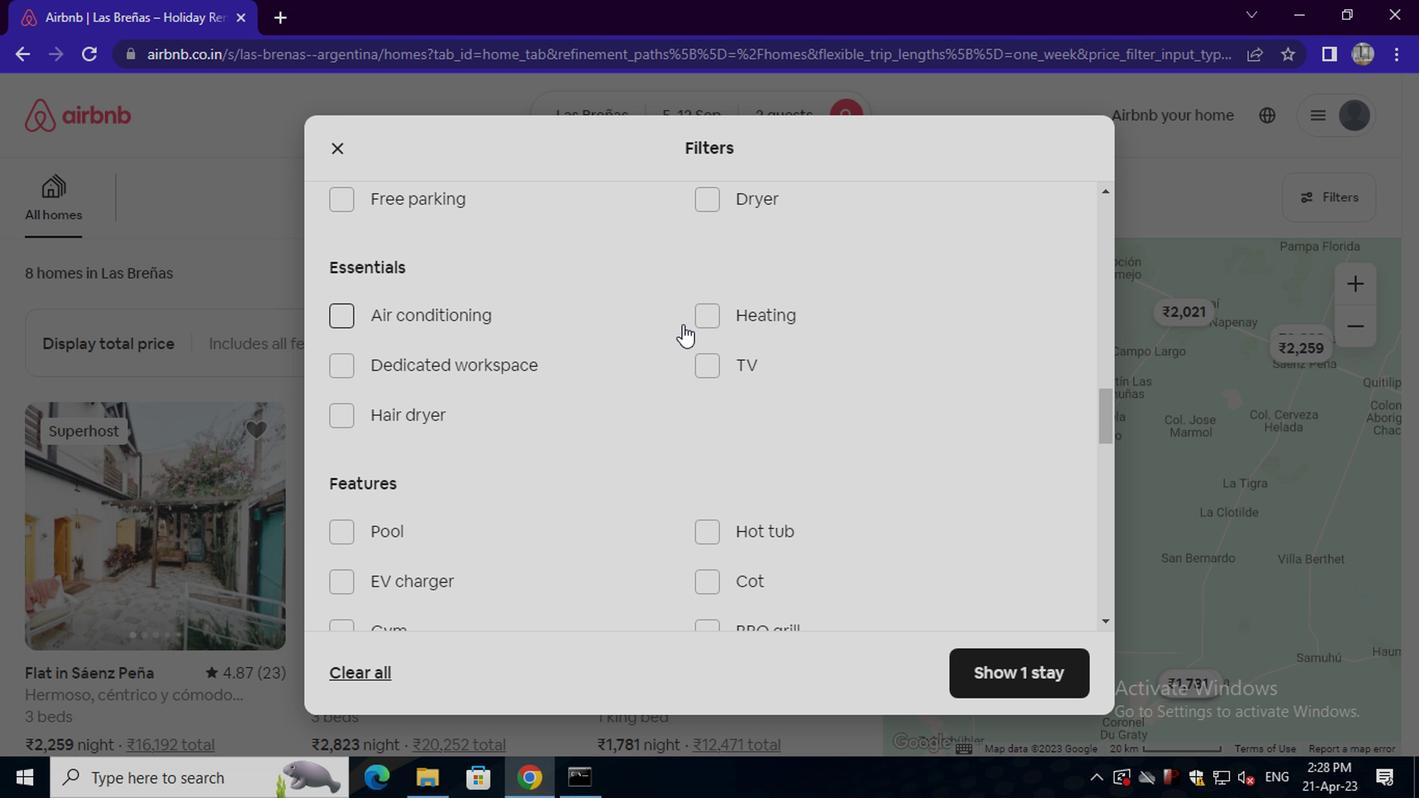 
Action: Mouse pressed left at (697, 321)
Screenshot: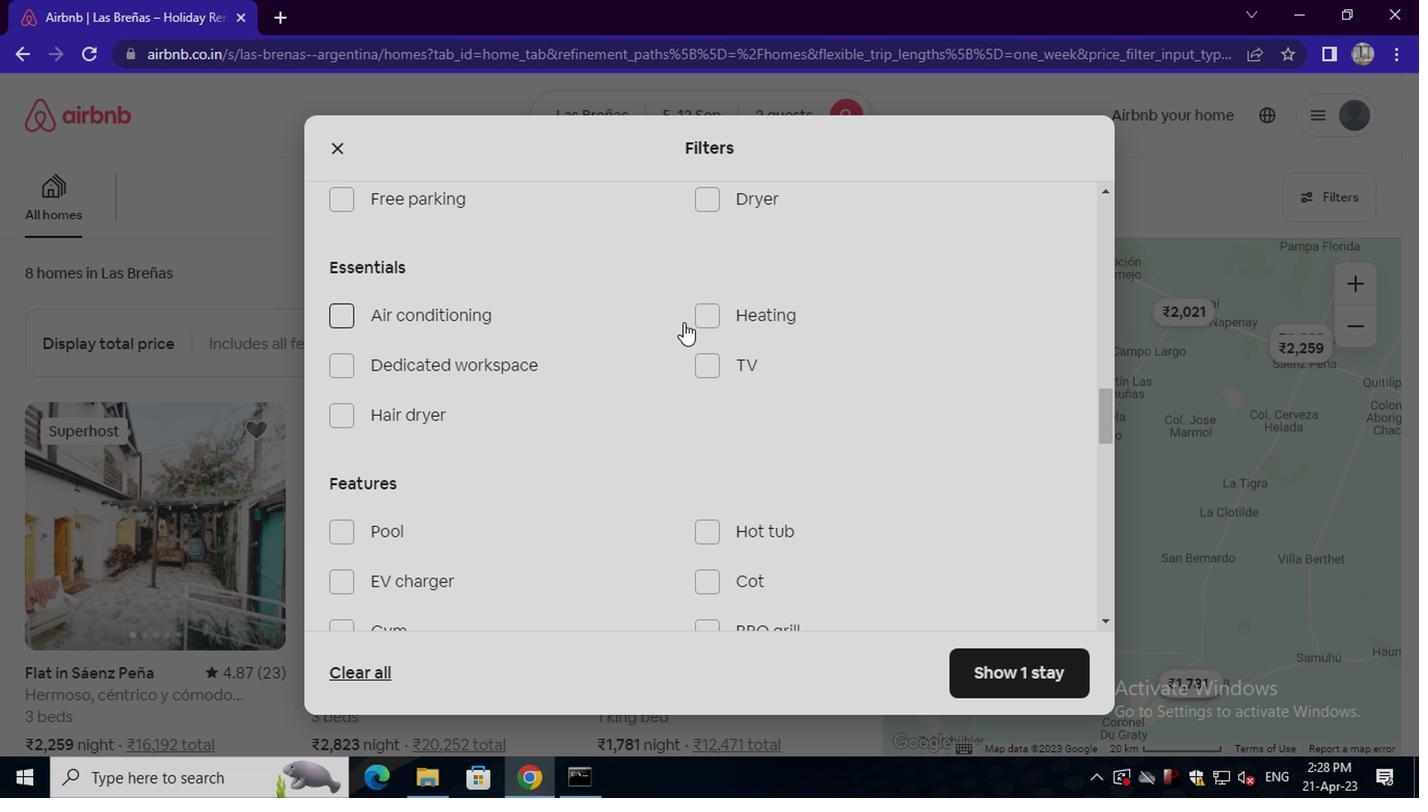 
Action: Mouse moved to (534, 377)
Screenshot: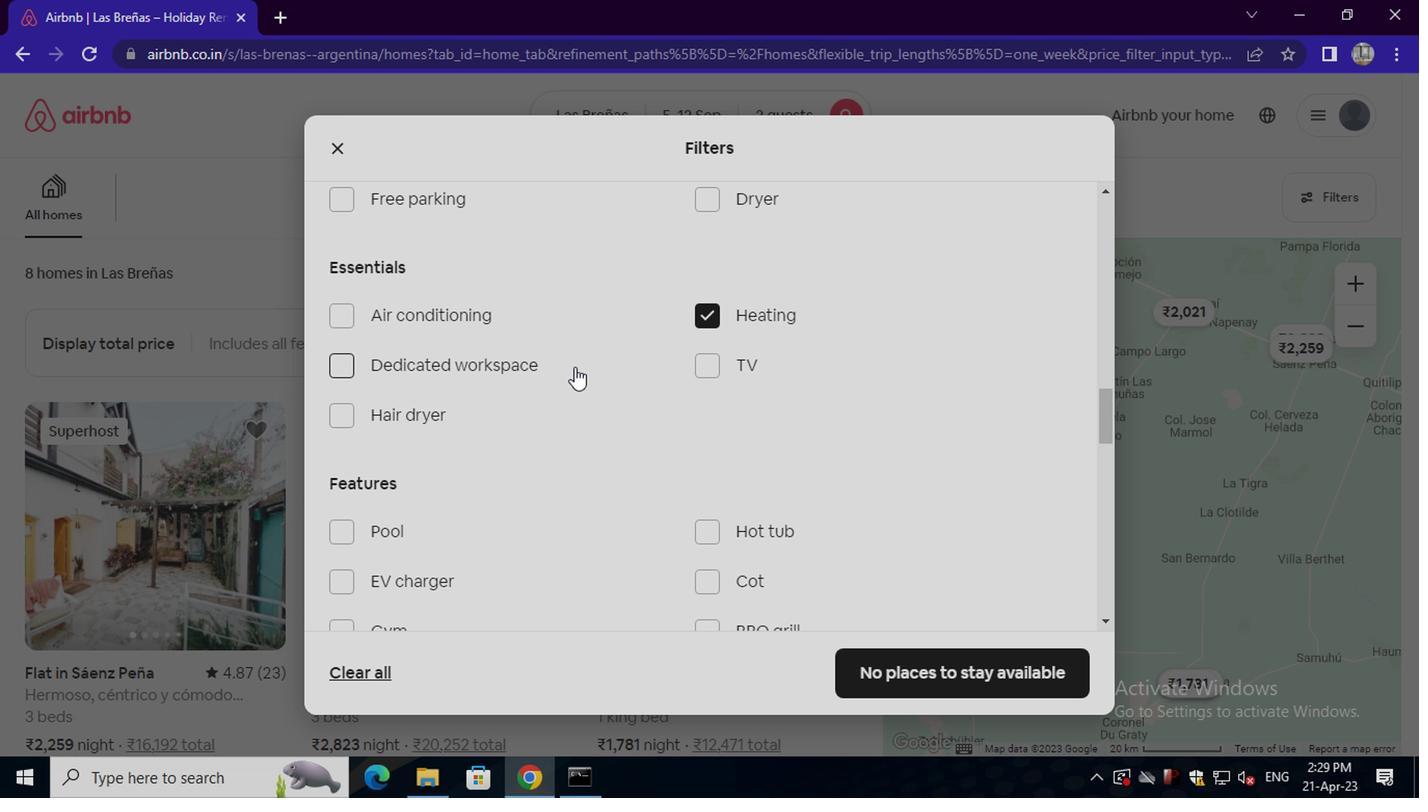 
Action: Mouse scrolled (534, 376) with delta (0, 0)
Screenshot: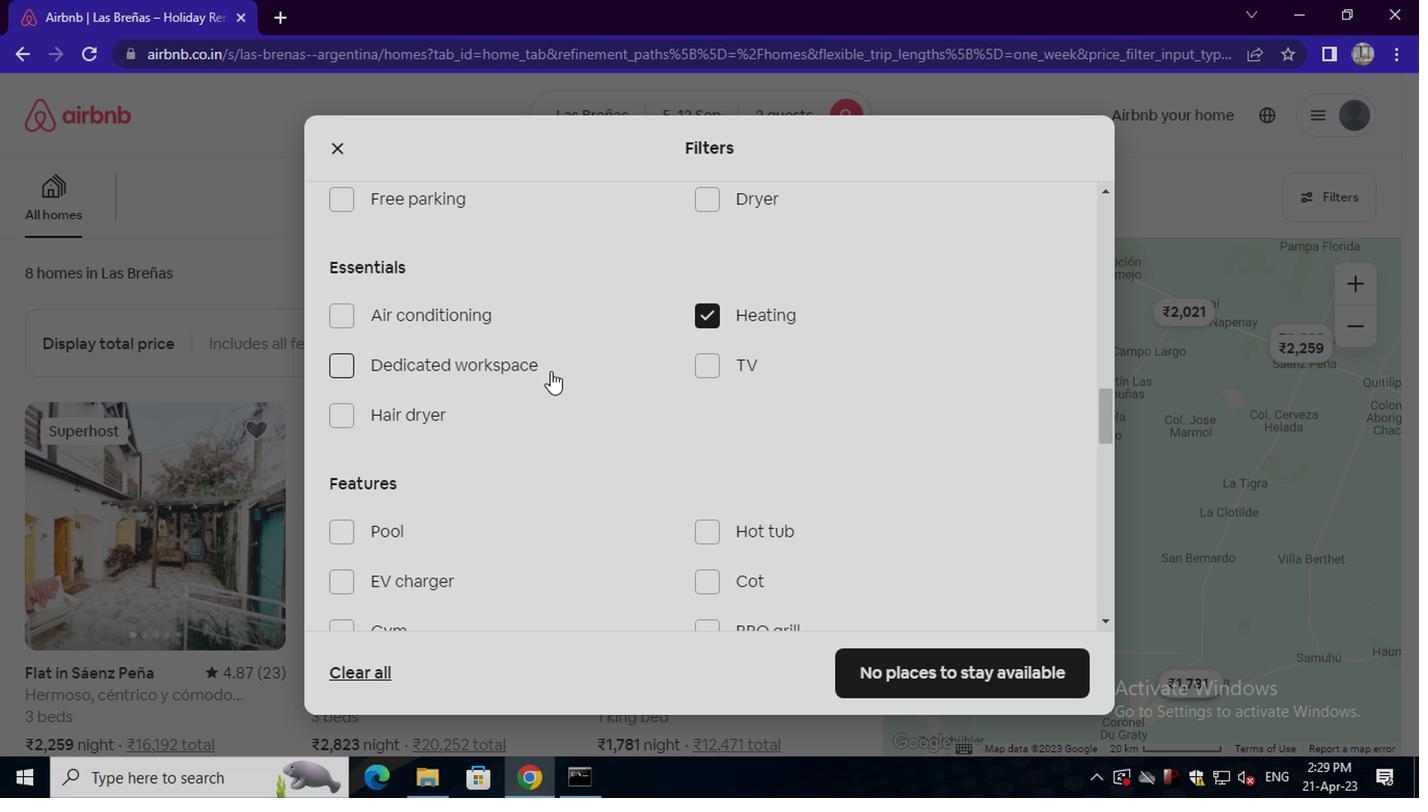 
Action: Mouse scrolled (534, 376) with delta (0, 0)
Screenshot: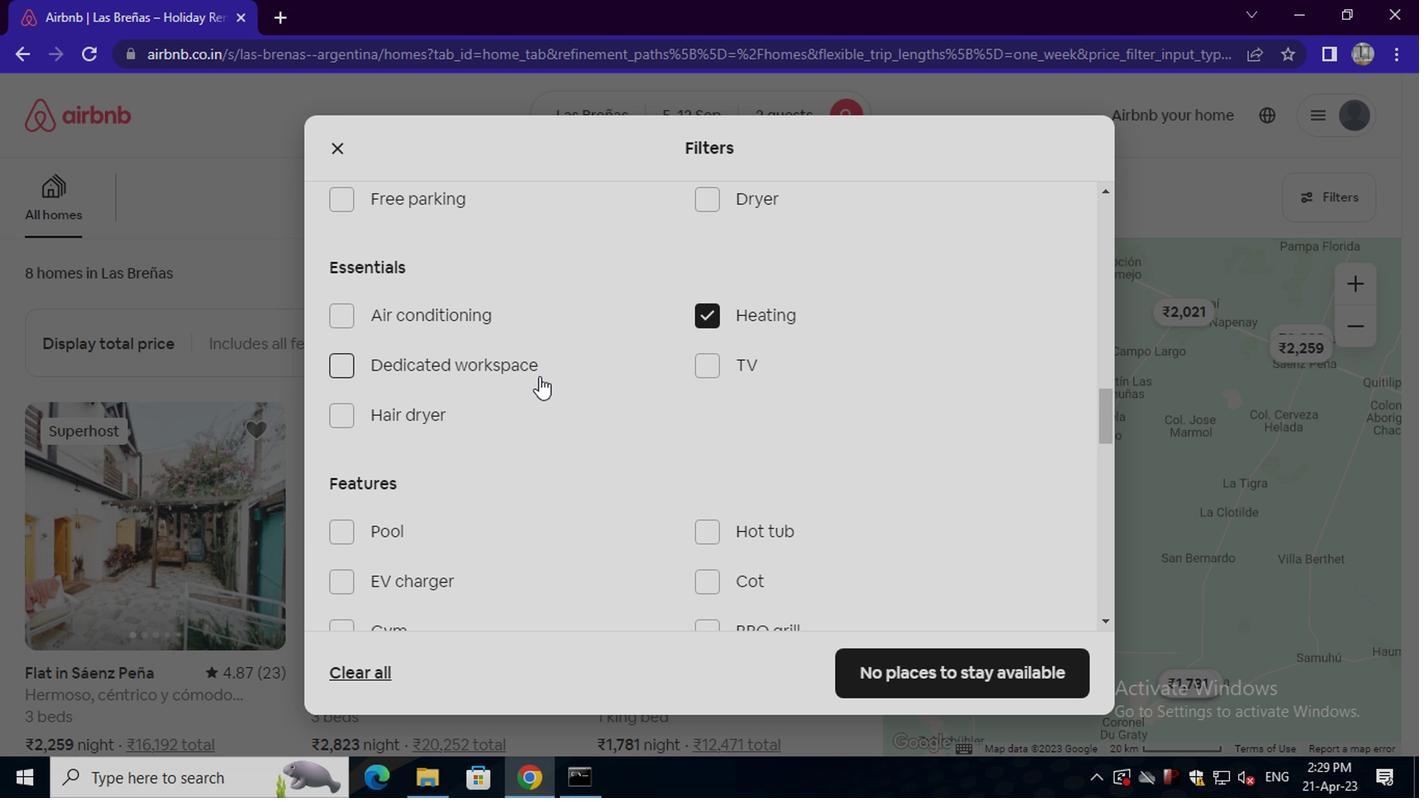 
Action: Mouse scrolled (534, 376) with delta (0, 0)
Screenshot: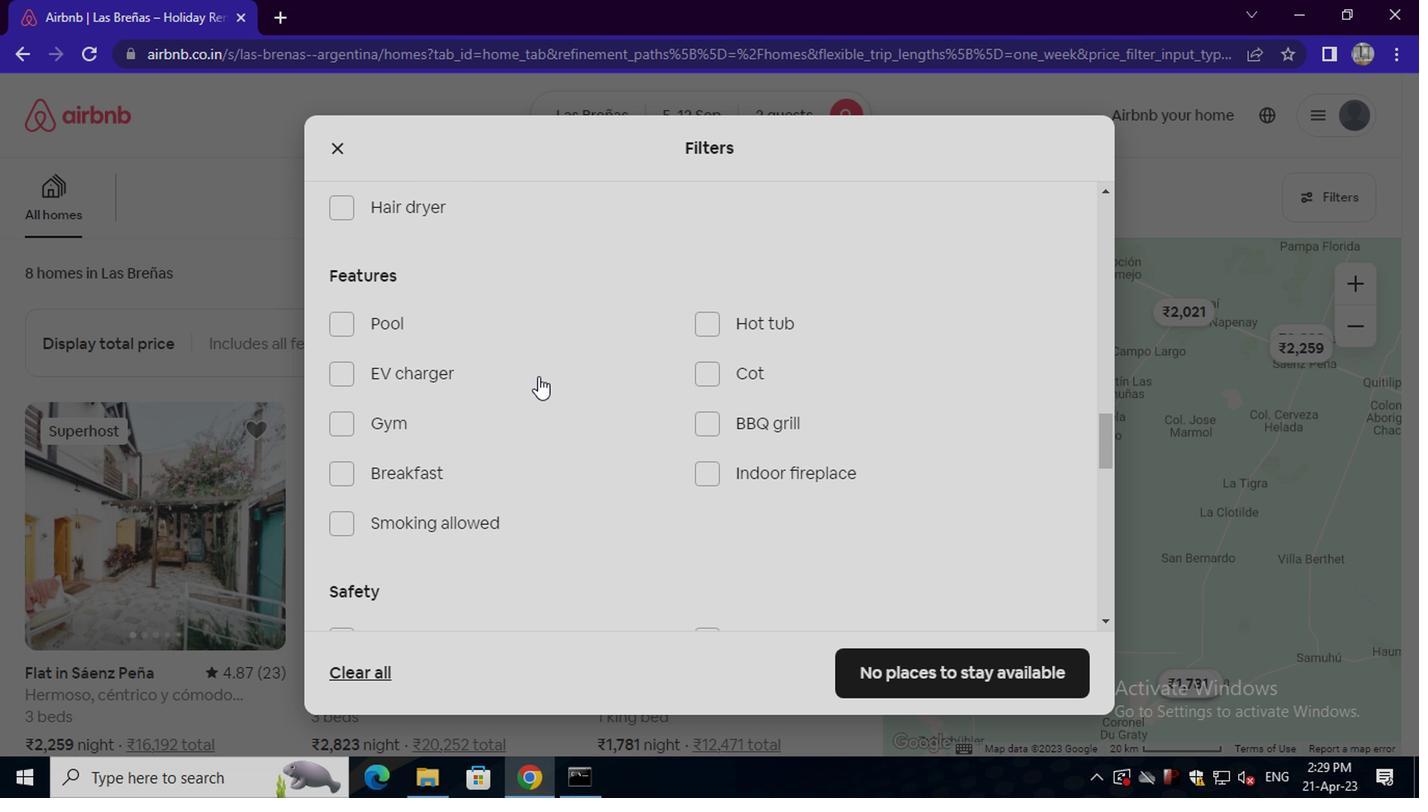 
Action: Mouse scrolled (534, 376) with delta (0, 0)
Screenshot: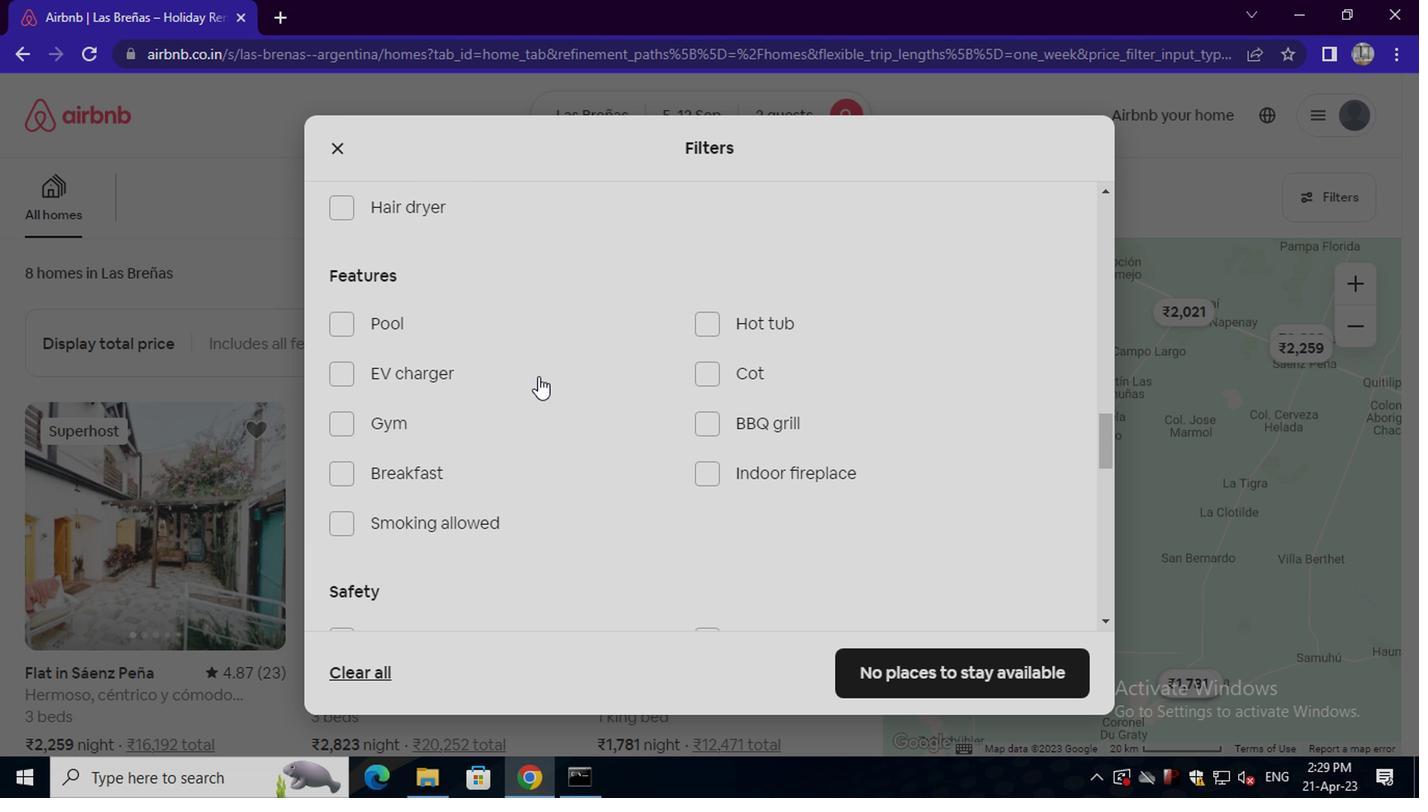 
Action: Mouse scrolled (534, 376) with delta (0, 0)
Screenshot: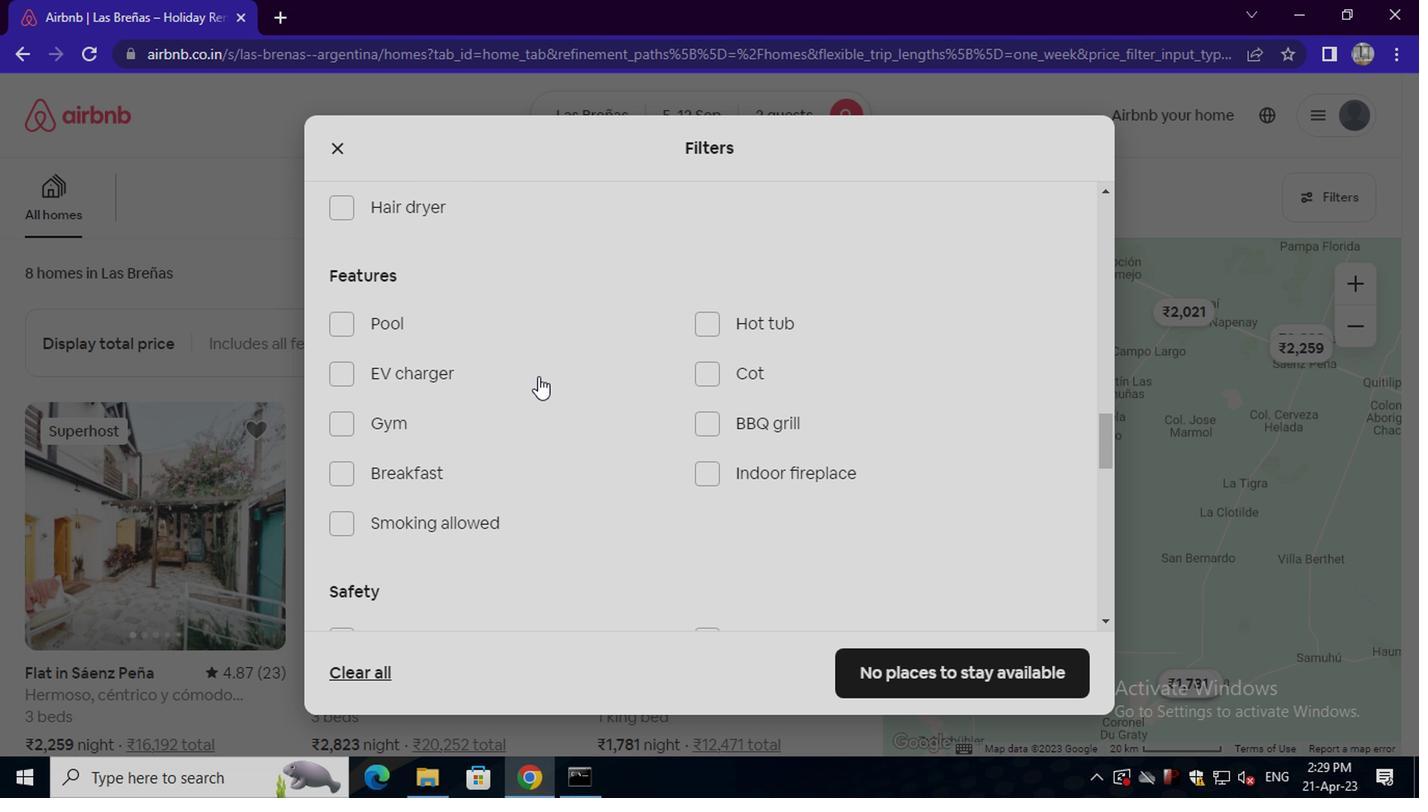 
Action: Mouse scrolled (534, 376) with delta (0, 0)
Screenshot: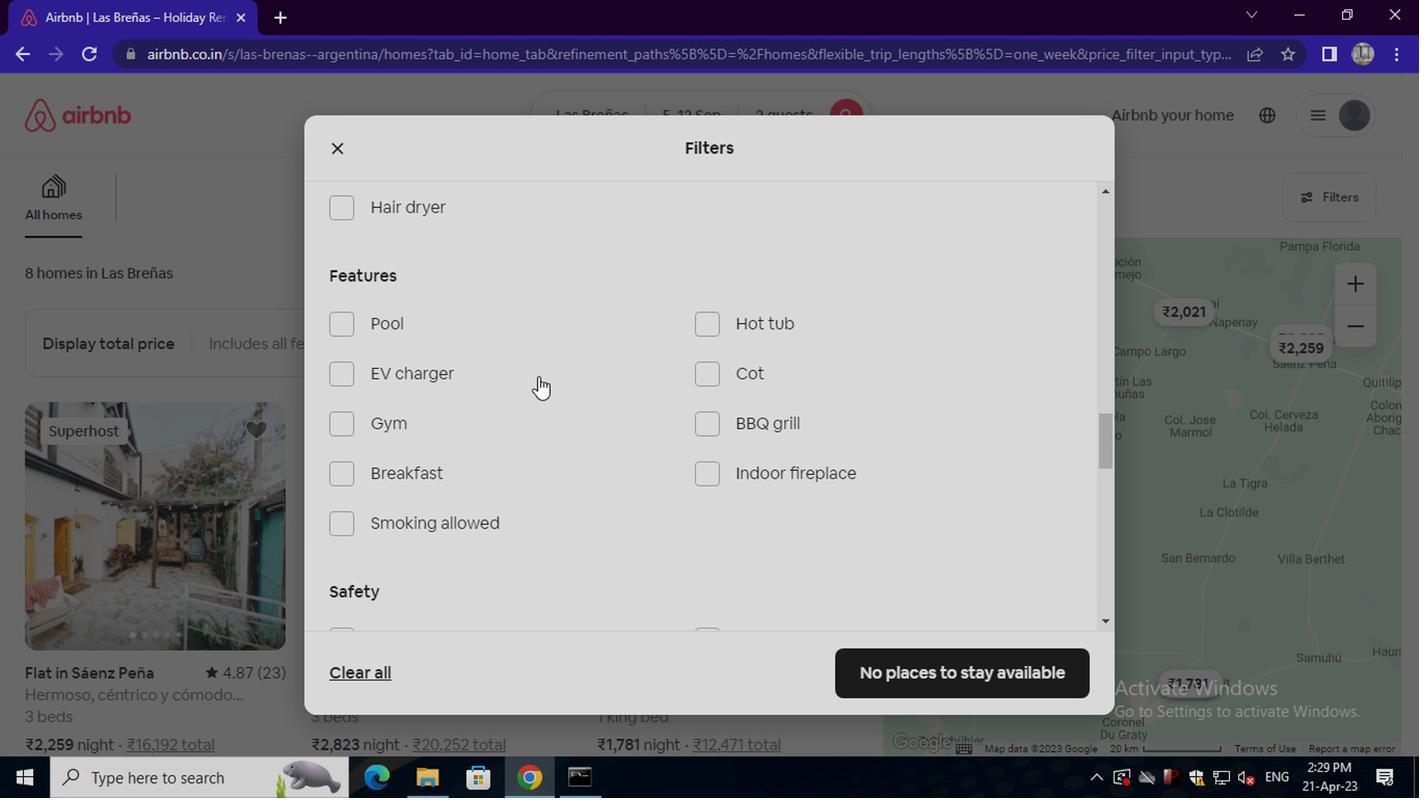 
Action: Mouse moved to (1026, 507)
Screenshot: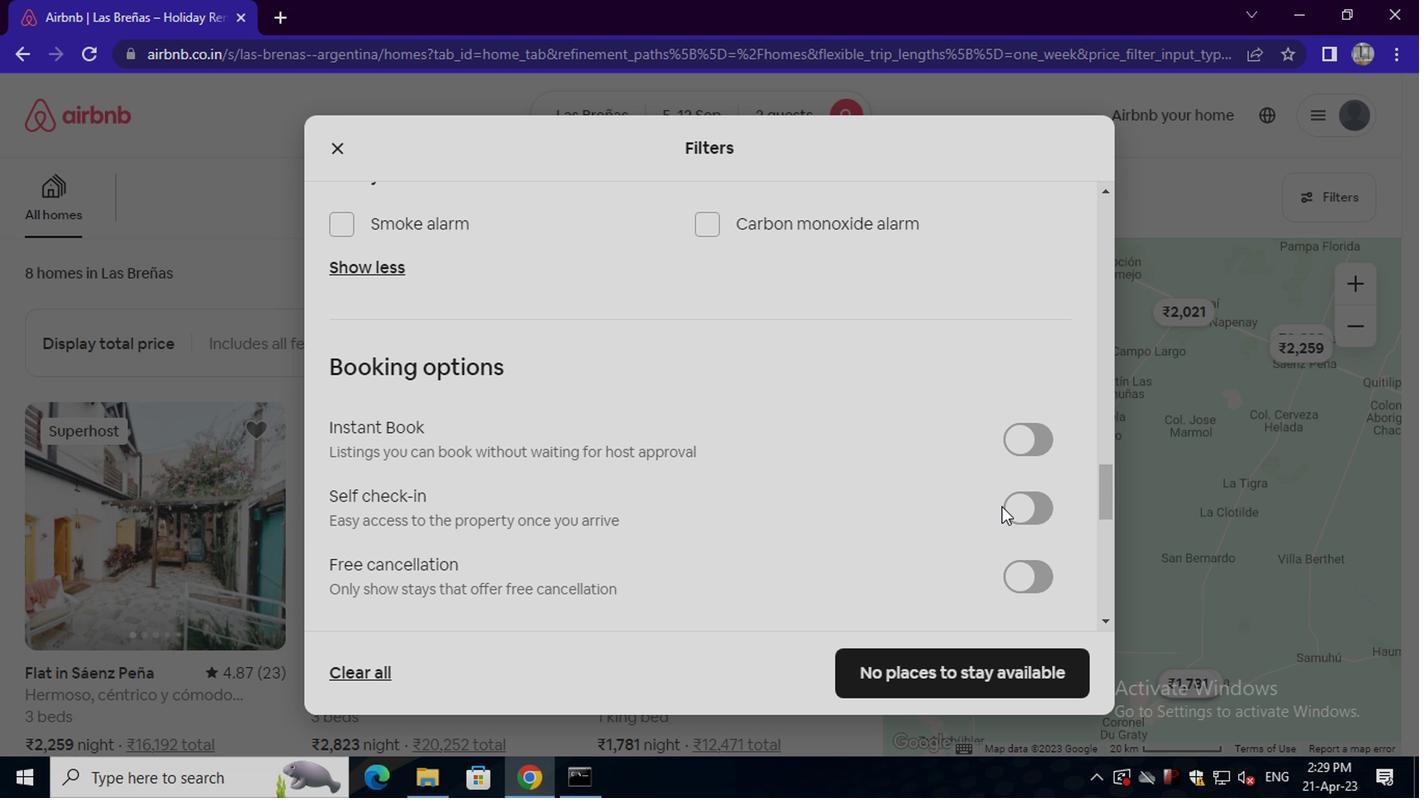 
Action: Mouse pressed left at (1026, 507)
Screenshot: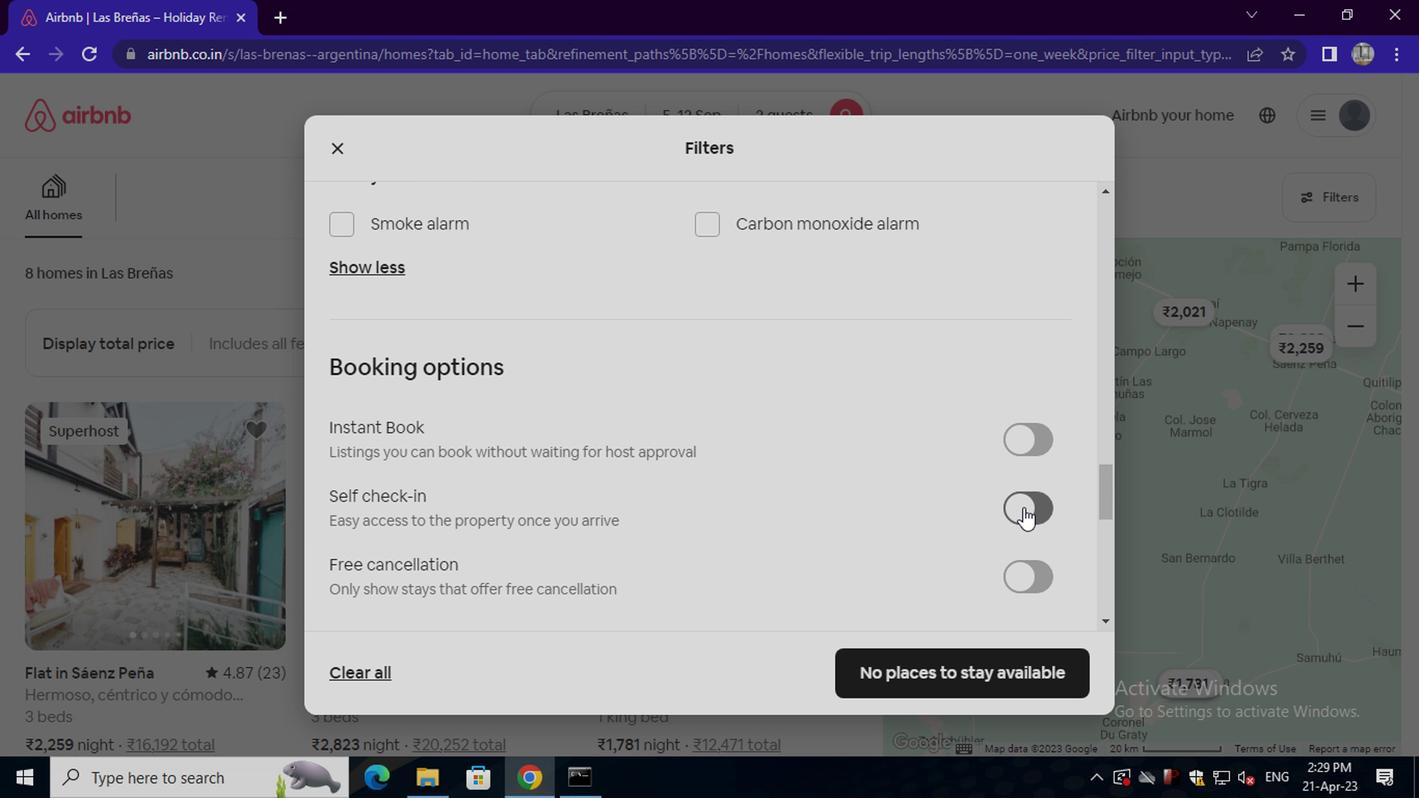 
Action: Mouse moved to (672, 491)
Screenshot: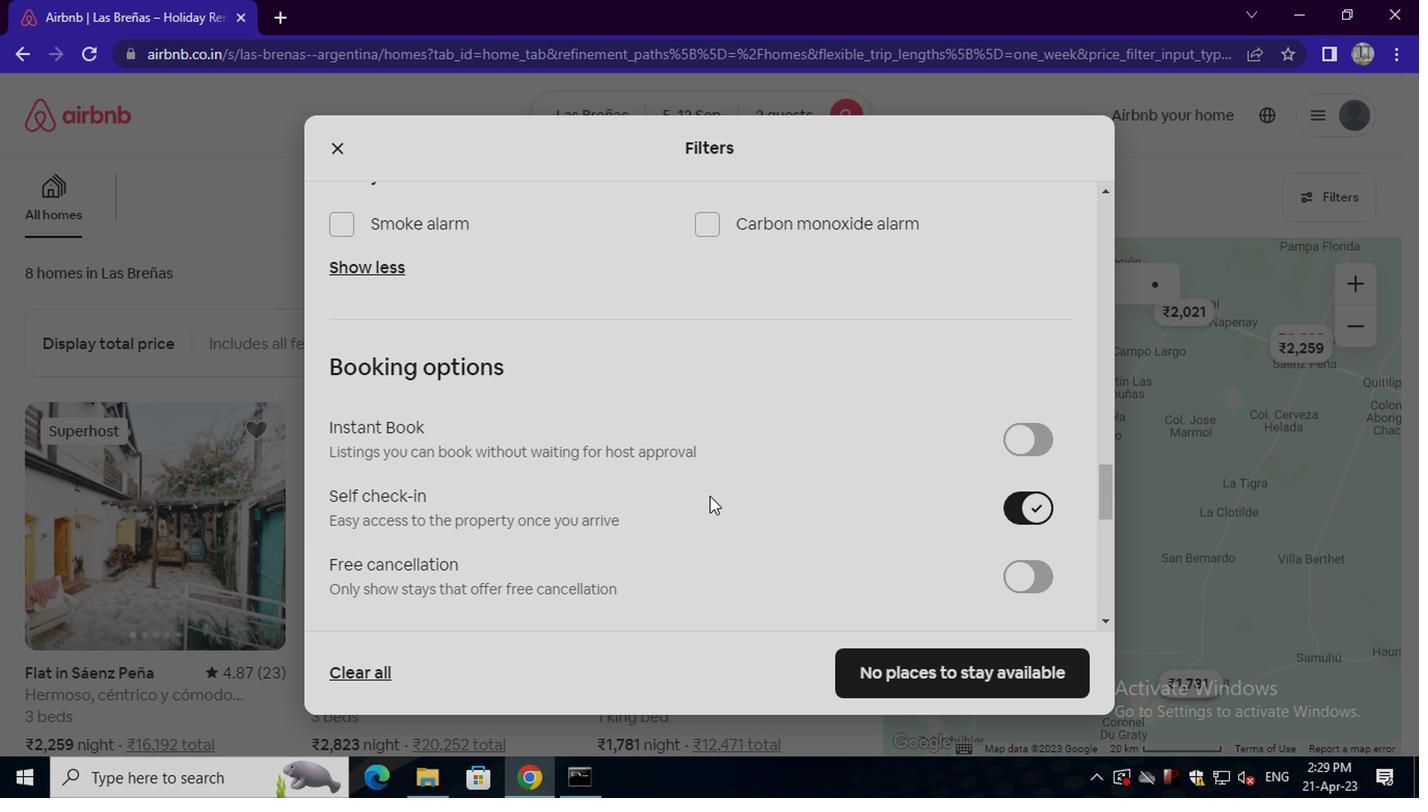 
Action: Mouse scrolled (672, 491) with delta (0, 0)
Screenshot: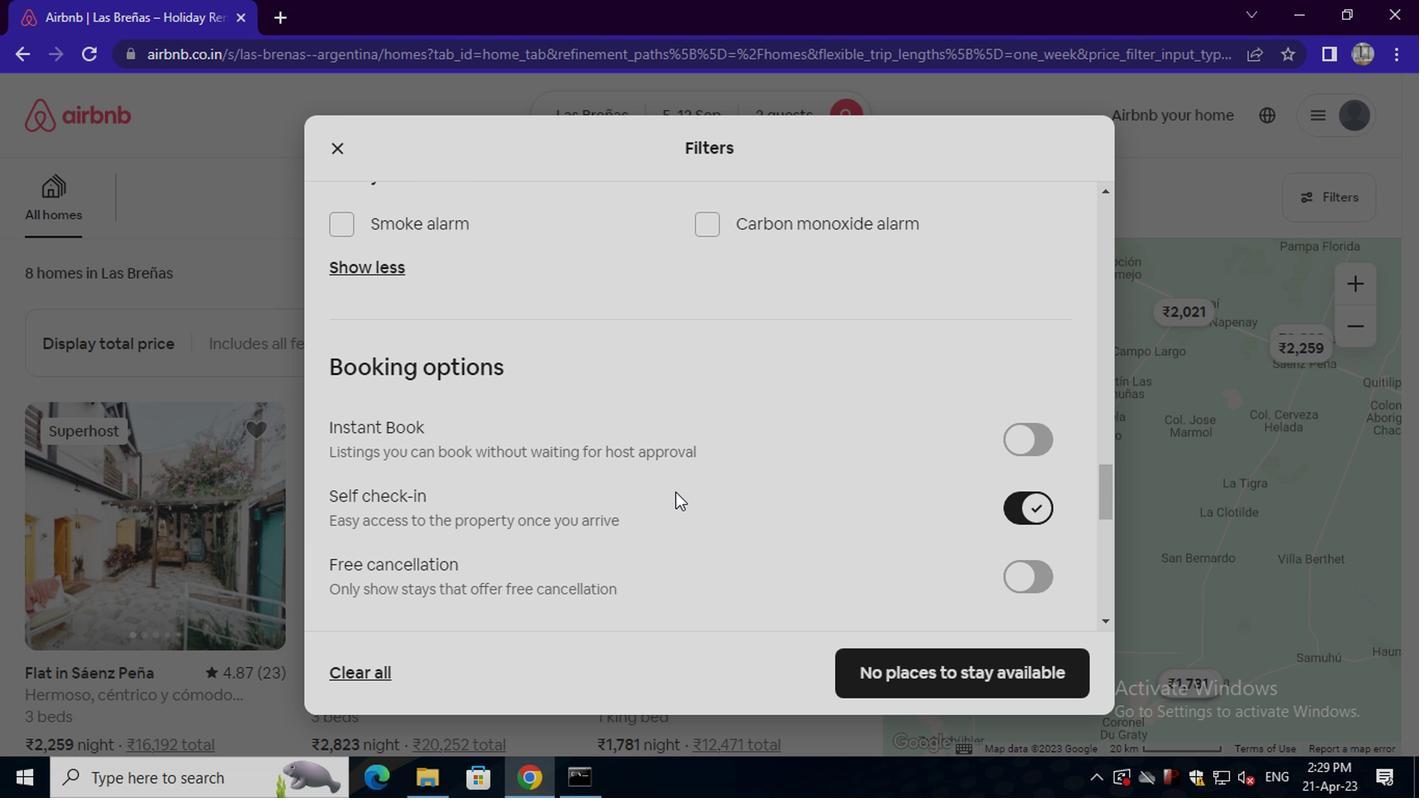 
Action: Mouse scrolled (672, 491) with delta (0, 0)
Screenshot: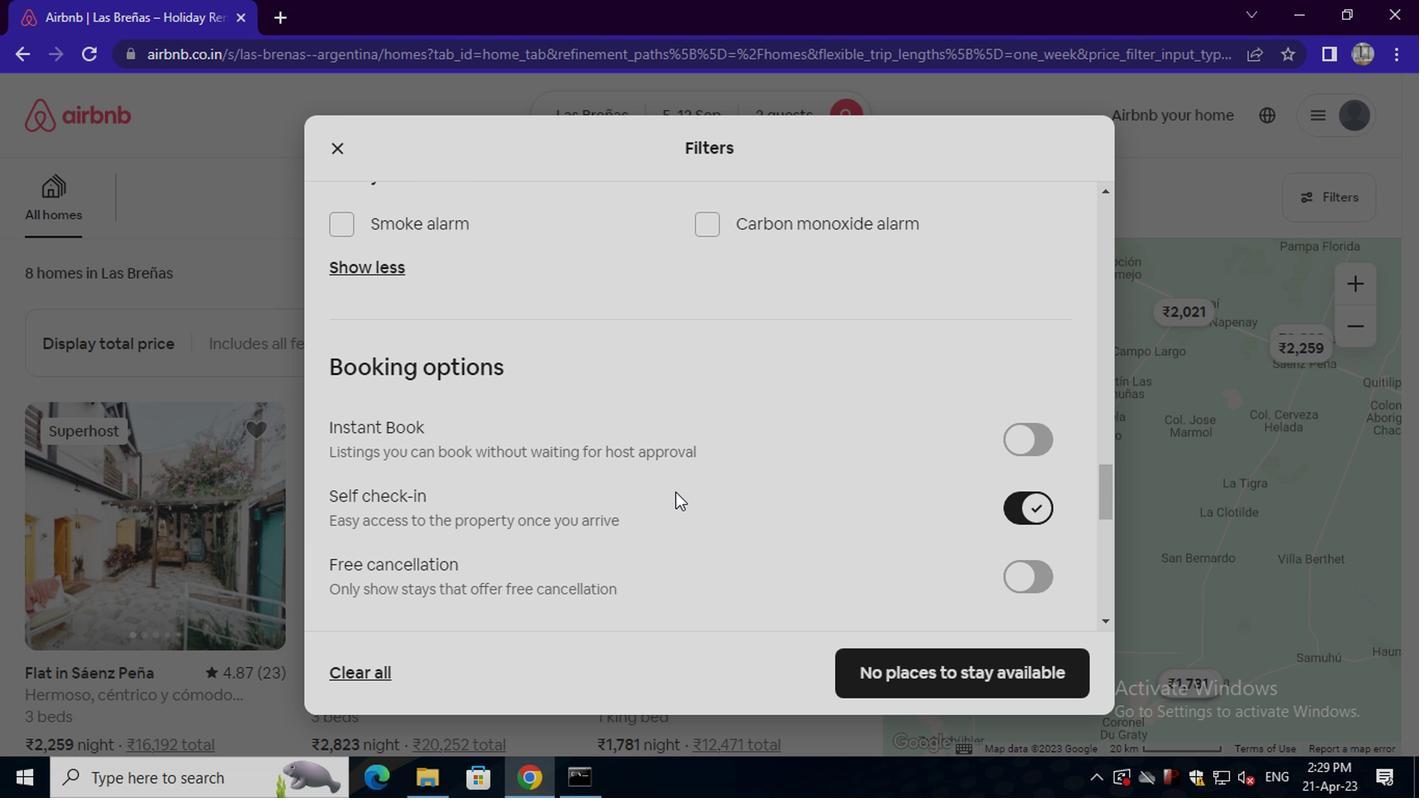 
Action: Mouse scrolled (672, 491) with delta (0, 0)
Screenshot: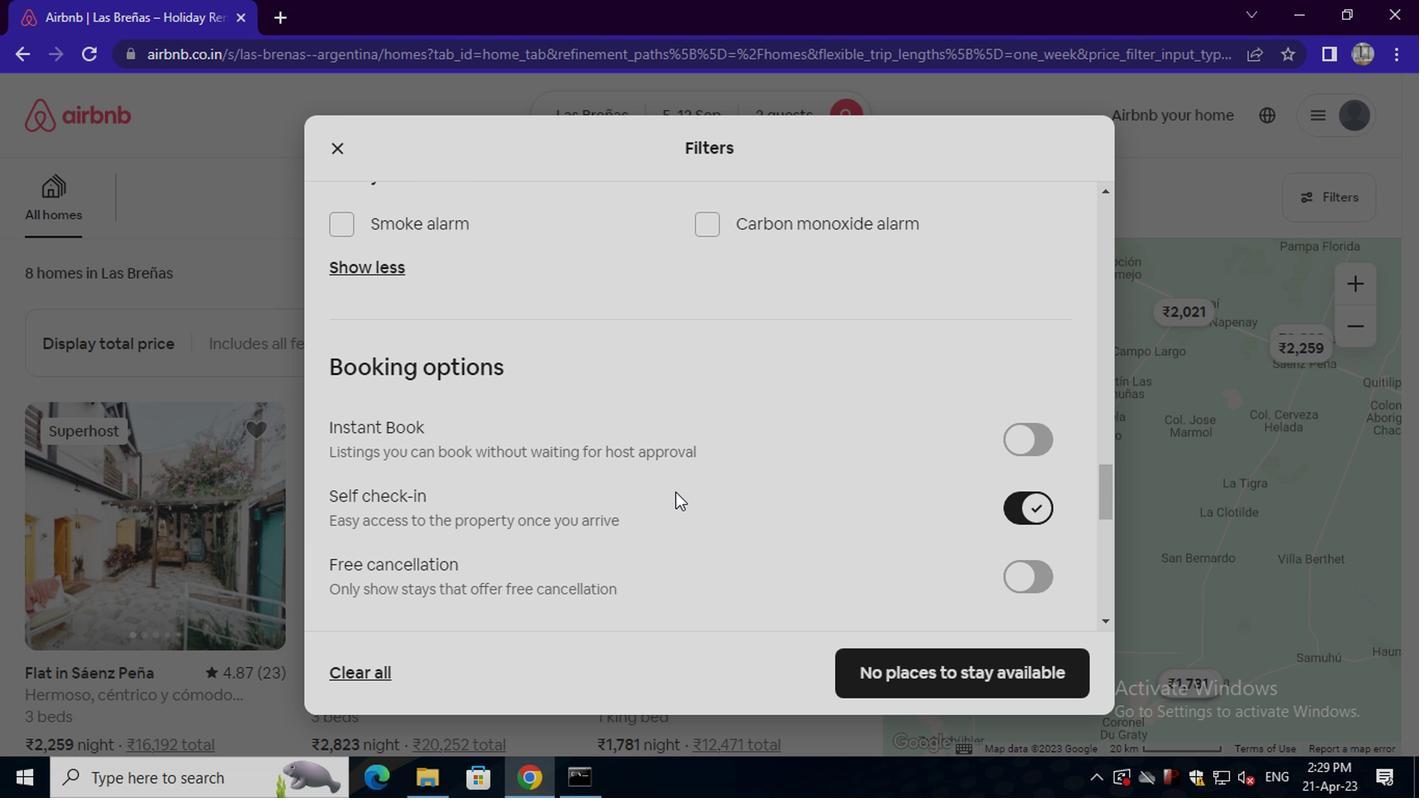 
Action: Mouse scrolled (672, 491) with delta (0, 0)
Screenshot: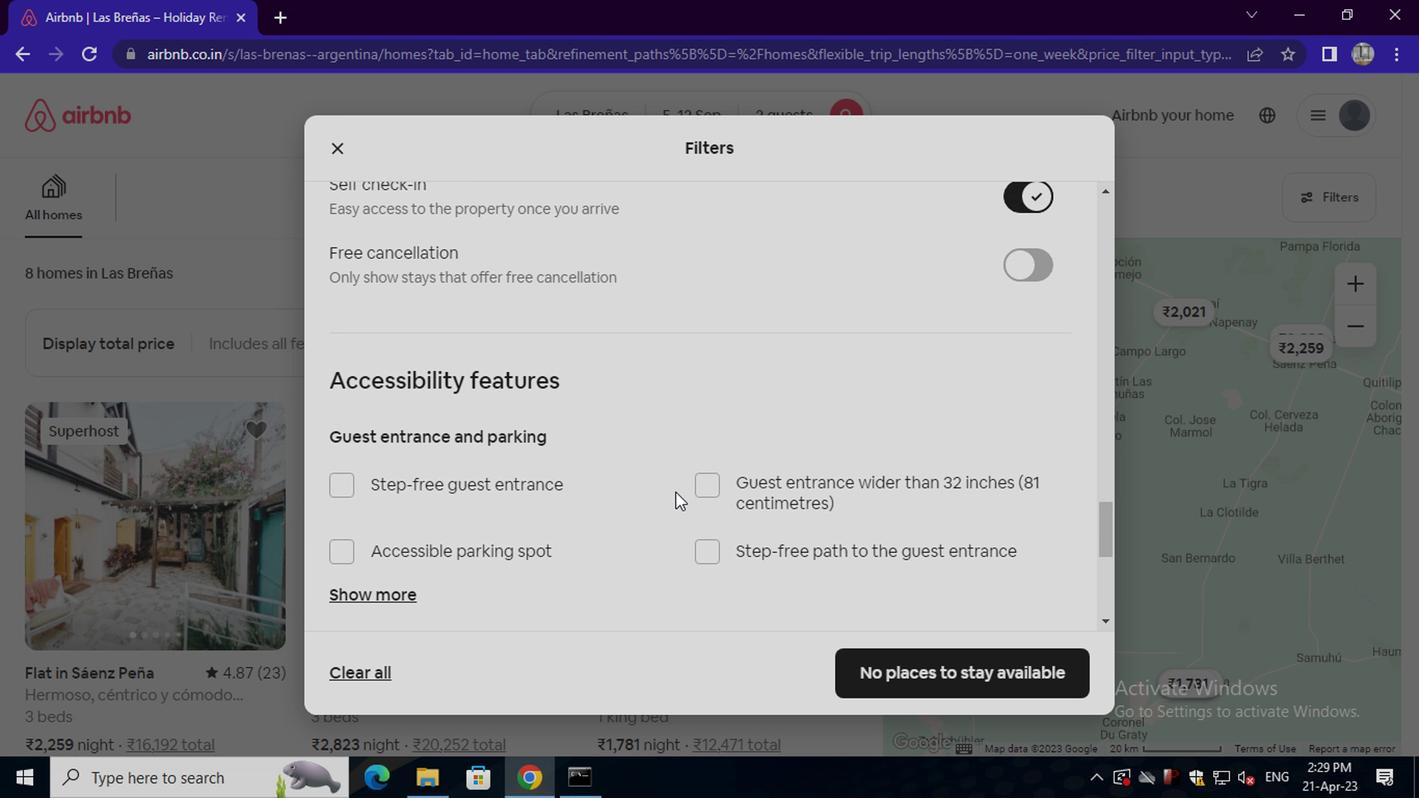 
Action: Mouse scrolled (672, 491) with delta (0, 0)
Screenshot: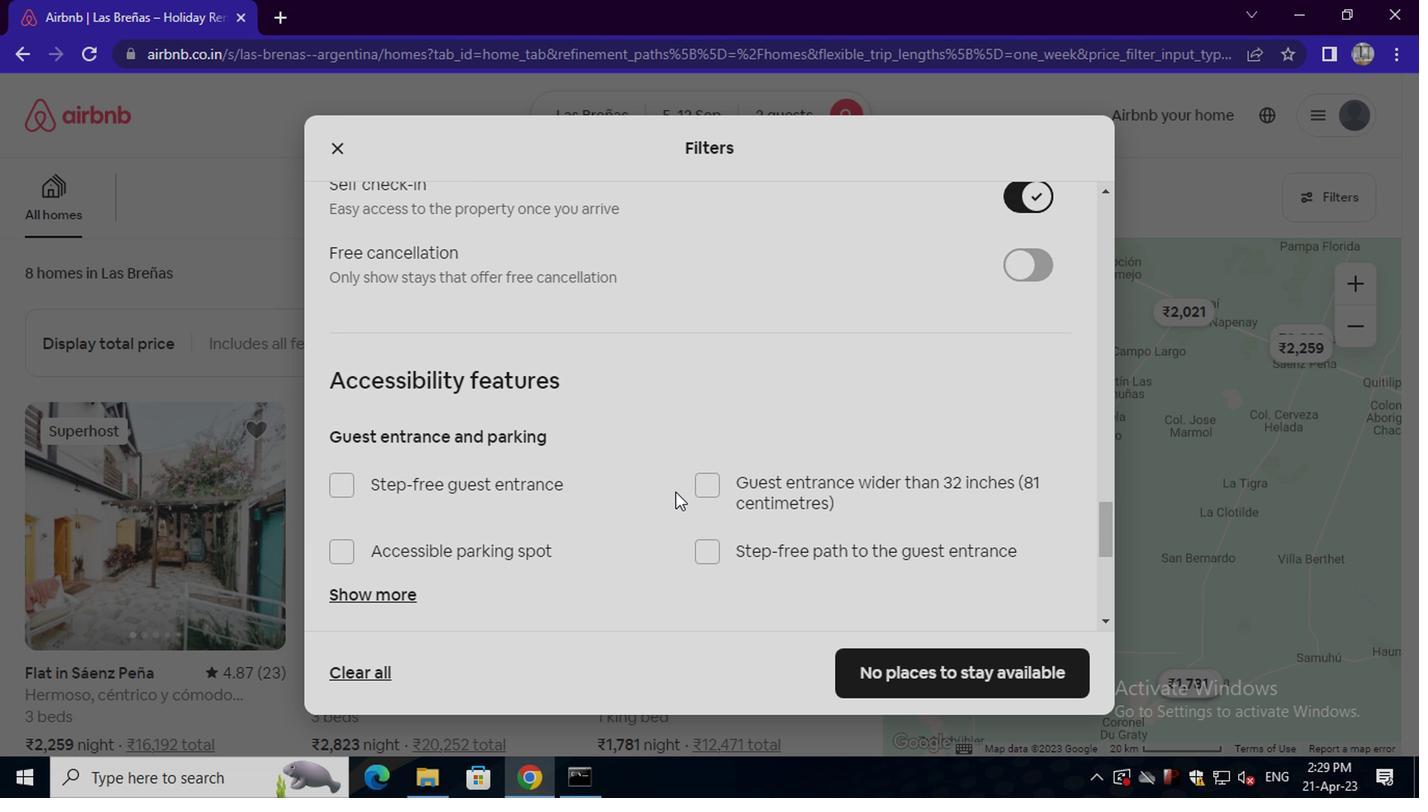 
Action: Mouse scrolled (672, 491) with delta (0, 0)
Screenshot: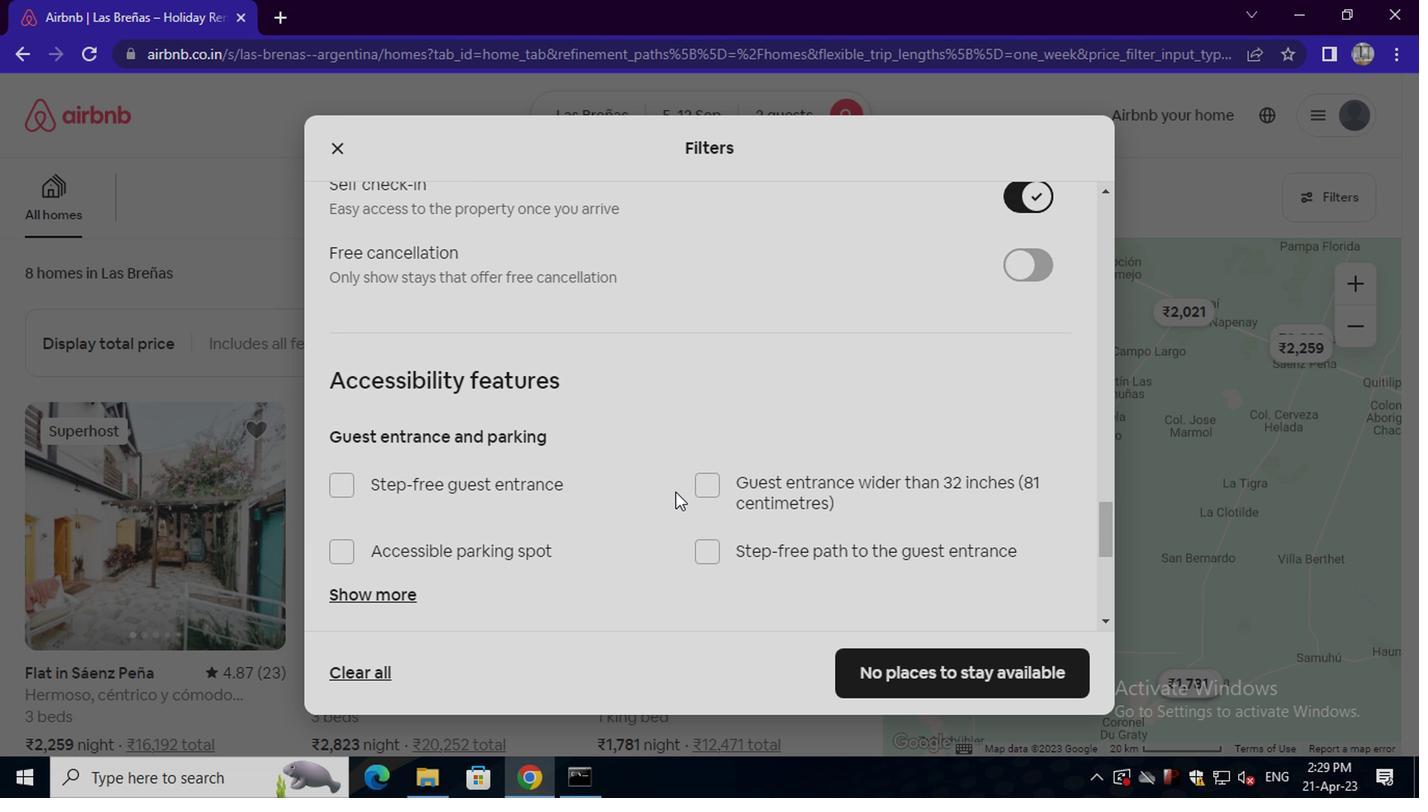 
Action: Mouse scrolled (672, 491) with delta (0, 0)
Screenshot: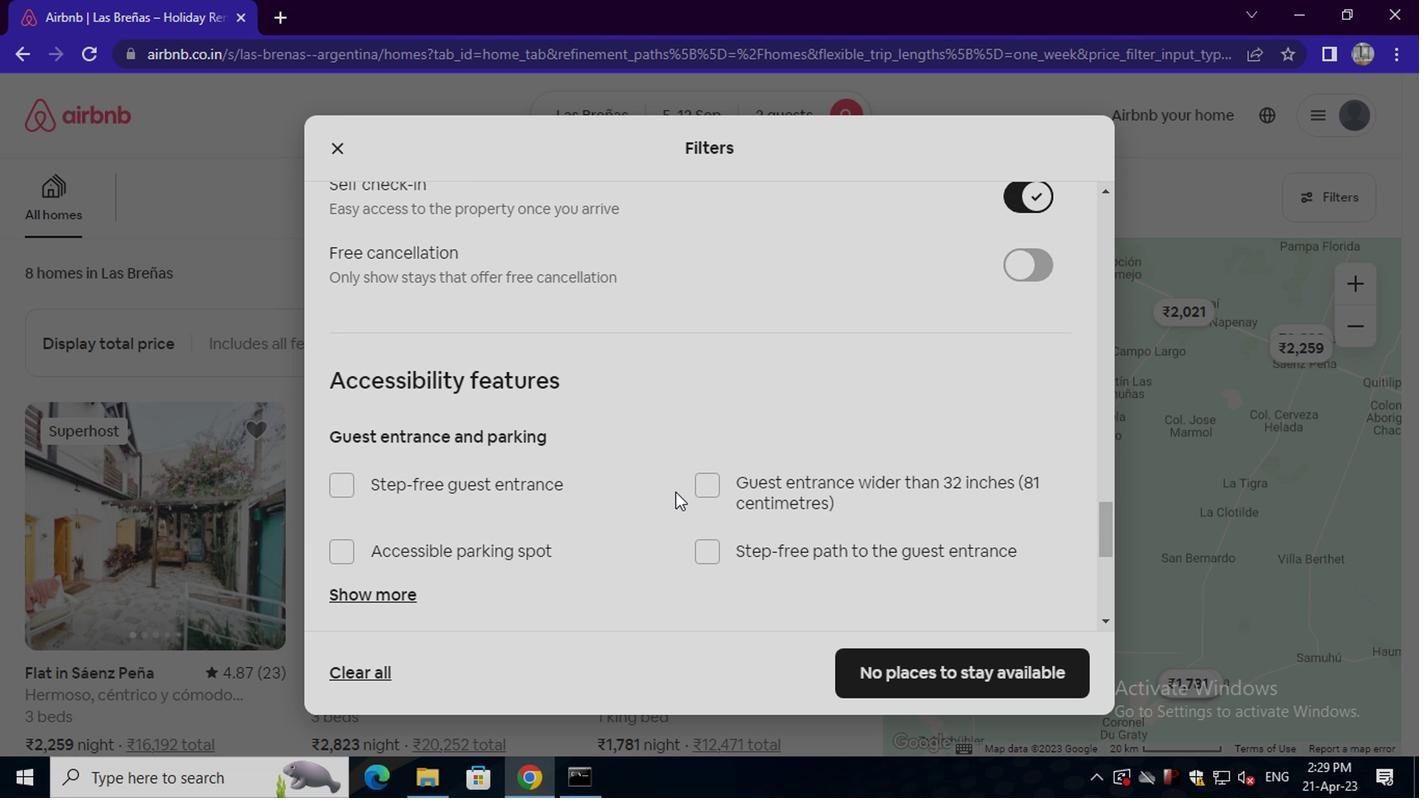 
Action: Mouse scrolled (672, 491) with delta (0, 0)
Screenshot: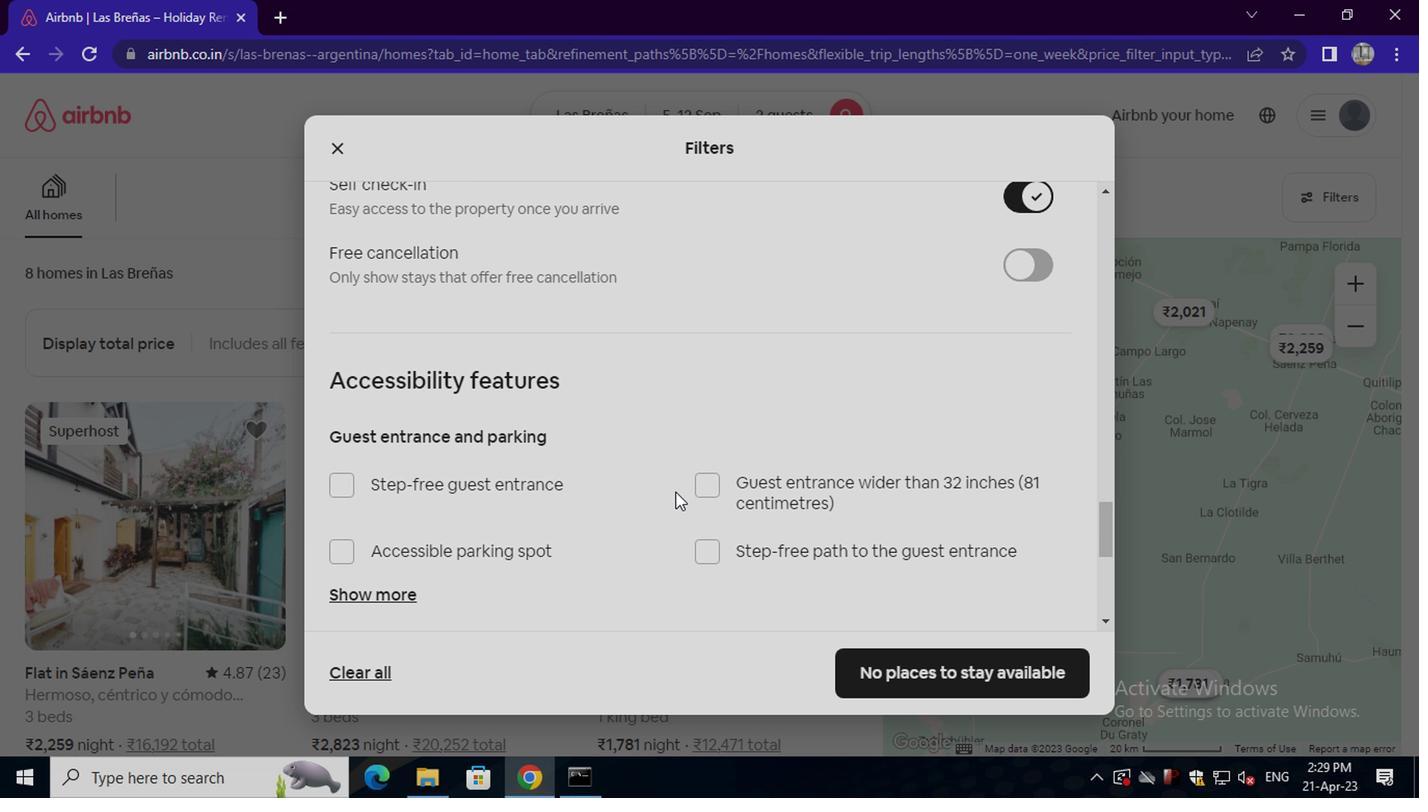 
Action: Mouse scrolled (672, 491) with delta (0, 0)
Screenshot: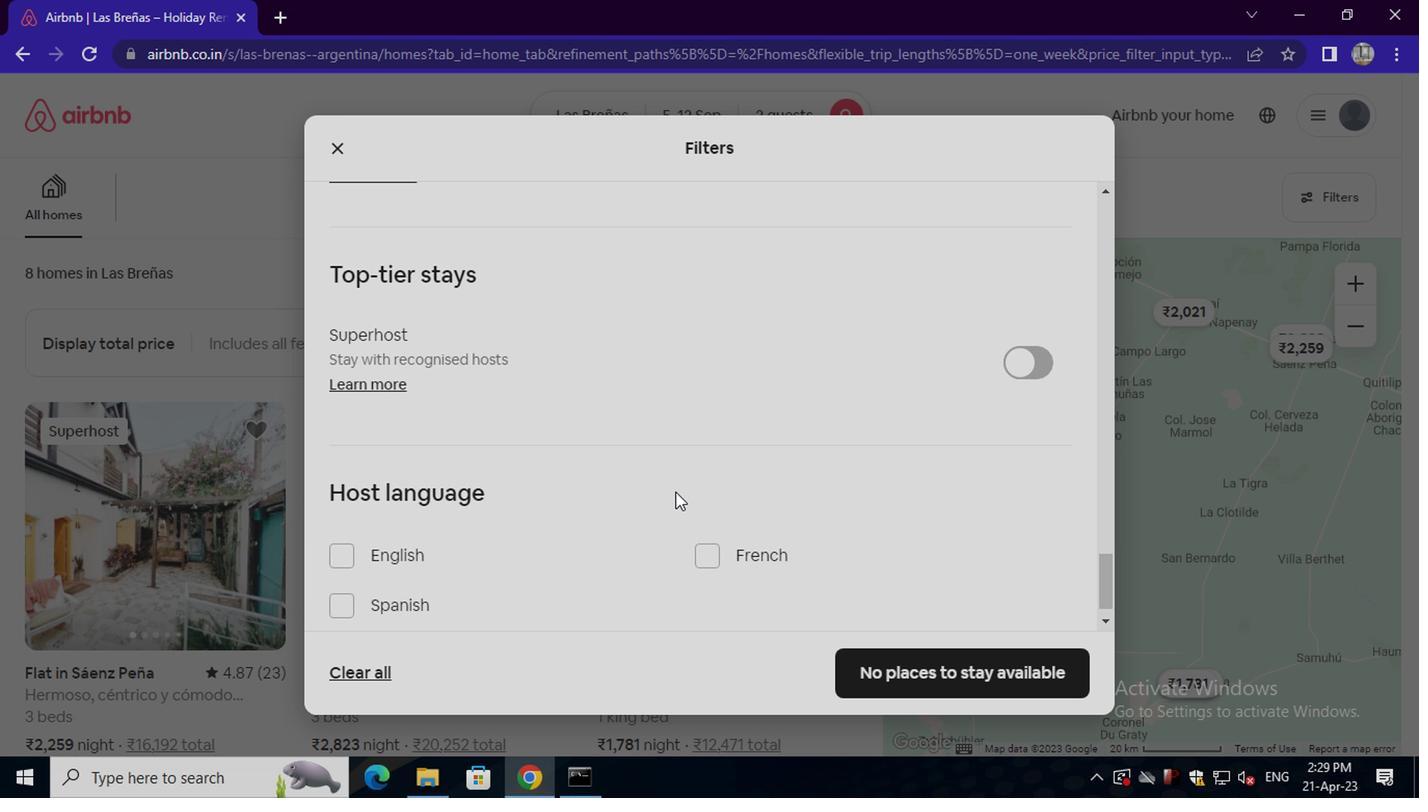 
Action: Mouse scrolled (672, 491) with delta (0, 0)
Screenshot: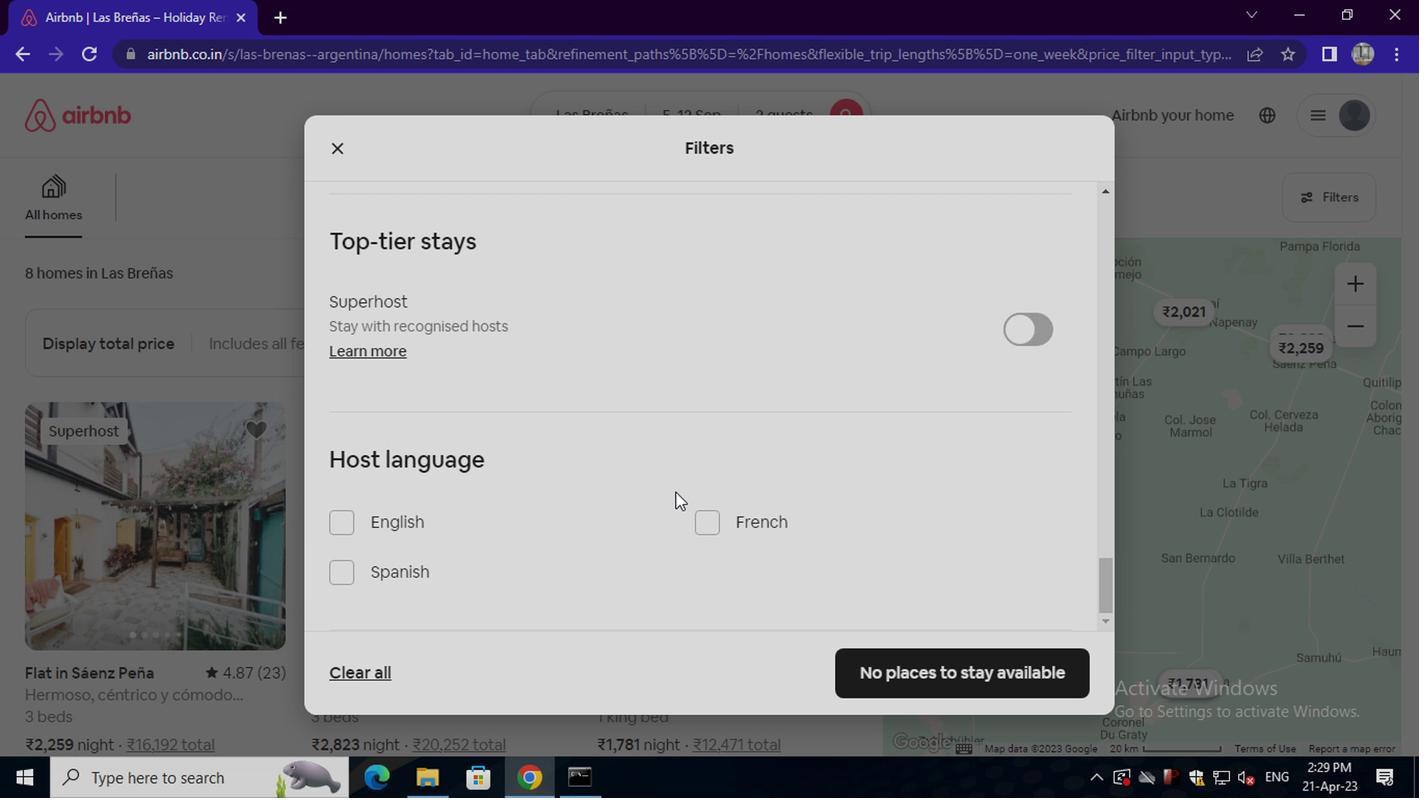 
Action: Mouse scrolled (672, 491) with delta (0, 0)
Screenshot: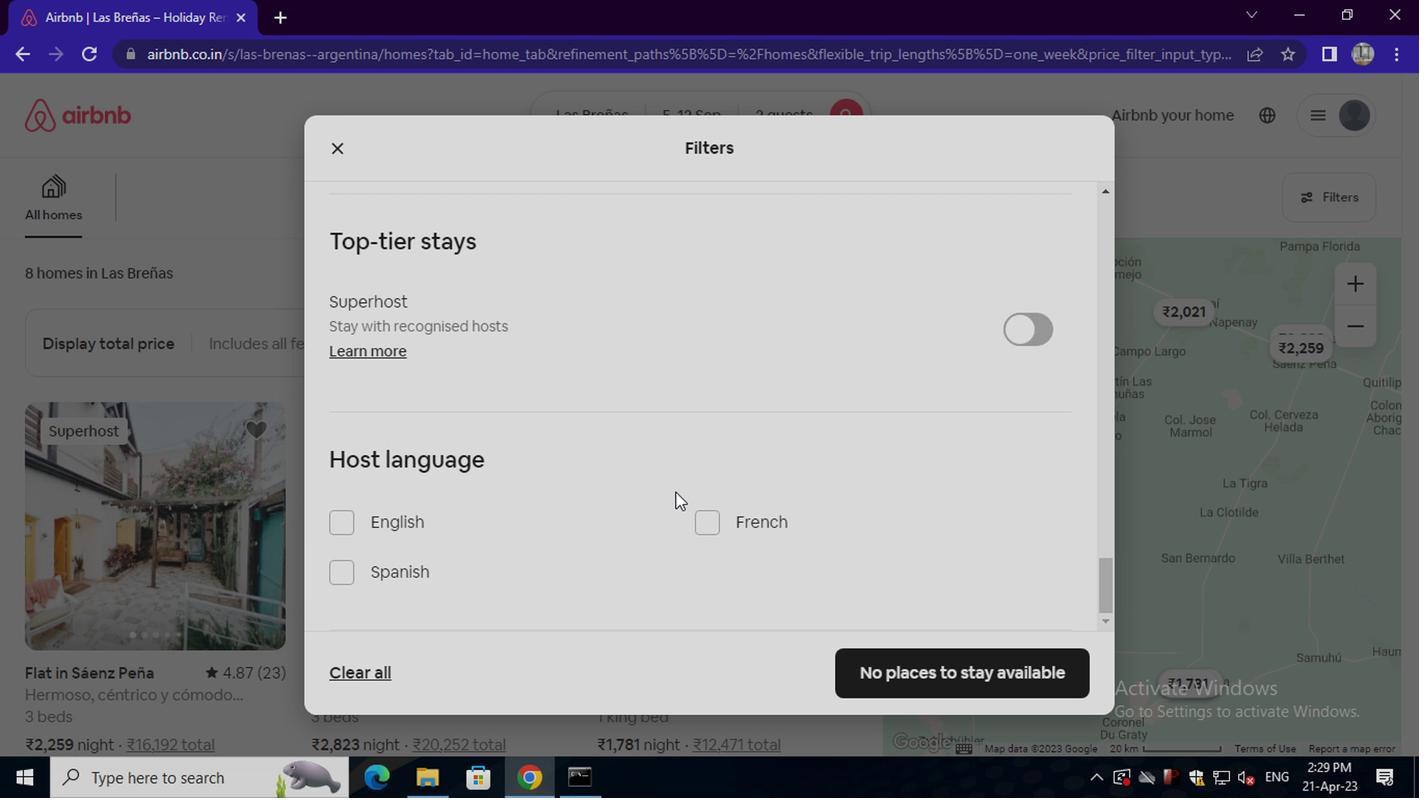 
Action: Mouse scrolled (672, 491) with delta (0, 0)
Screenshot: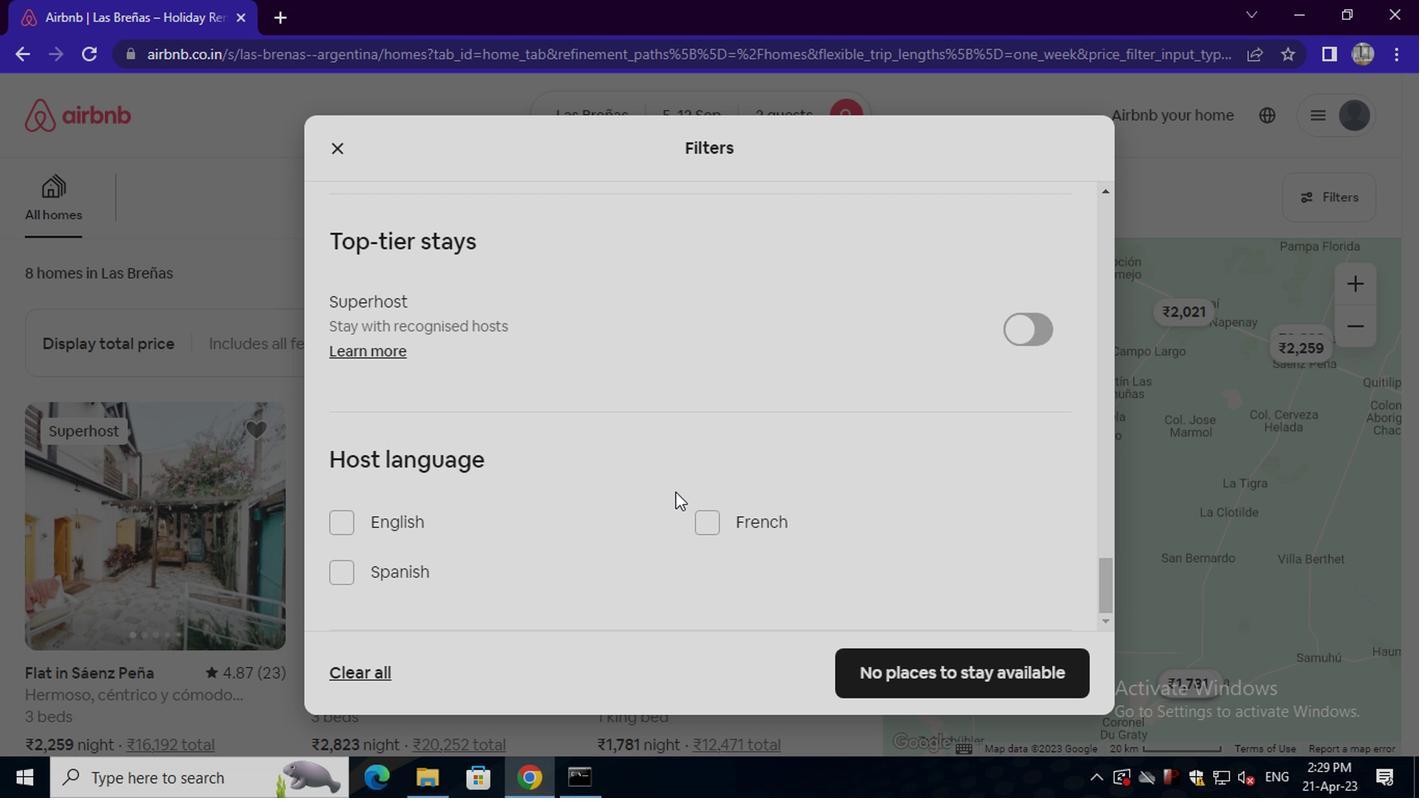 
Action: Mouse moved to (411, 516)
Screenshot: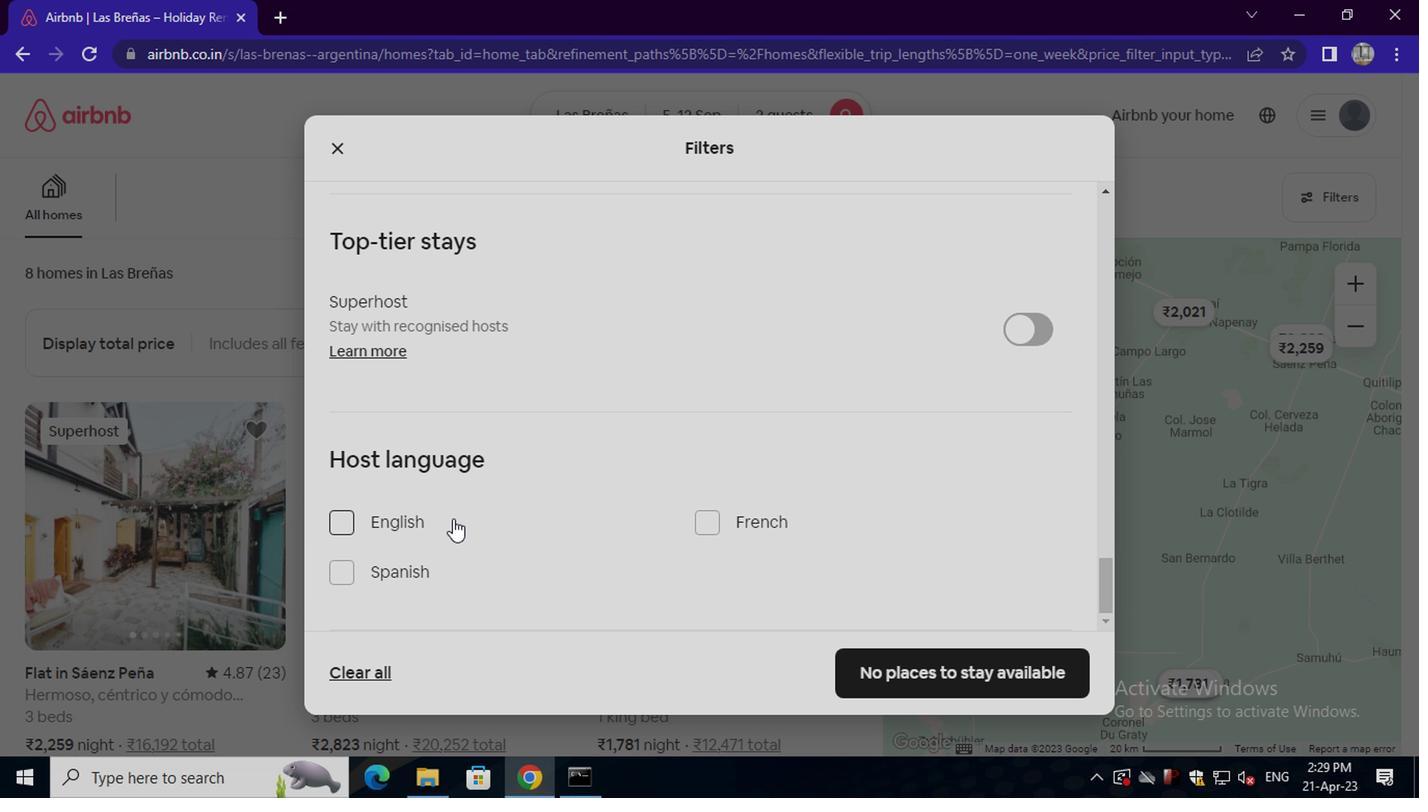 
Action: Mouse pressed left at (411, 516)
Screenshot: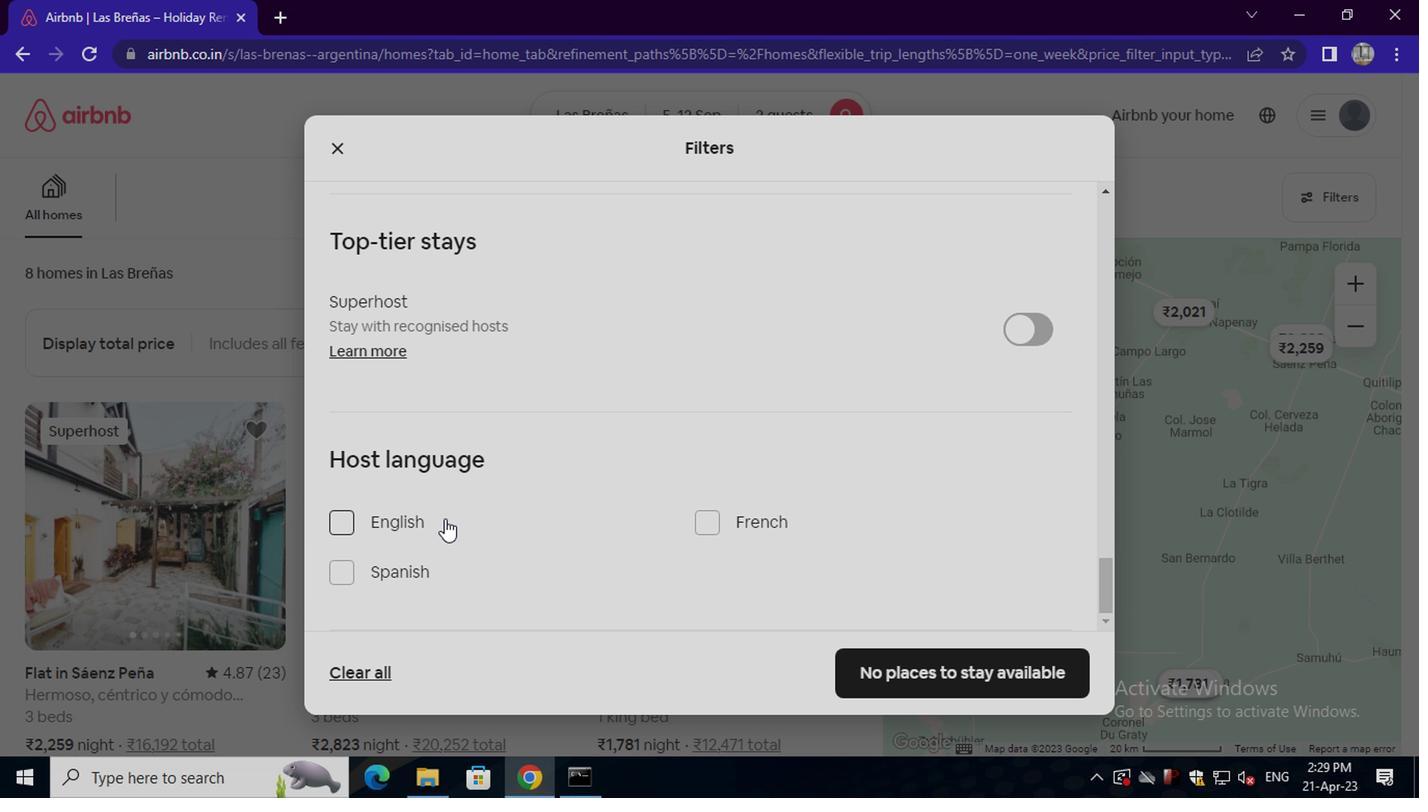 
Action: Mouse moved to (846, 662)
Screenshot: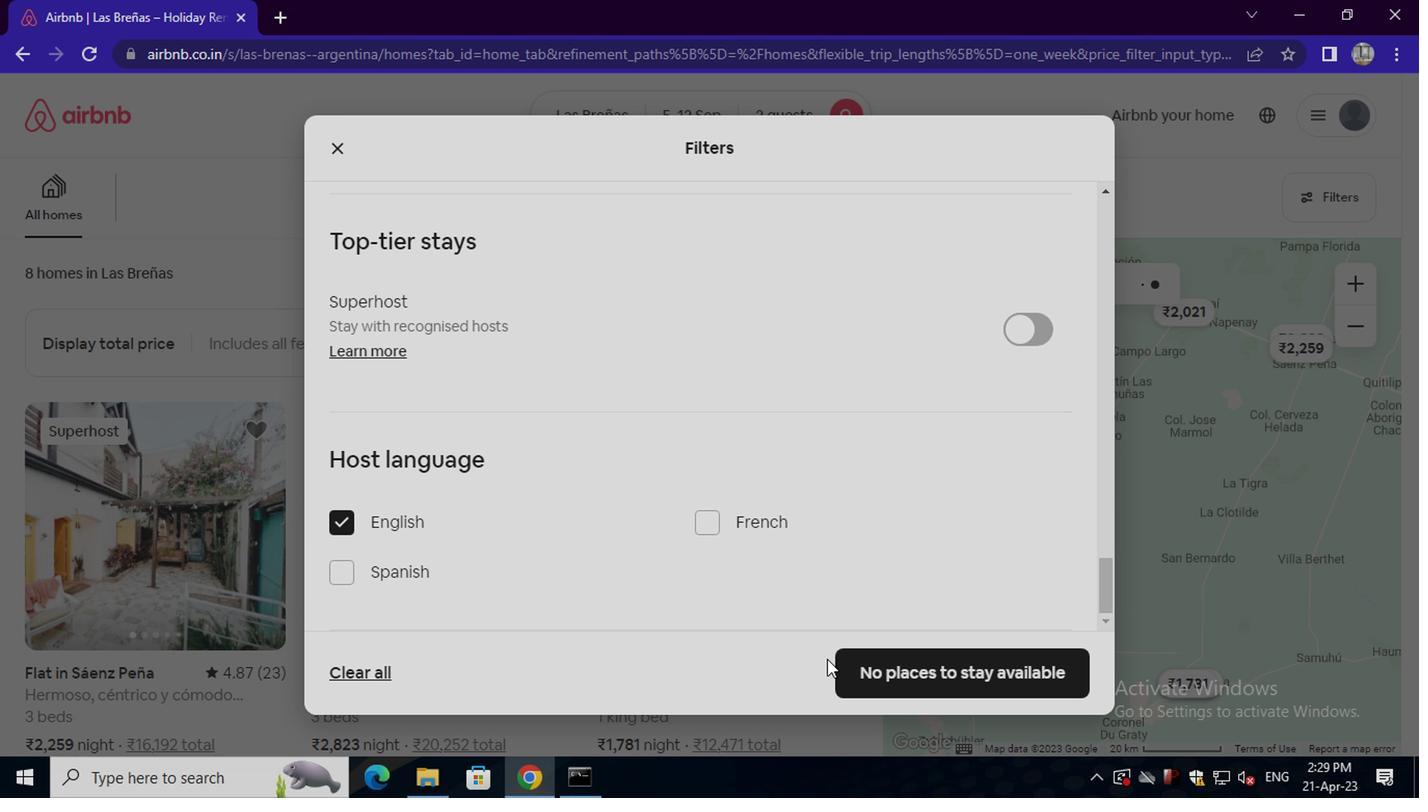 
Action: Mouse pressed left at (846, 662)
Screenshot: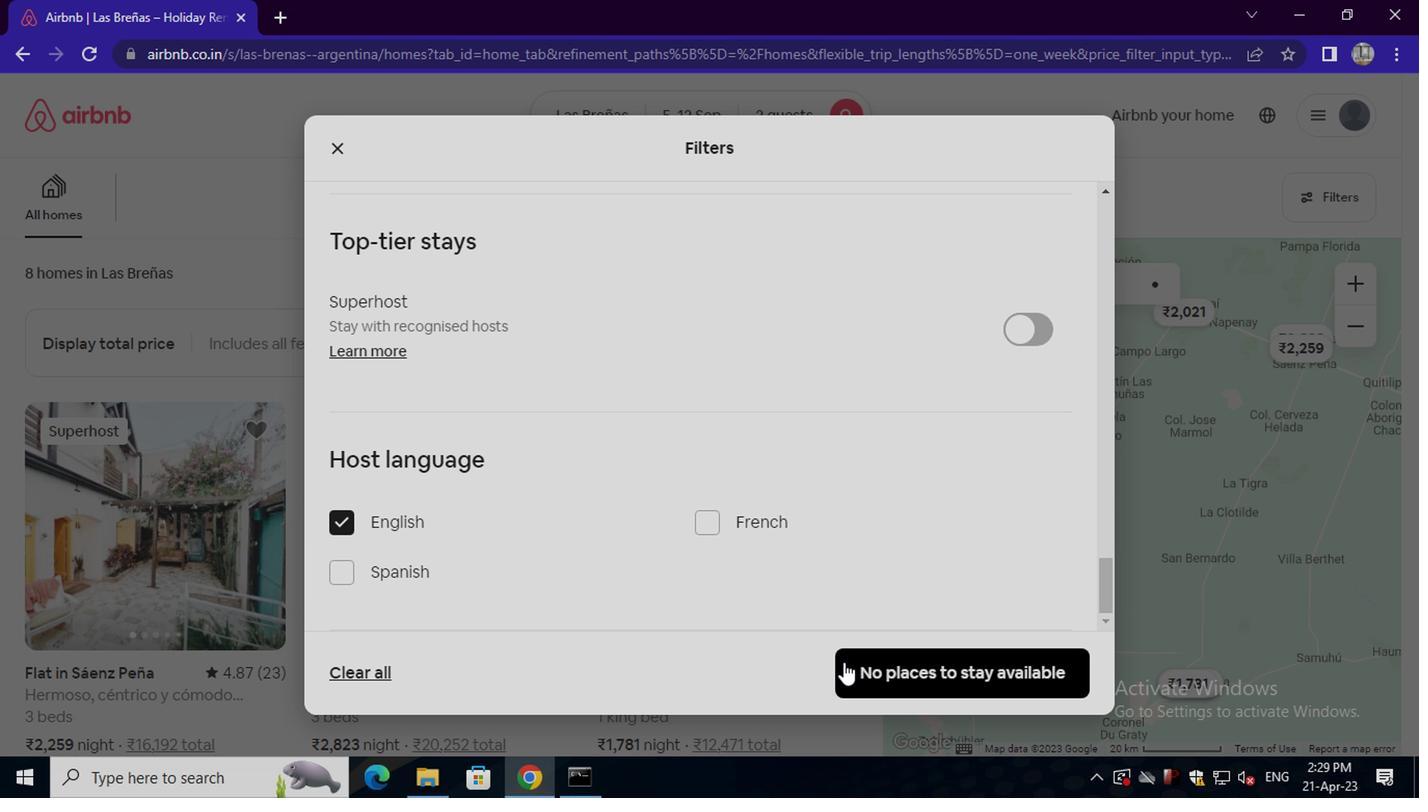 
Action: Mouse moved to (861, 653)
Screenshot: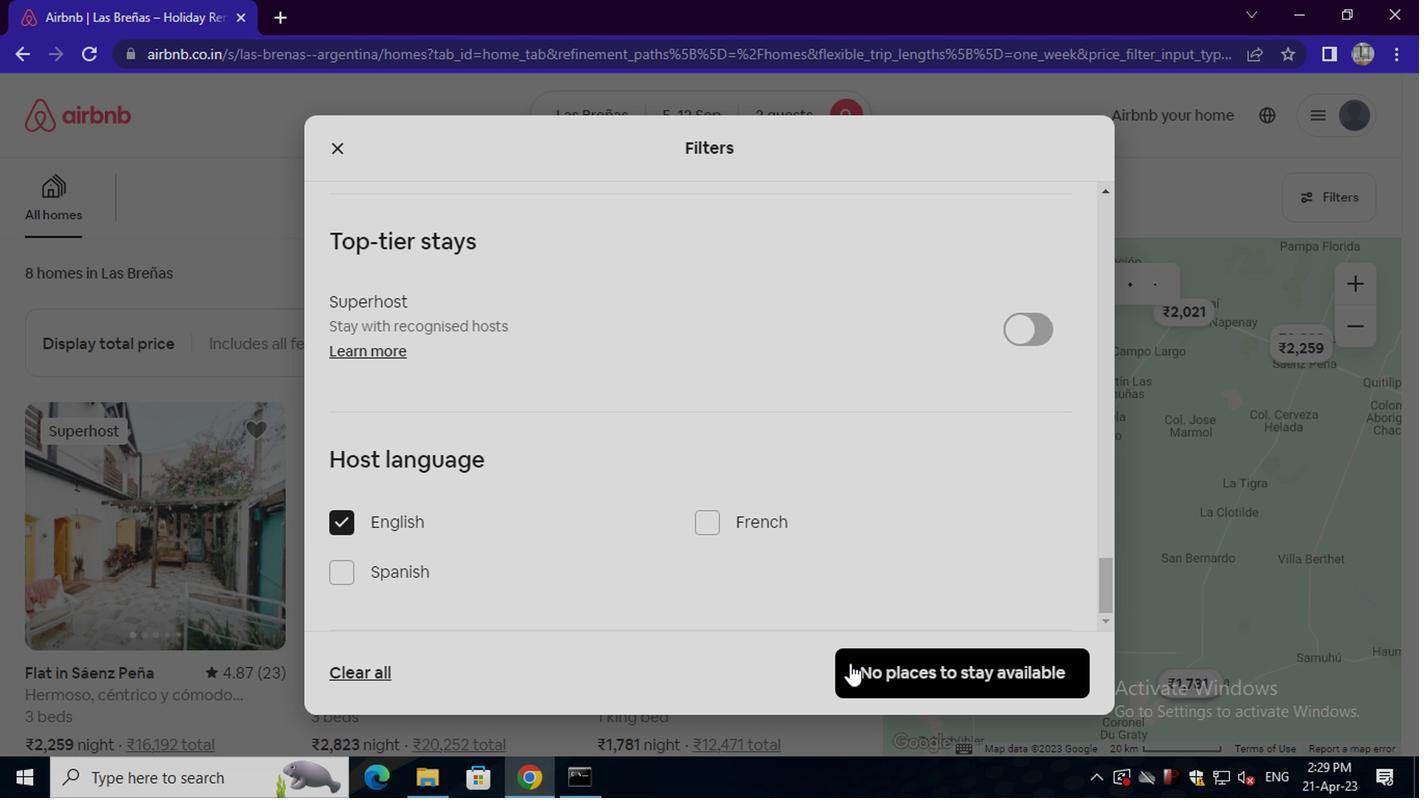 
